 Task: Find connections with filter location Jhinjhāna with filter topic #linkedincoachwith filter profile language Spanish with filter current company Mercedes-Benz India Pvt. Ltd. with filter school St. Francis Institute Of Technology with filter industry Think Tanks with filter service category Outsourcing with filter keywords title Dental Hygienist
Action: Mouse moved to (156, 243)
Screenshot: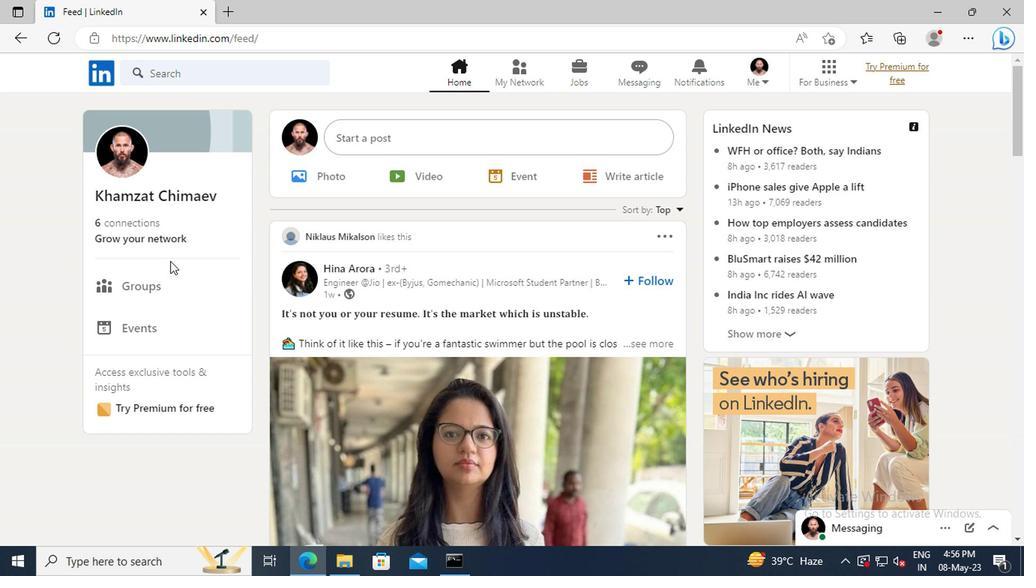 
Action: Mouse pressed left at (156, 243)
Screenshot: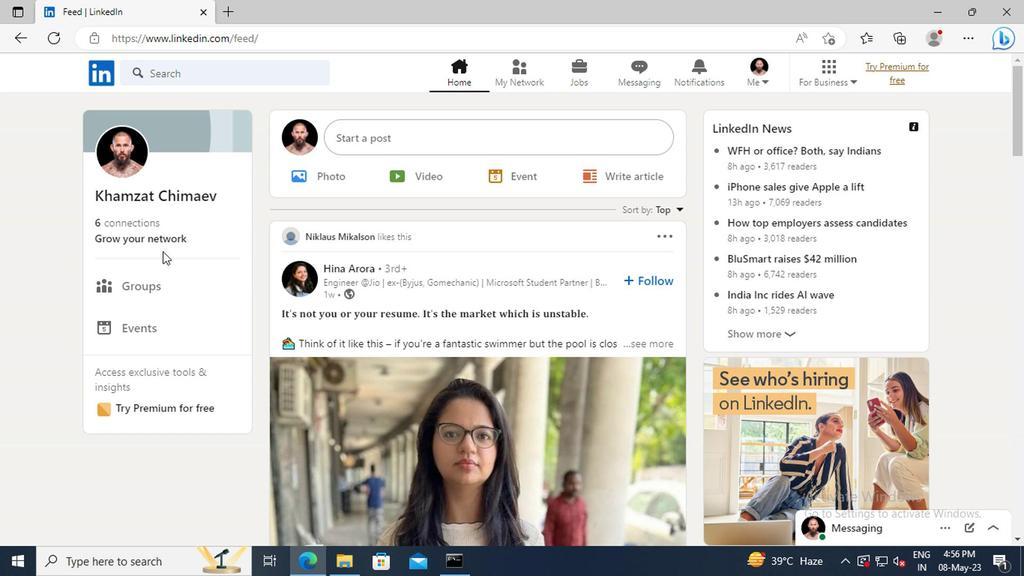 
Action: Mouse moved to (156, 158)
Screenshot: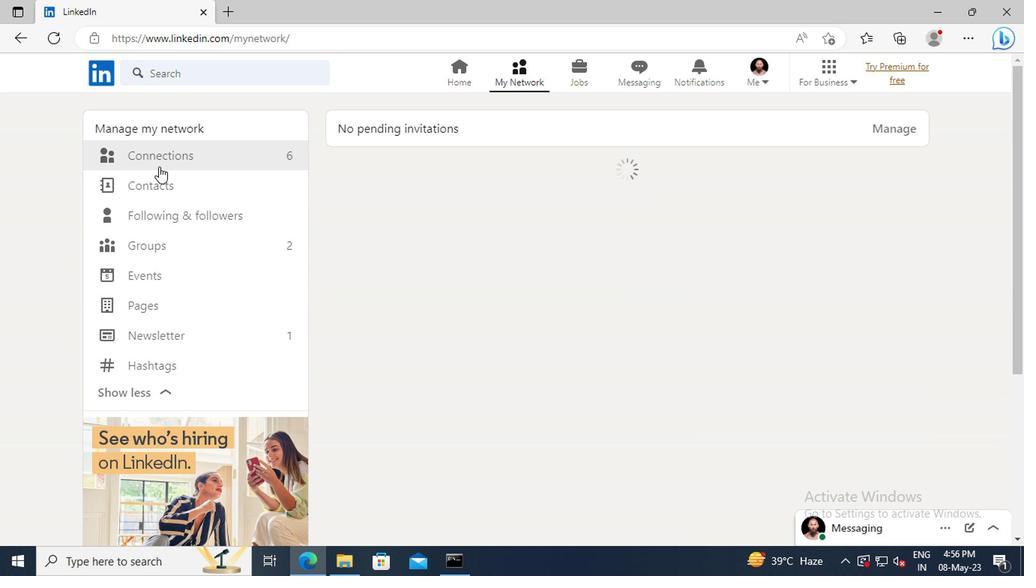 
Action: Mouse pressed left at (156, 158)
Screenshot: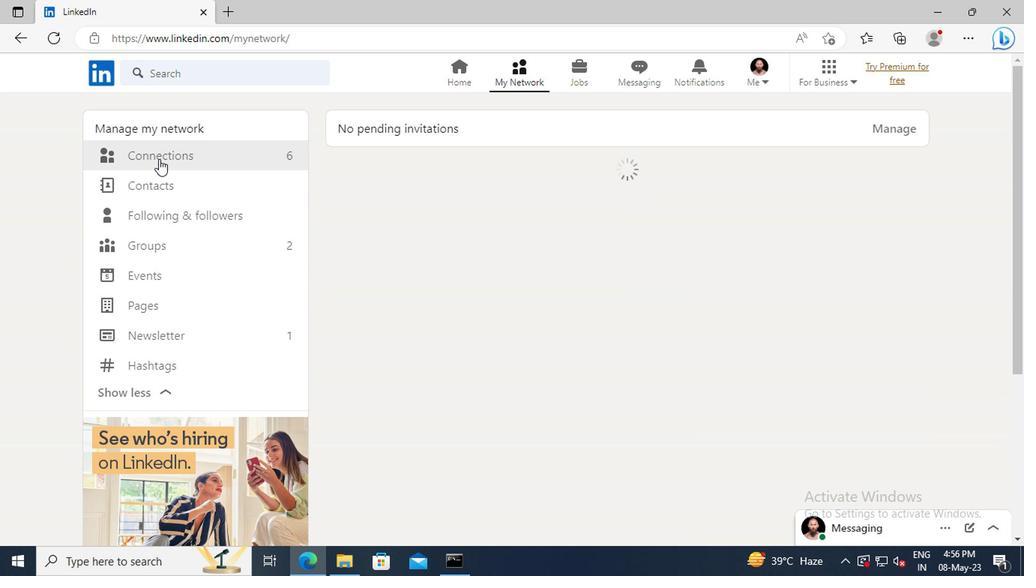 
Action: Mouse moved to (605, 158)
Screenshot: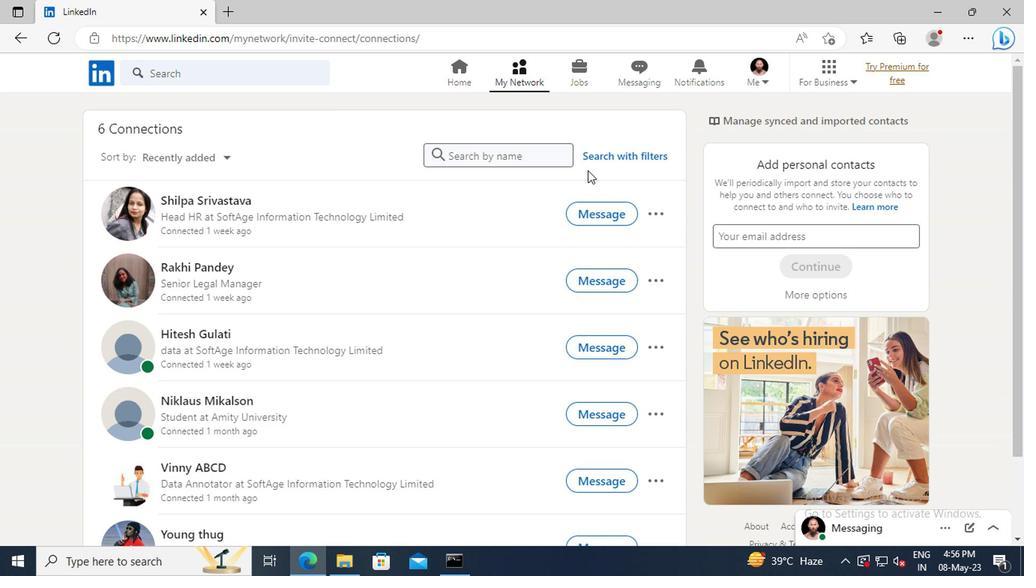 
Action: Mouse pressed left at (605, 158)
Screenshot: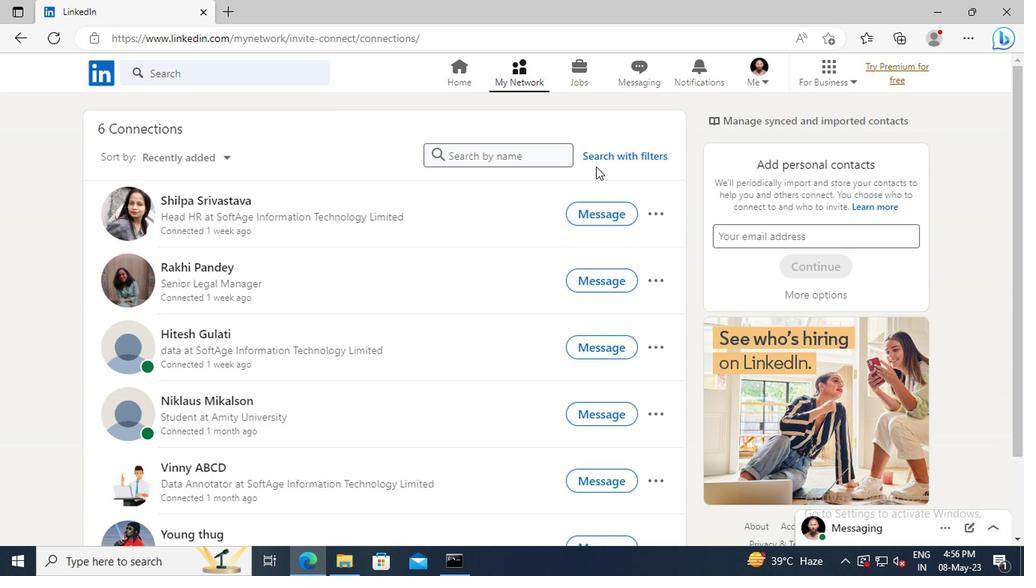 
Action: Mouse moved to (562, 117)
Screenshot: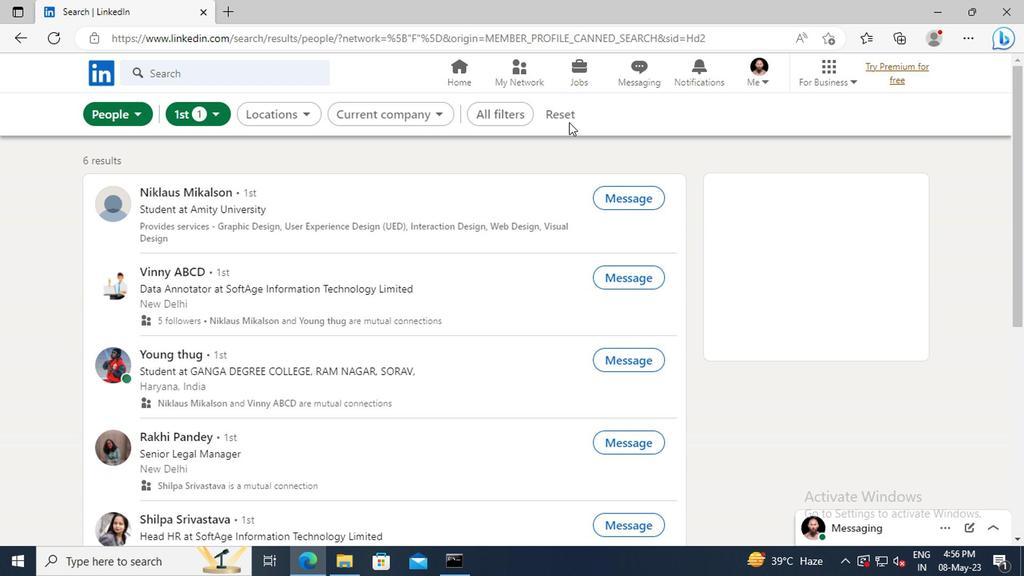 
Action: Mouse pressed left at (562, 117)
Screenshot: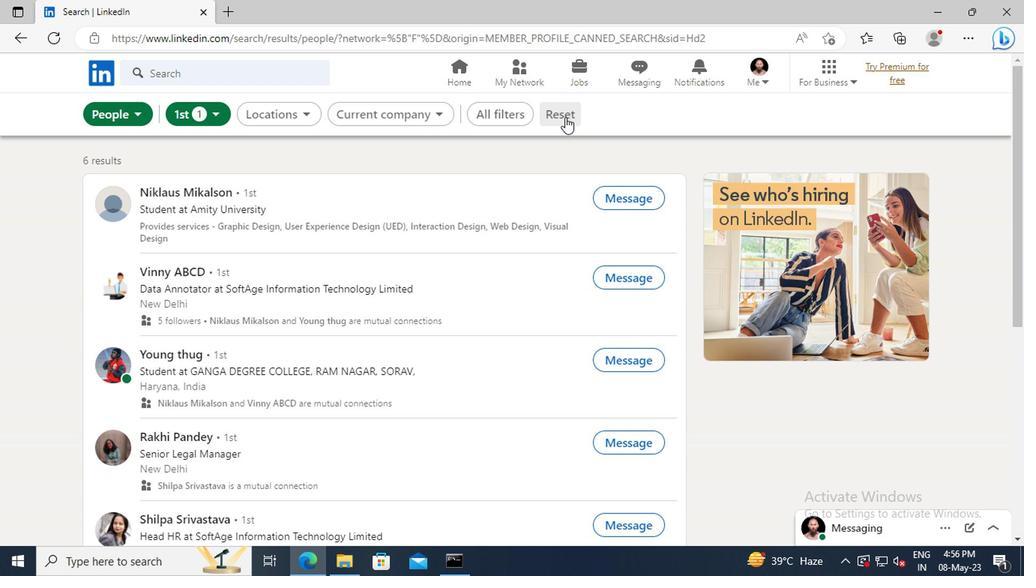 
Action: Mouse moved to (530, 115)
Screenshot: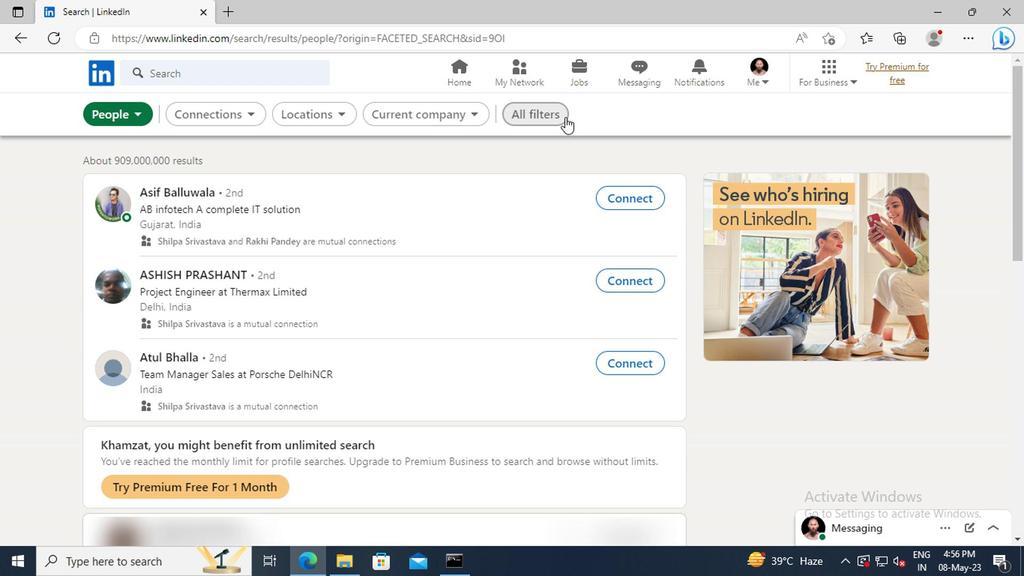
Action: Mouse pressed left at (530, 115)
Screenshot: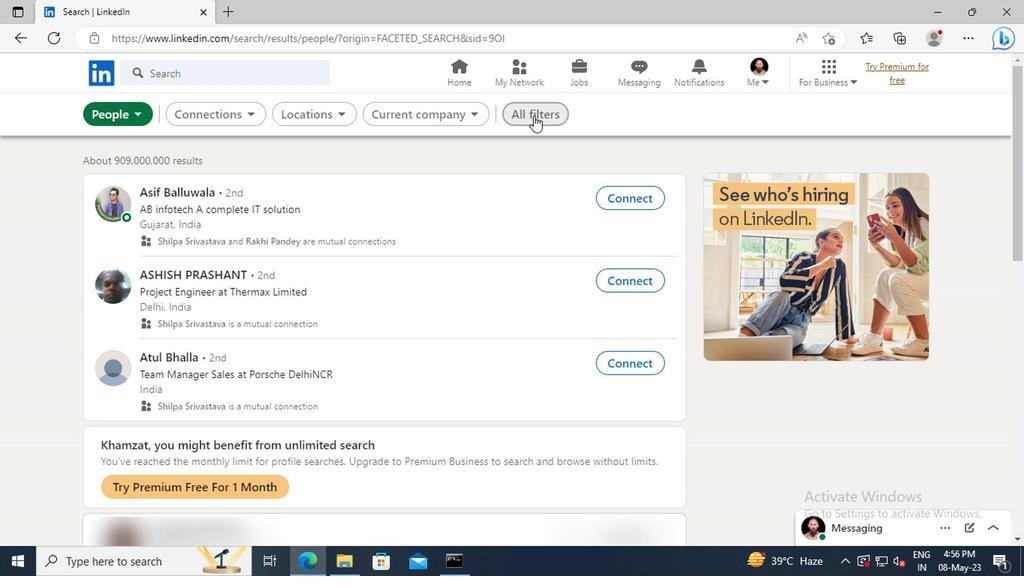 
Action: Mouse moved to (878, 268)
Screenshot: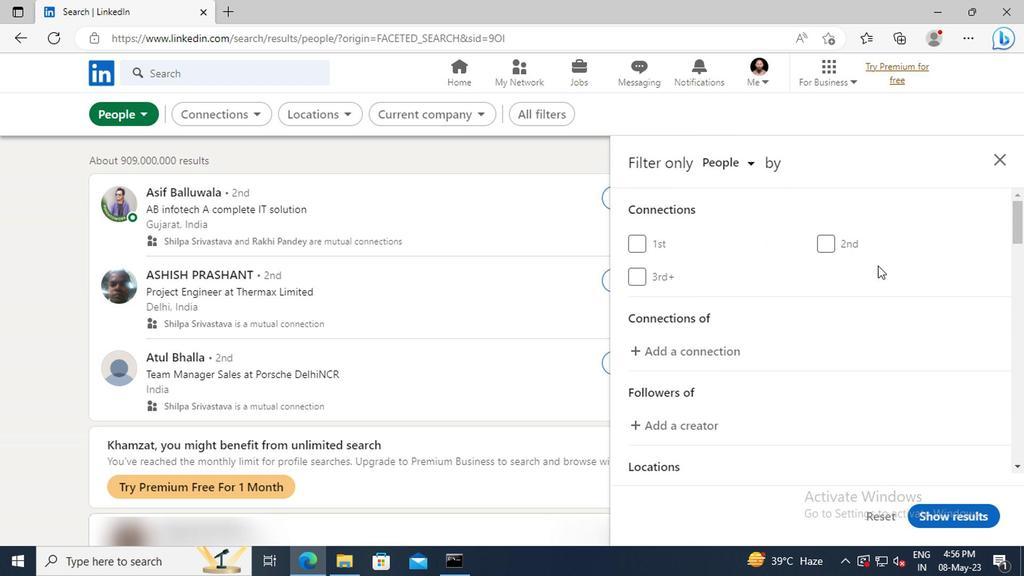 
Action: Mouse scrolled (878, 267) with delta (0, -1)
Screenshot: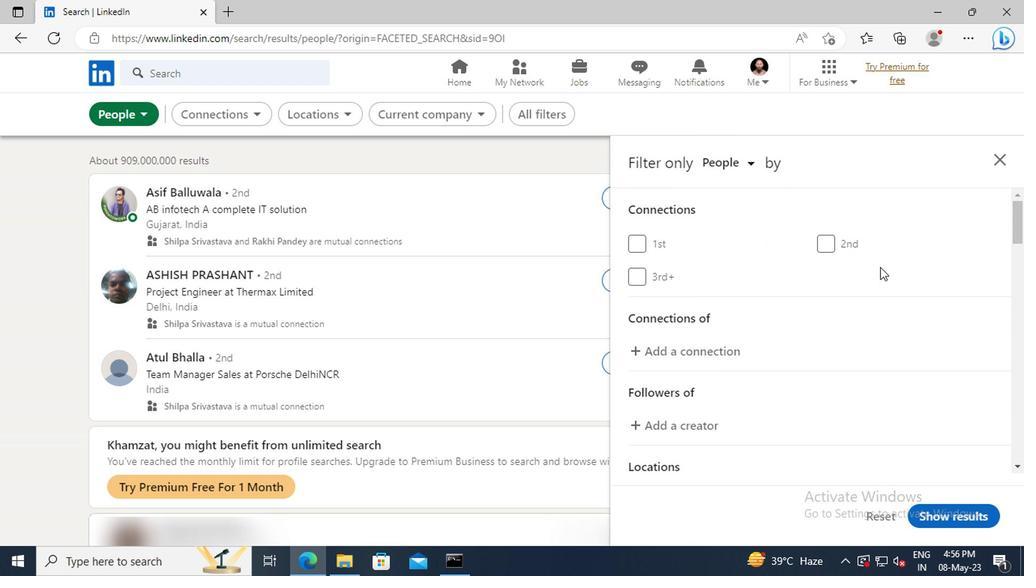 
Action: Mouse scrolled (878, 267) with delta (0, -1)
Screenshot: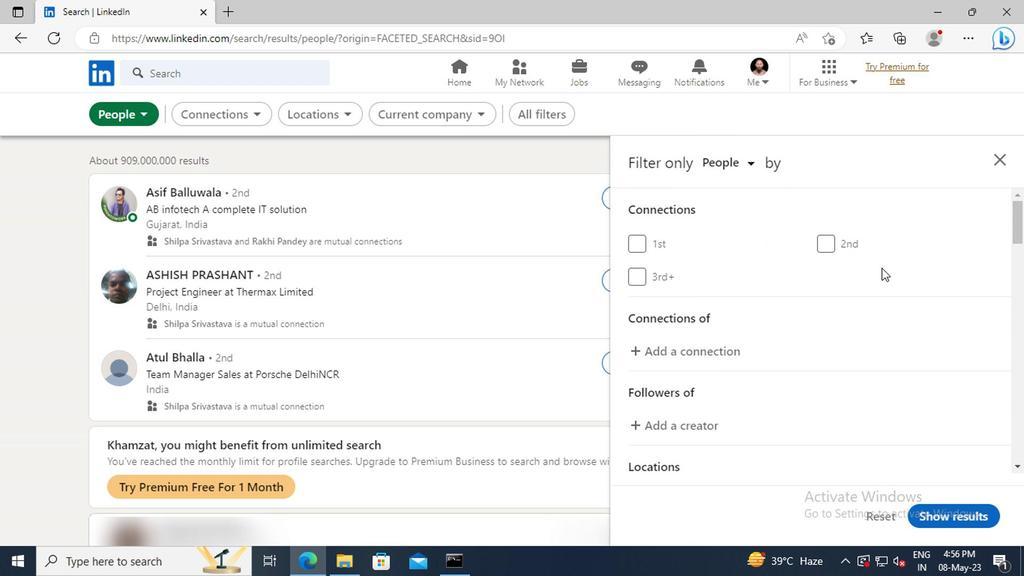 
Action: Mouse scrolled (878, 267) with delta (0, -1)
Screenshot: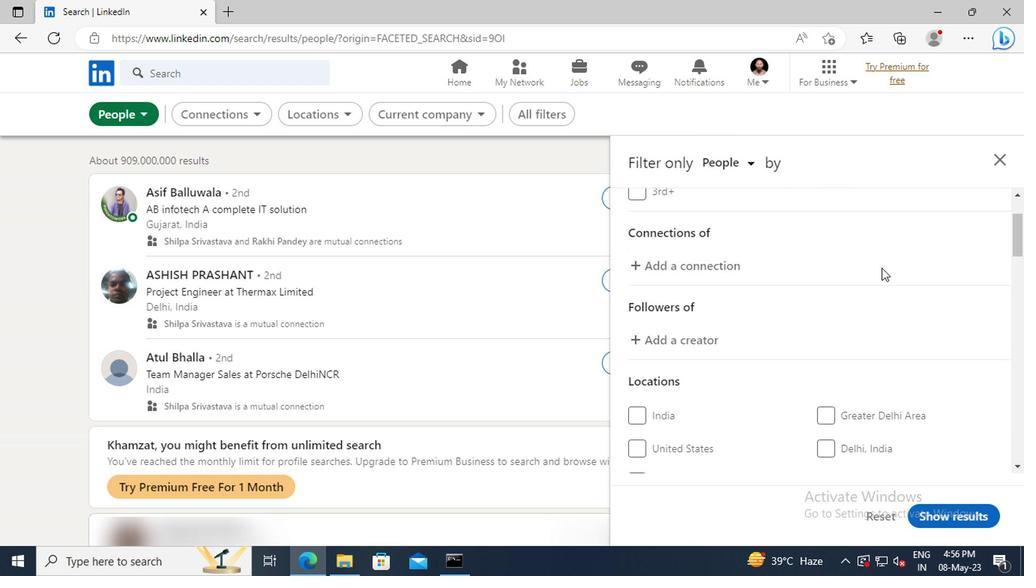 
Action: Mouse scrolled (878, 267) with delta (0, -1)
Screenshot: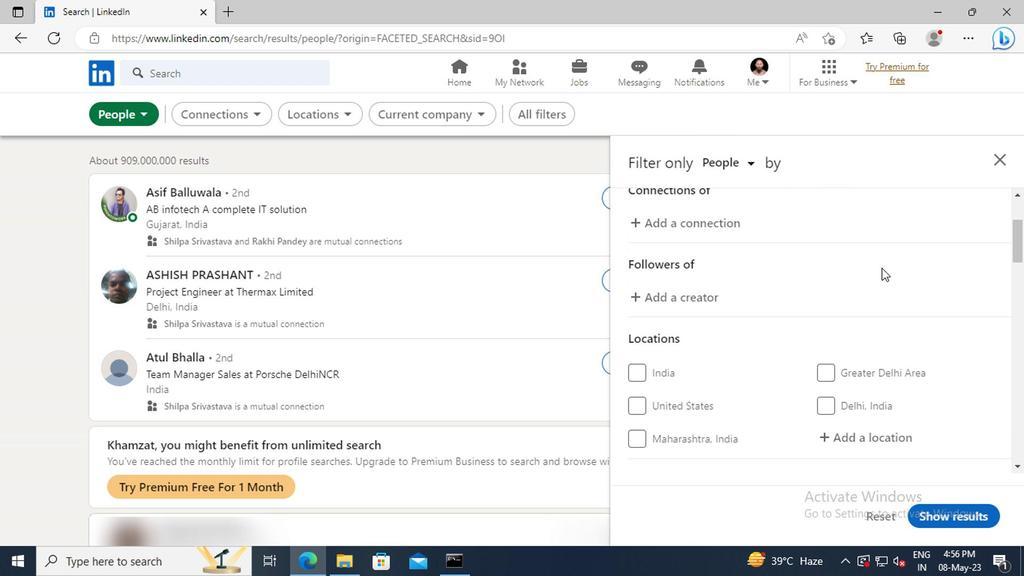 
Action: Mouse scrolled (878, 267) with delta (0, -1)
Screenshot: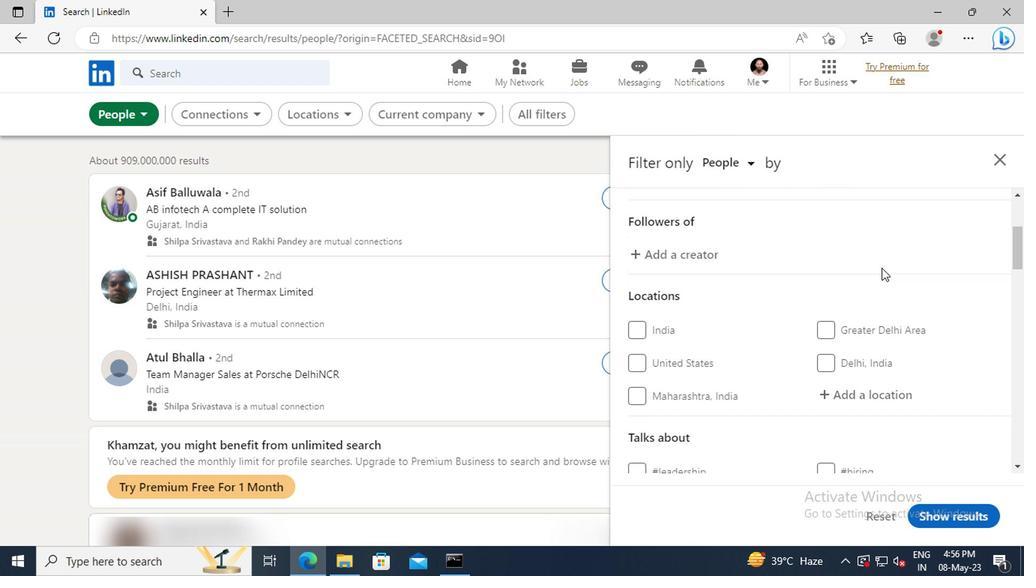 
Action: Mouse scrolled (878, 267) with delta (0, -1)
Screenshot: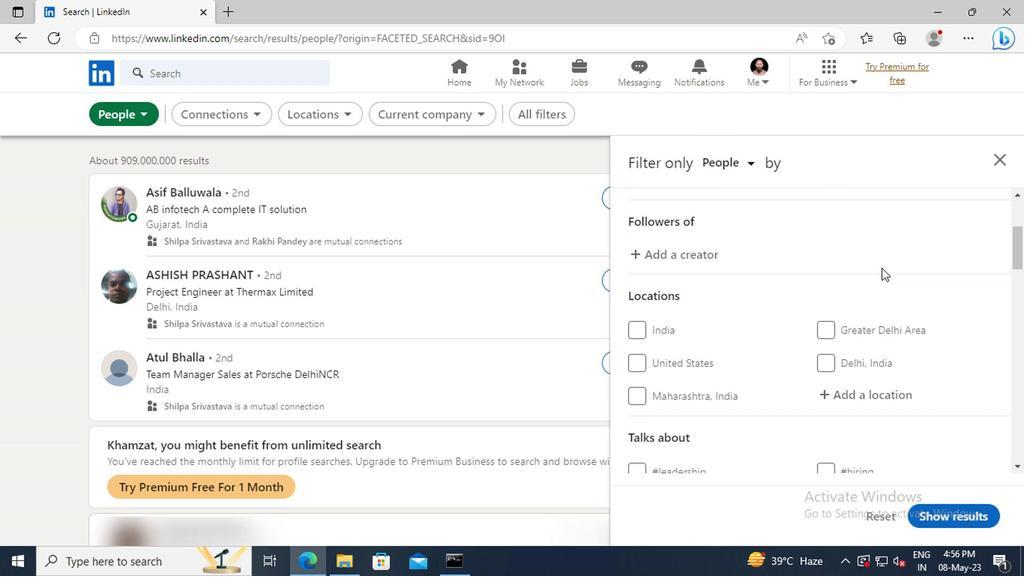 
Action: Mouse moved to (873, 309)
Screenshot: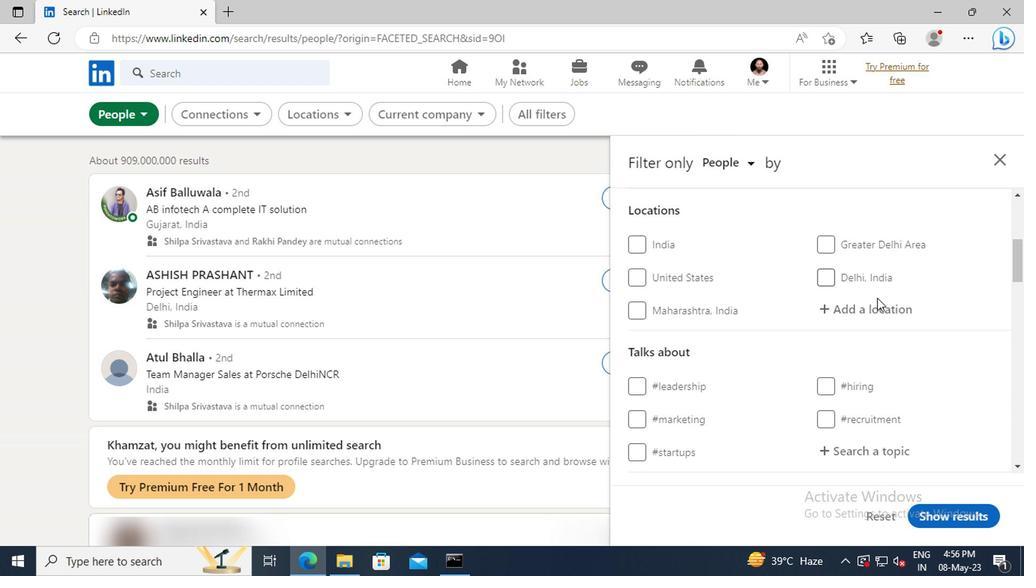 
Action: Mouse pressed left at (873, 309)
Screenshot: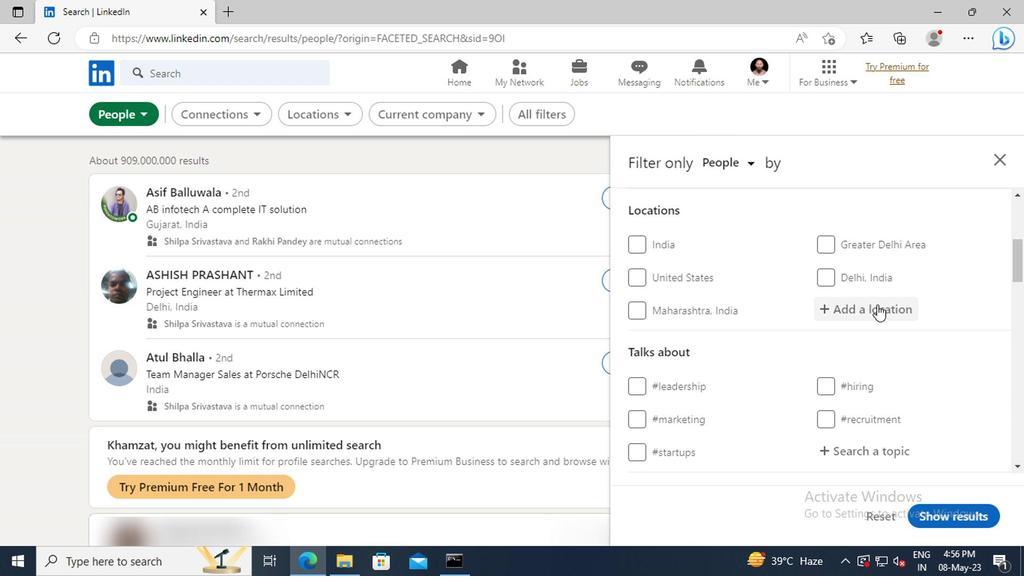 
Action: Key pressed <Key.shift>JHINJHANA<Key.enter>
Screenshot: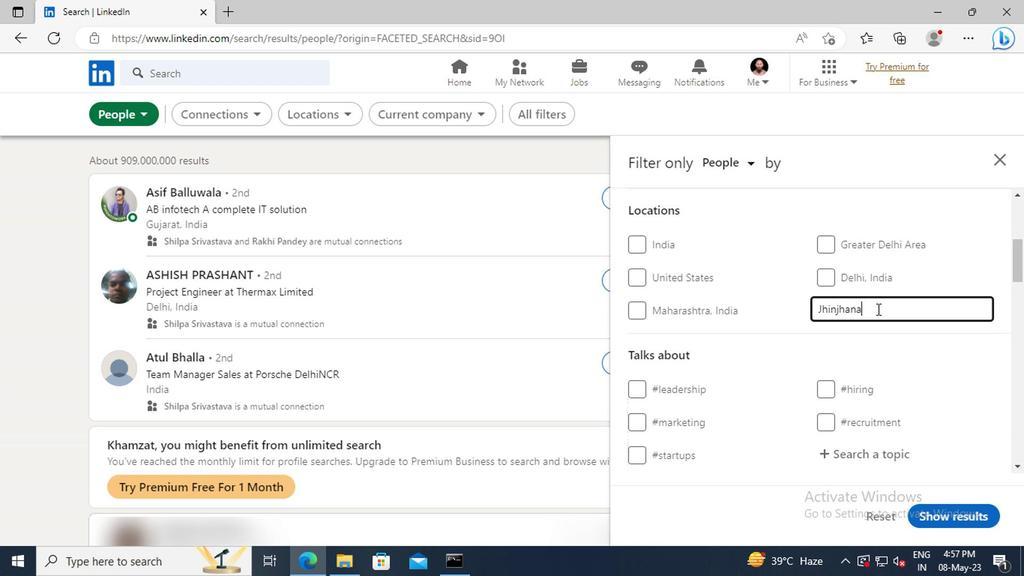 
Action: Mouse scrolled (873, 309) with delta (0, 0)
Screenshot: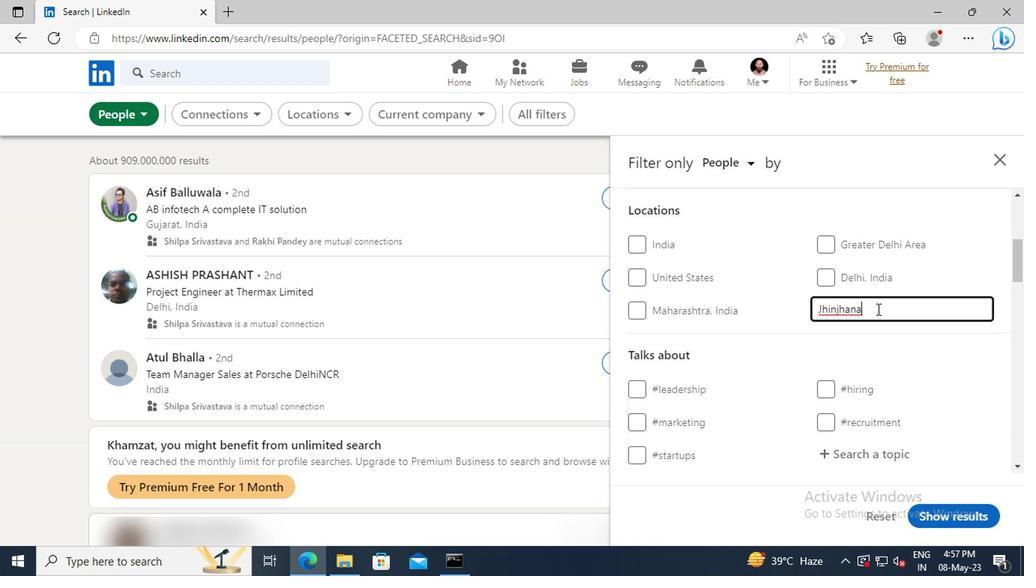 
Action: Mouse scrolled (873, 309) with delta (0, 0)
Screenshot: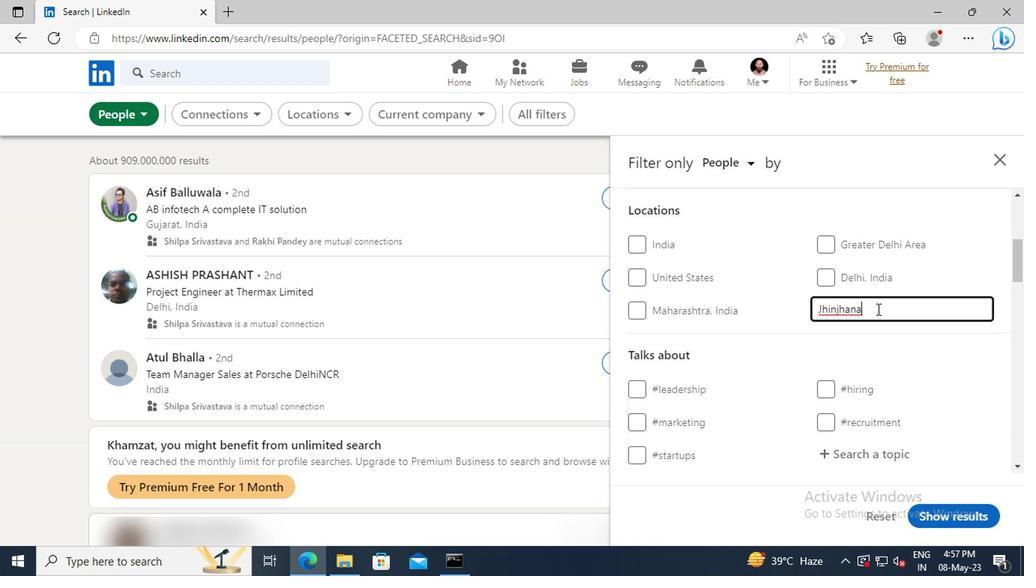 
Action: Mouse scrolled (873, 309) with delta (0, 0)
Screenshot: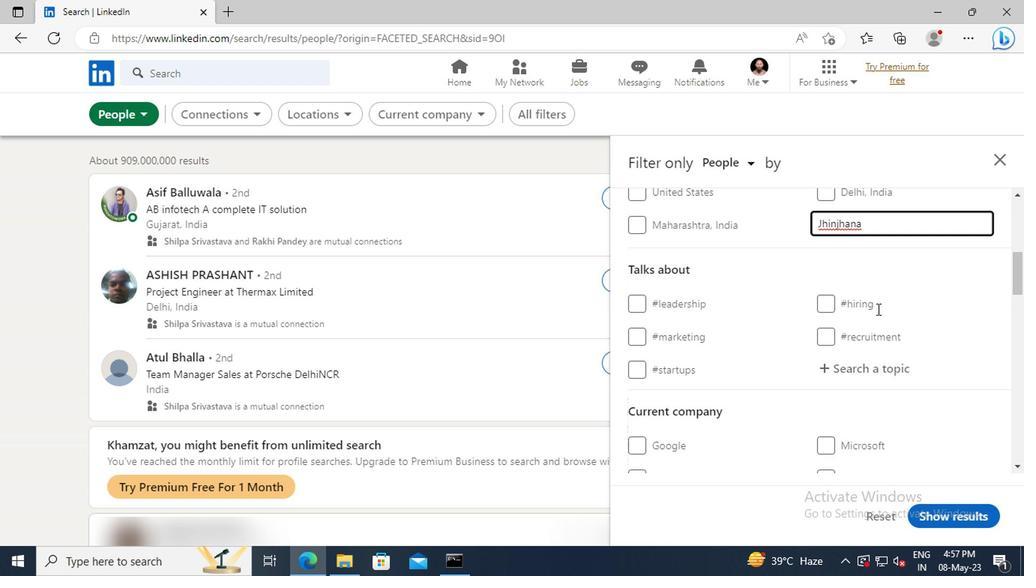 
Action: Mouse moved to (873, 323)
Screenshot: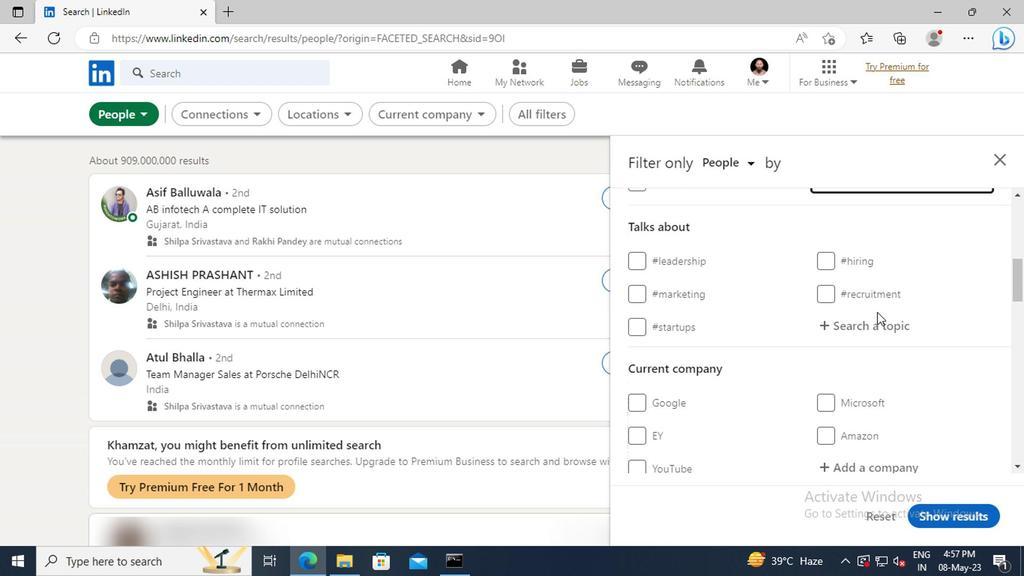 
Action: Mouse pressed left at (873, 323)
Screenshot: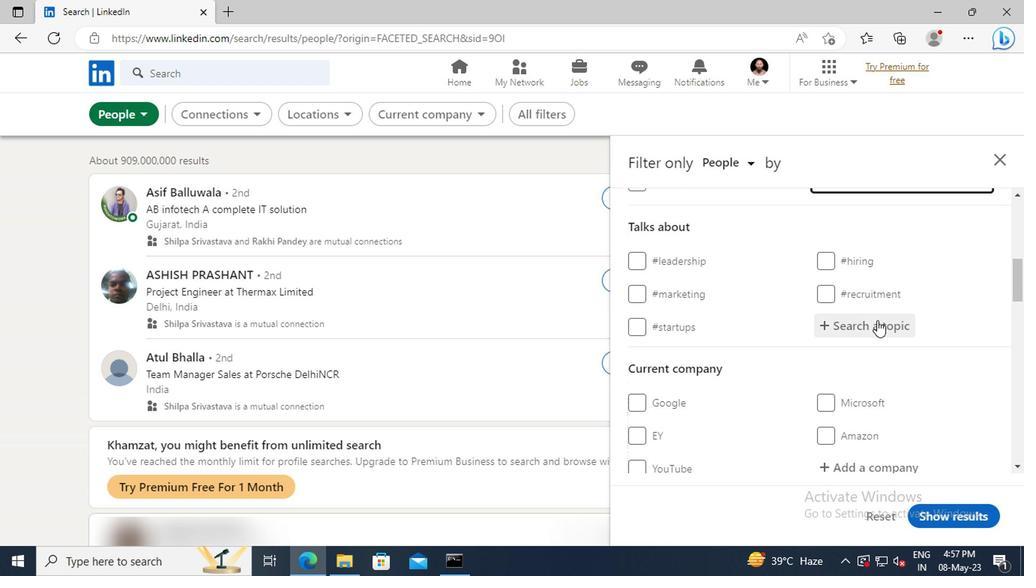
Action: Key pressed LINKEDINCOA
Screenshot: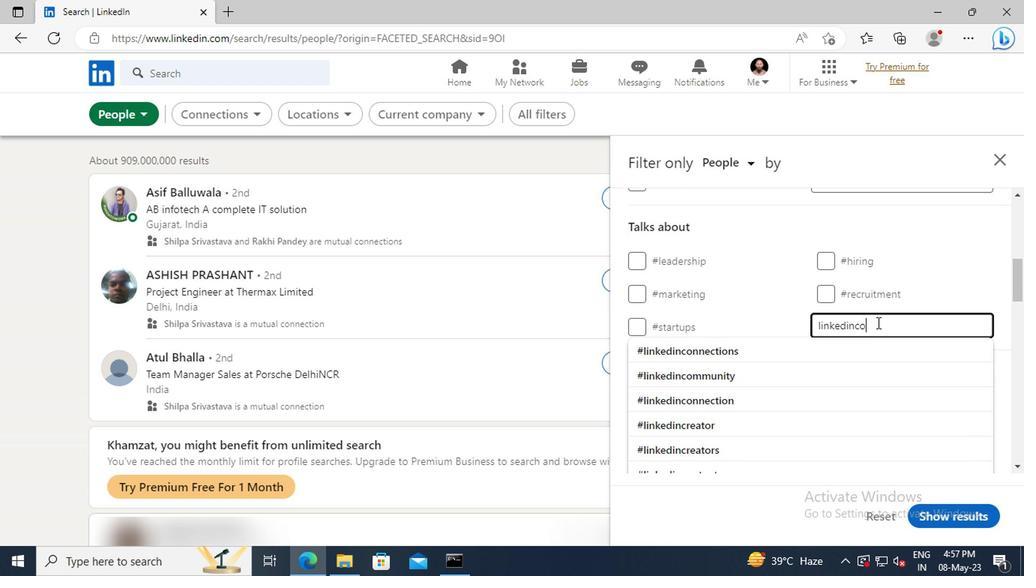 
Action: Mouse moved to (870, 349)
Screenshot: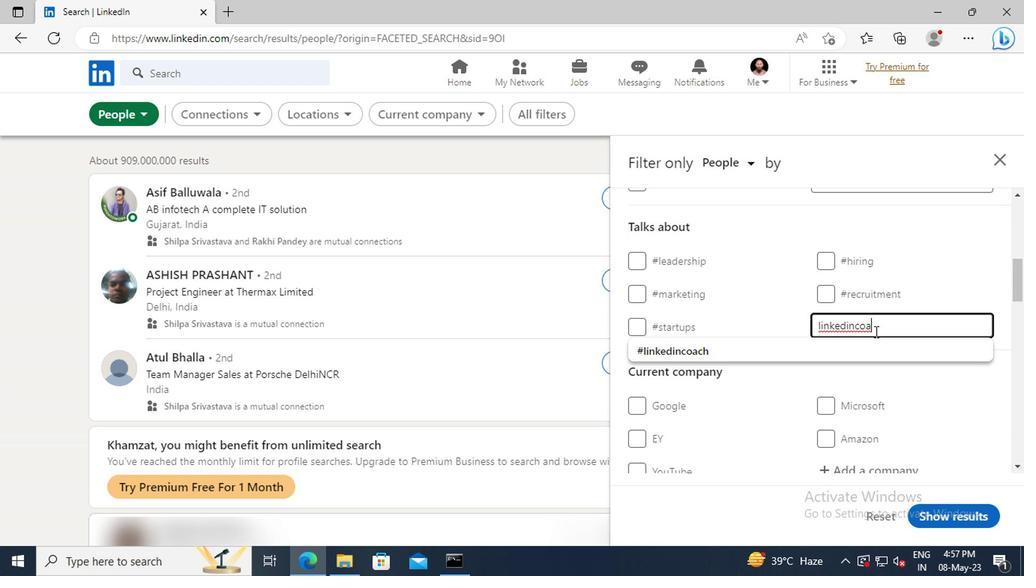 
Action: Mouse pressed left at (870, 349)
Screenshot: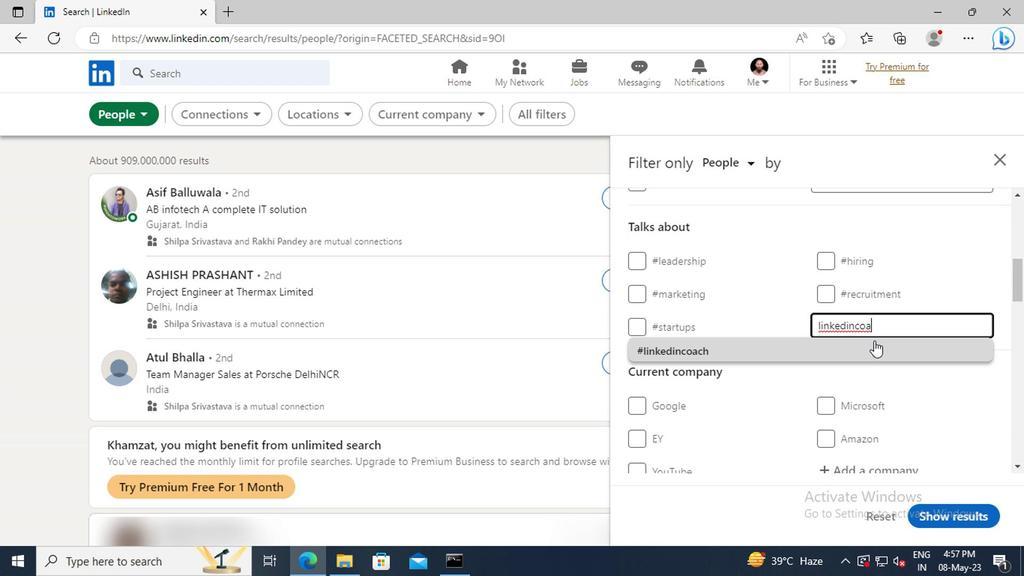 
Action: Mouse scrolled (870, 349) with delta (0, 0)
Screenshot: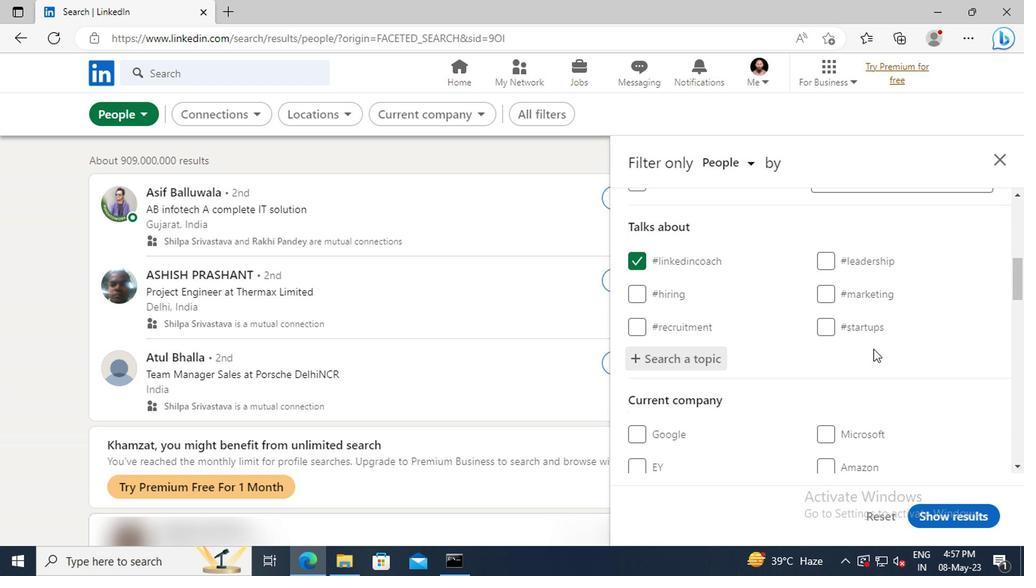 
Action: Mouse scrolled (870, 349) with delta (0, 0)
Screenshot: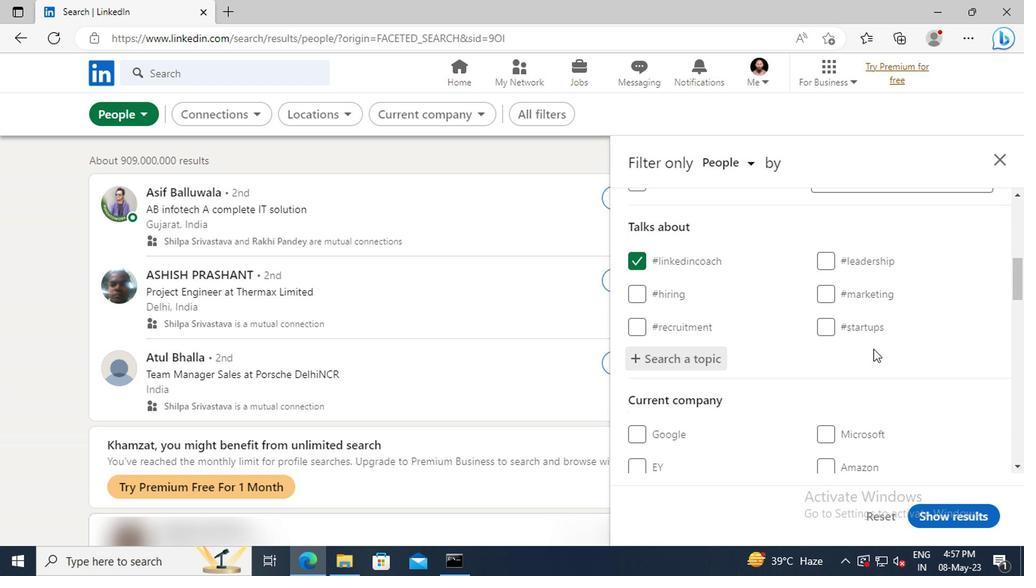 
Action: Mouse scrolled (870, 349) with delta (0, 0)
Screenshot: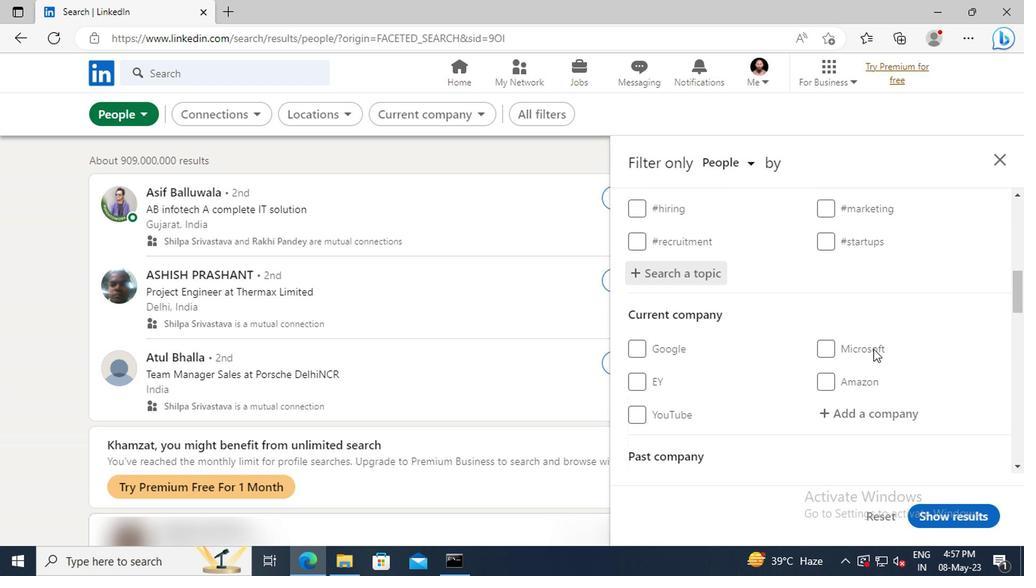 
Action: Mouse scrolled (870, 349) with delta (0, 0)
Screenshot: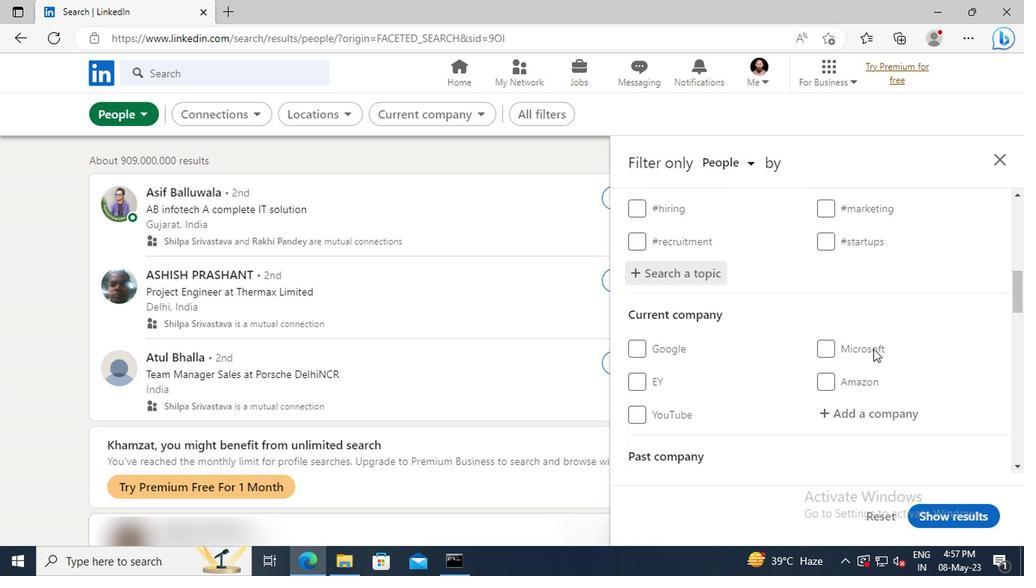 
Action: Mouse scrolled (870, 349) with delta (0, 0)
Screenshot: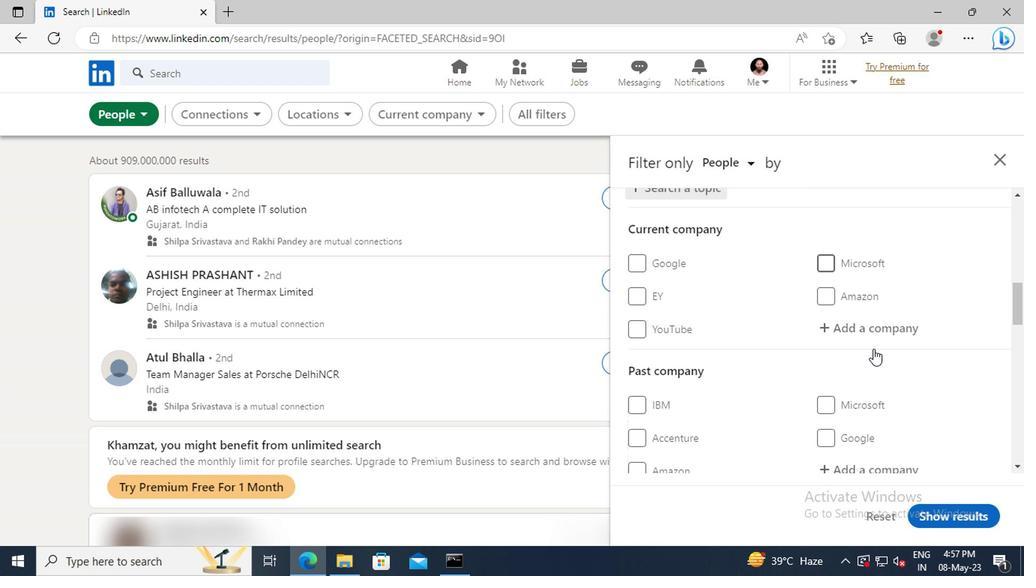 
Action: Mouse scrolled (870, 349) with delta (0, 0)
Screenshot: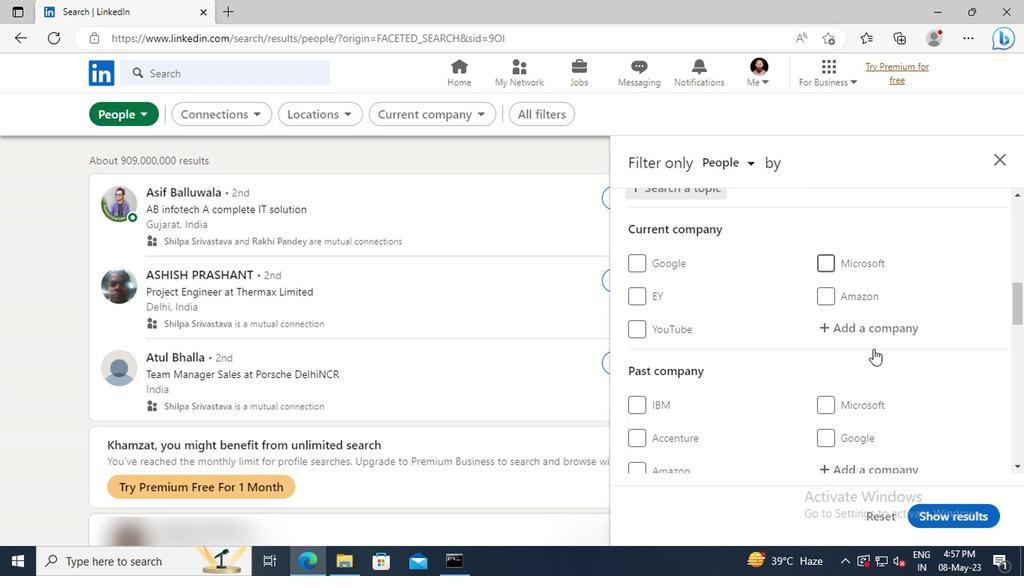 
Action: Mouse scrolled (870, 349) with delta (0, 0)
Screenshot: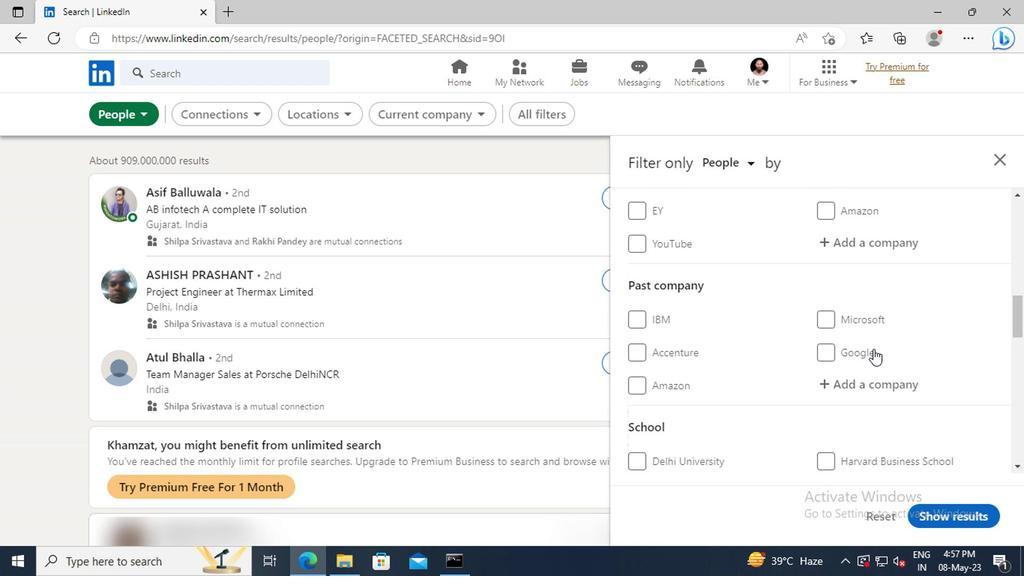 
Action: Mouse scrolled (870, 349) with delta (0, 0)
Screenshot: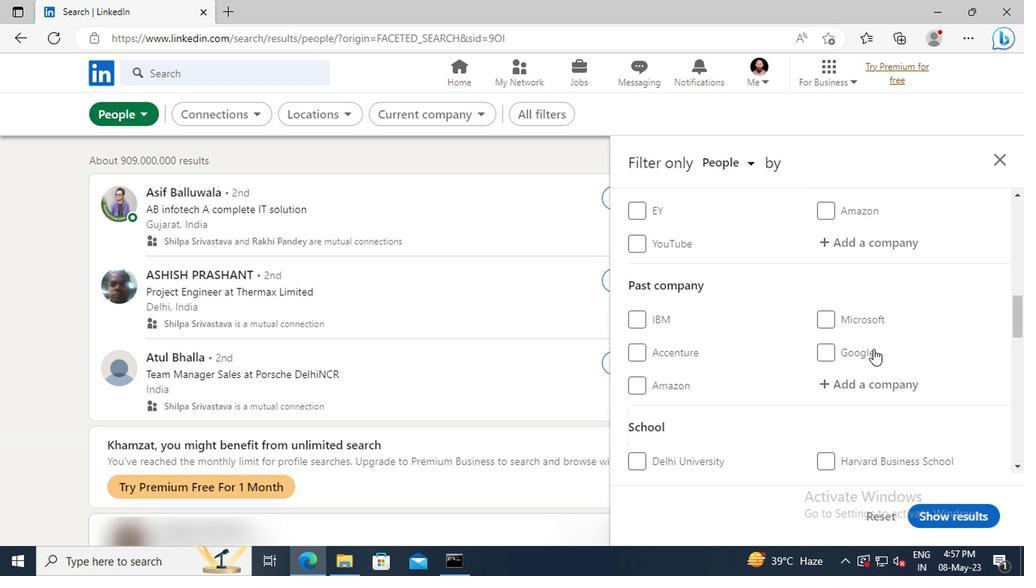 
Action: Mouse scrolled (870, 349) with delta (0, 0)
Screenshot: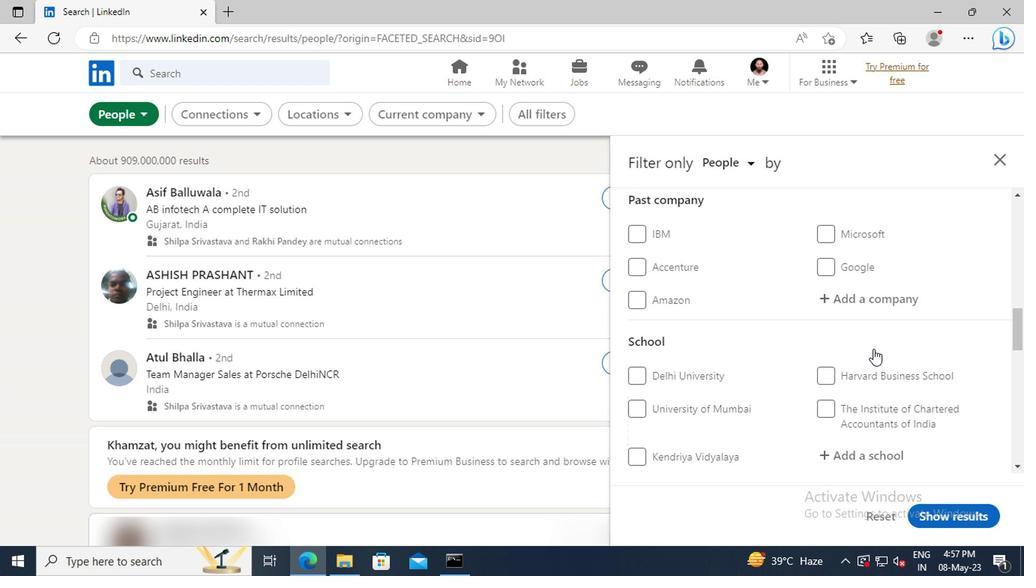 
Action: Mouse scrolled (870, 349) with delta (0, 0)
Screenshot: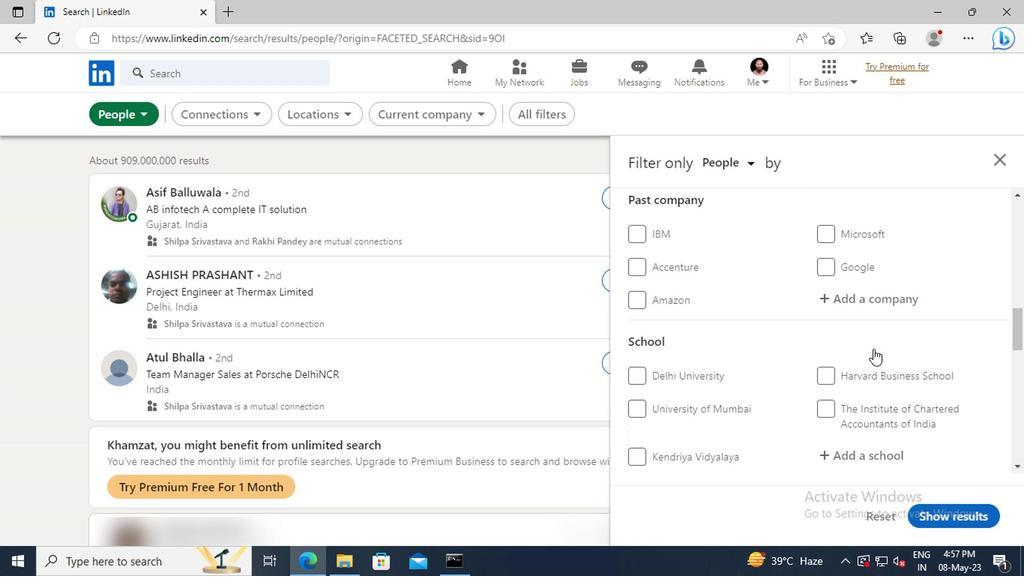 
Action: Mouse scrolled (870, 349) with delta (0, 0)
Screenshot: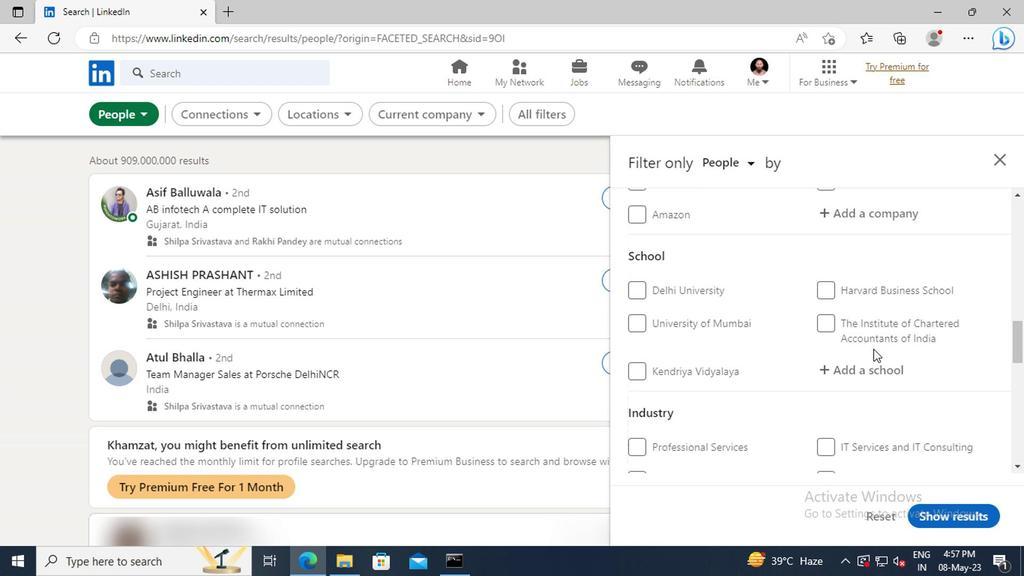 
Action: Mouse scrolled (870, 349) with delta (0, 0)
Screenshot: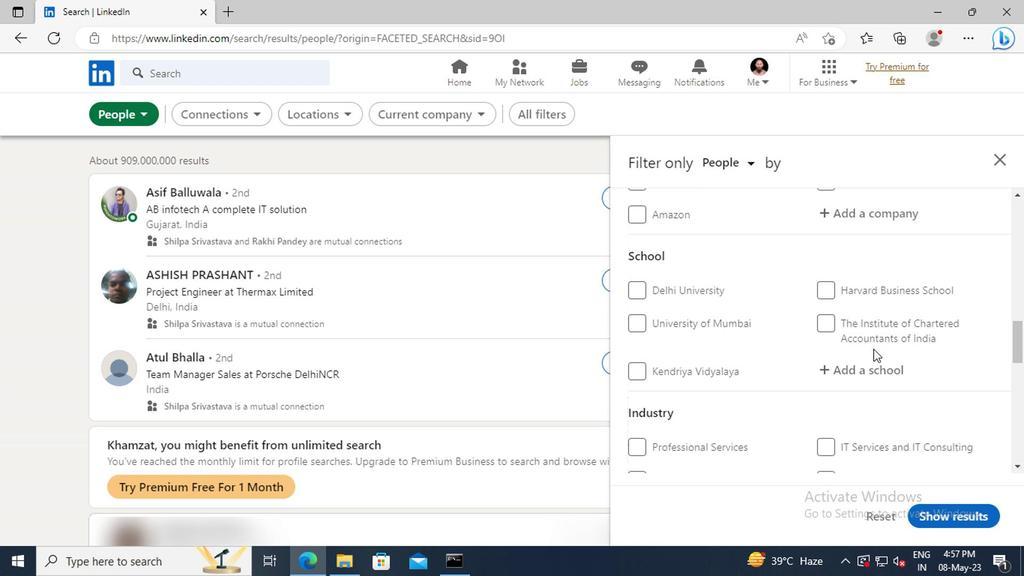 
Action: Mouse scrolled (870, 349) with delta (0, 0)
Screenshot: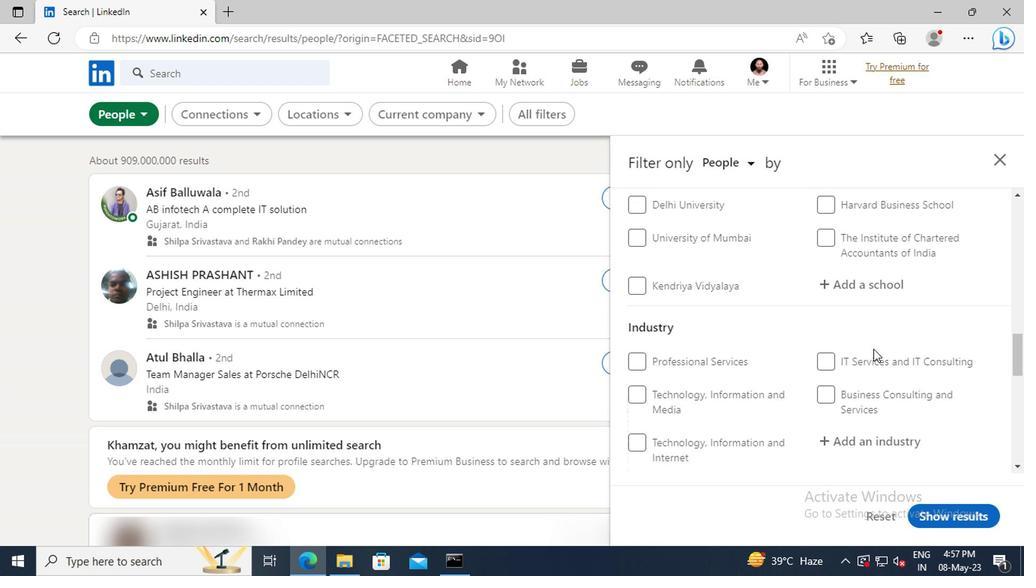 
Action: Mouse scrolled (870, 349) with delta (0, 0)
Screenshot: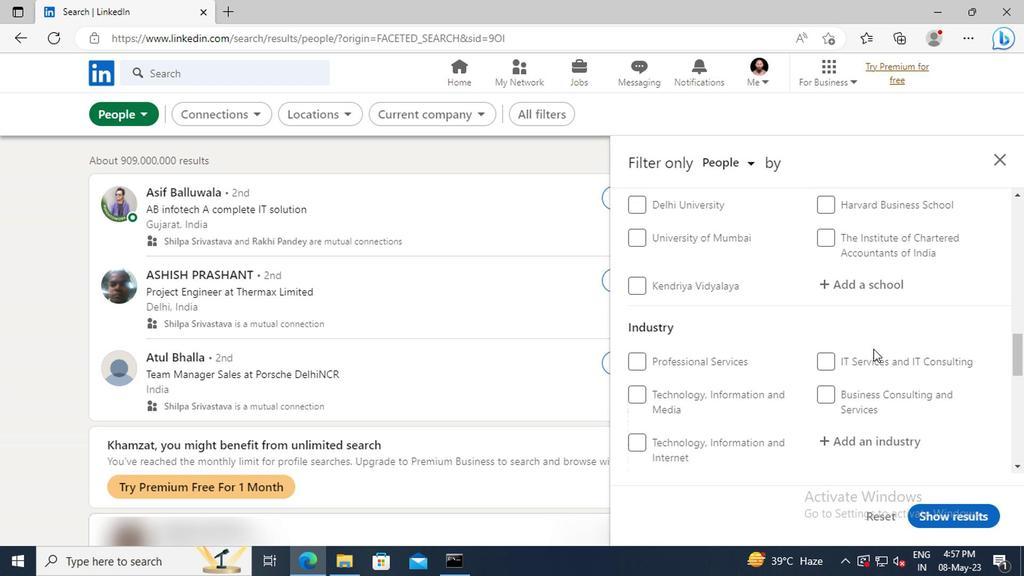 
Action: Mouse scrolled (870, 349) with delta (0, 0)
Screenshot: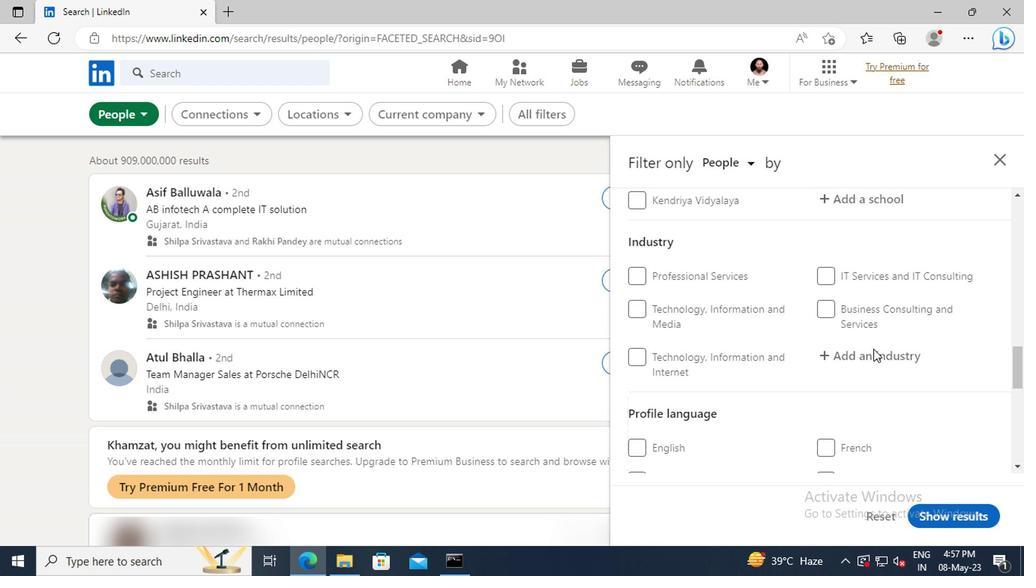 
Action: Mouse scrolled (870, 349) with delta (0, 0)
Screenshot: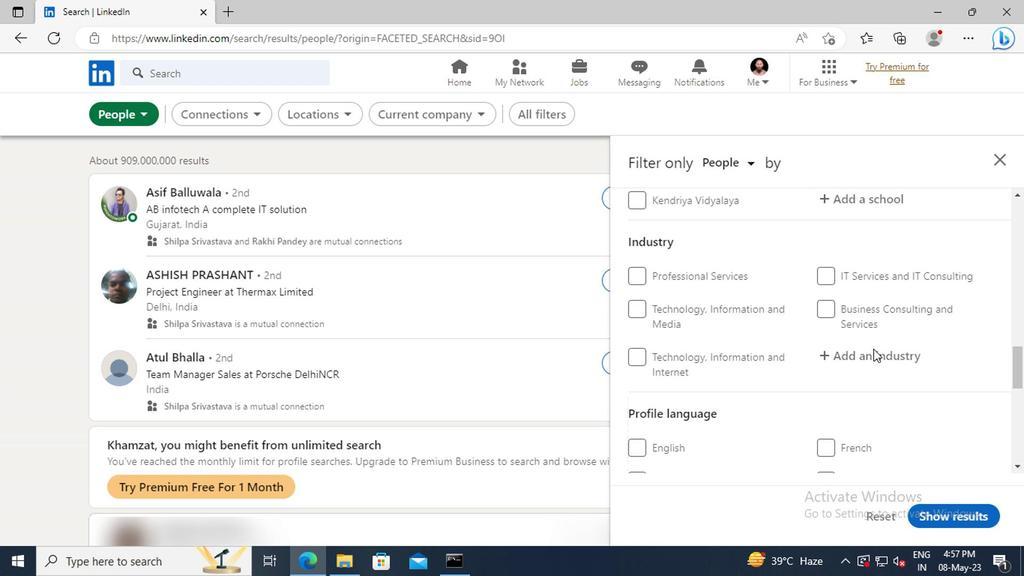 
Action: Mouse moved to (638, 401)
Screenshot: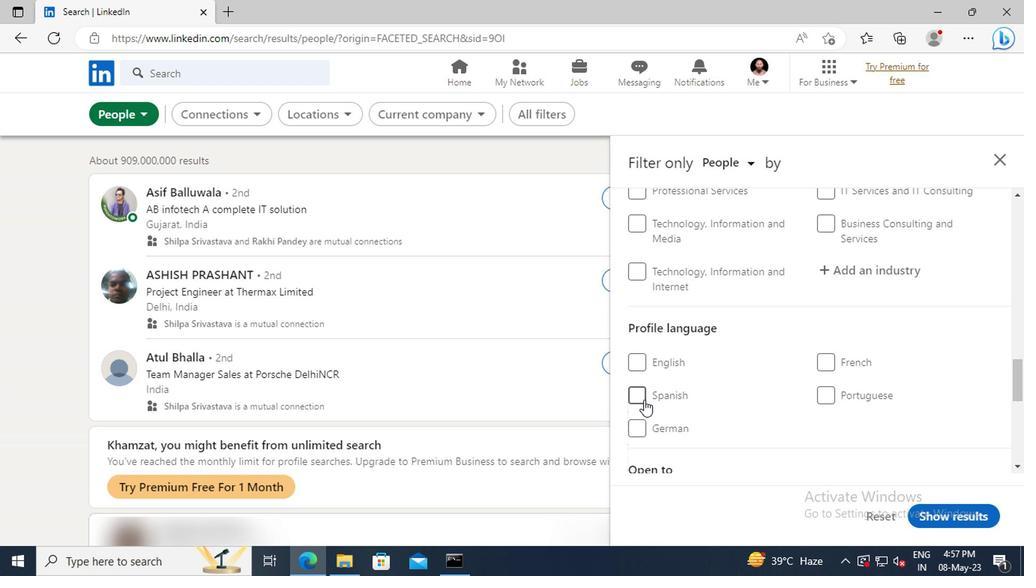 
Action: Mouse pressed left at (638, 401)
Screenshot: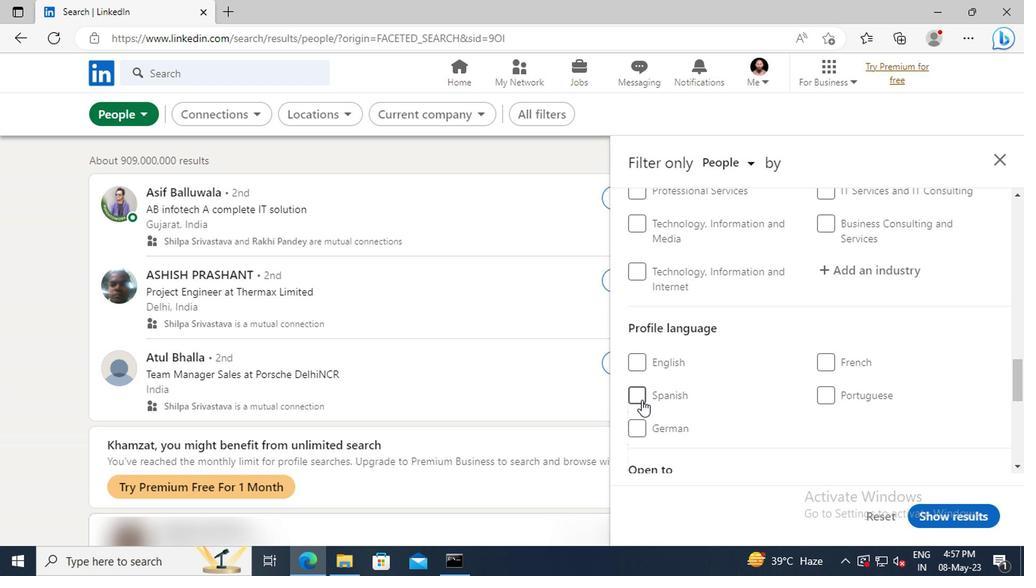 
Action: Mouse moved to (844, 357)
Screenshot: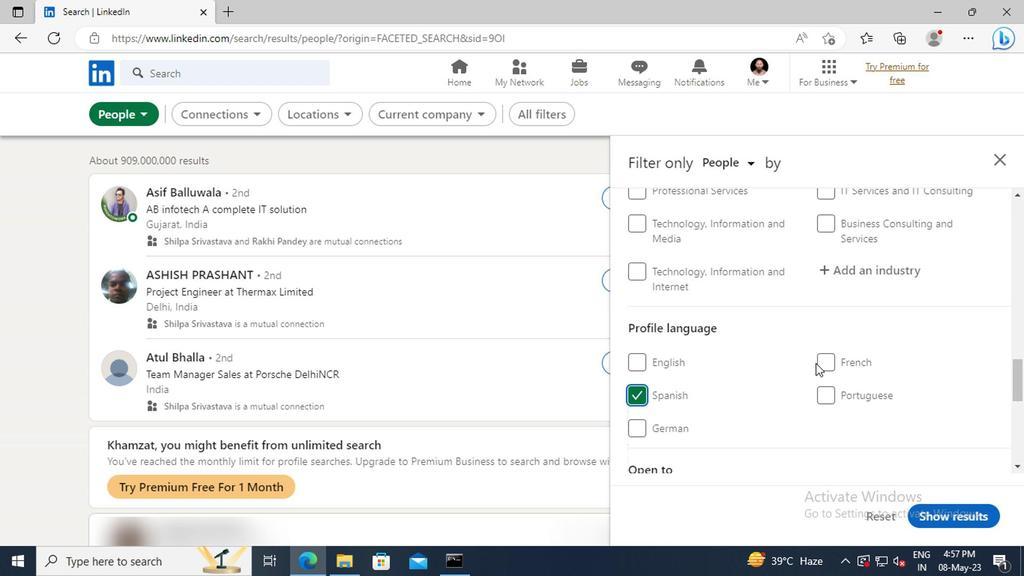 
Action: Mouse scrolled (844, 358) with delta (0, 1)
Screenshot: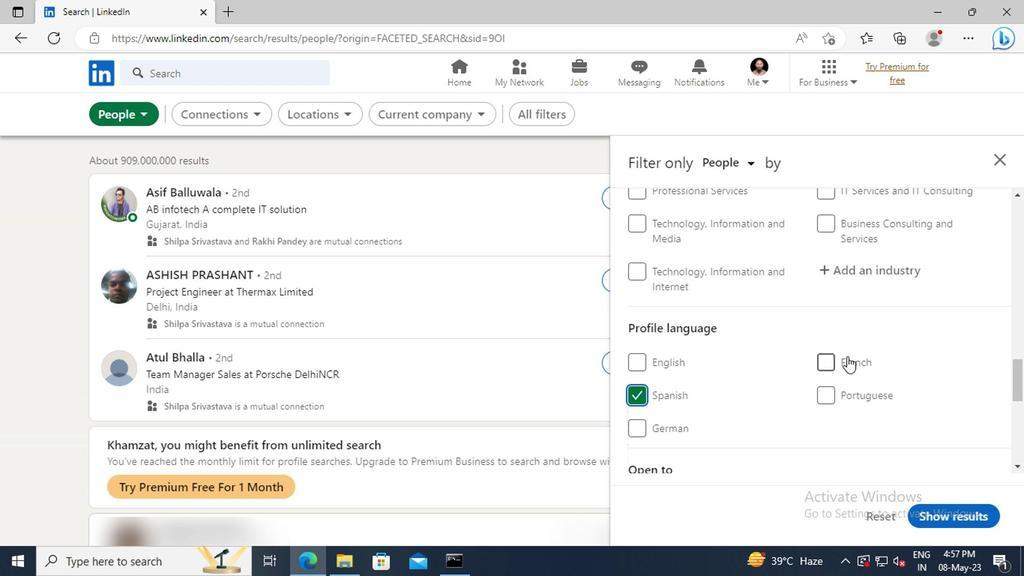 
Action: Mouse scrolled (844, 358) with delta (0, 1)
Screenshot: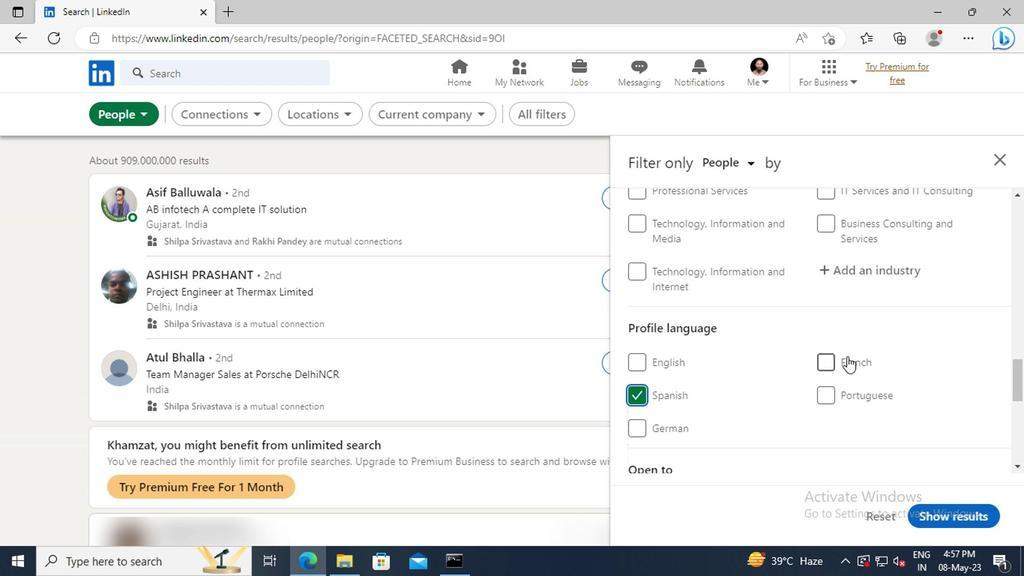
Action: Mouse scrolled (844, 358) with delta (0, 1)
Screenshot: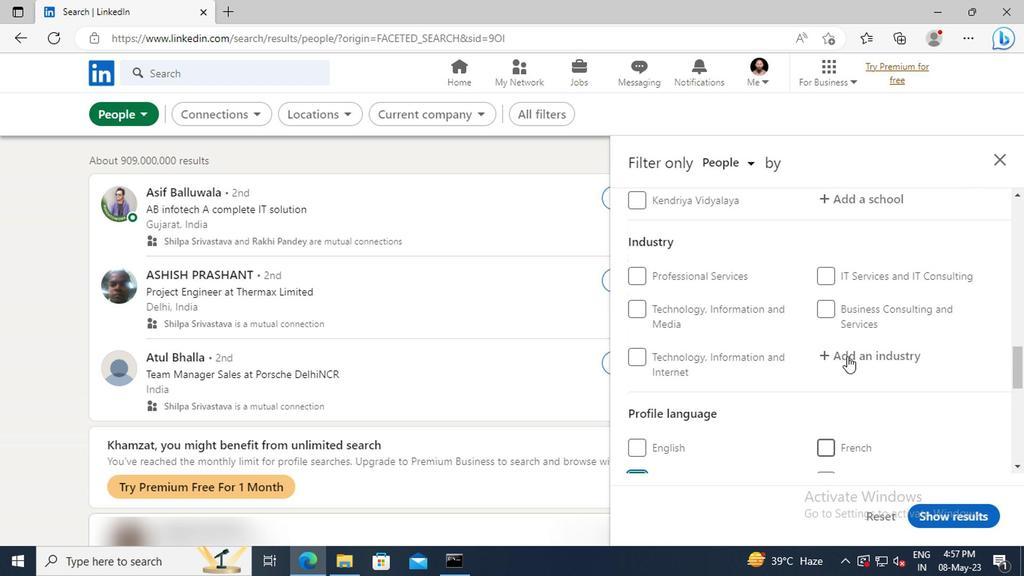 
Action: Mouse scrolled (844, 358) with delta (0, 1)
Screenshot: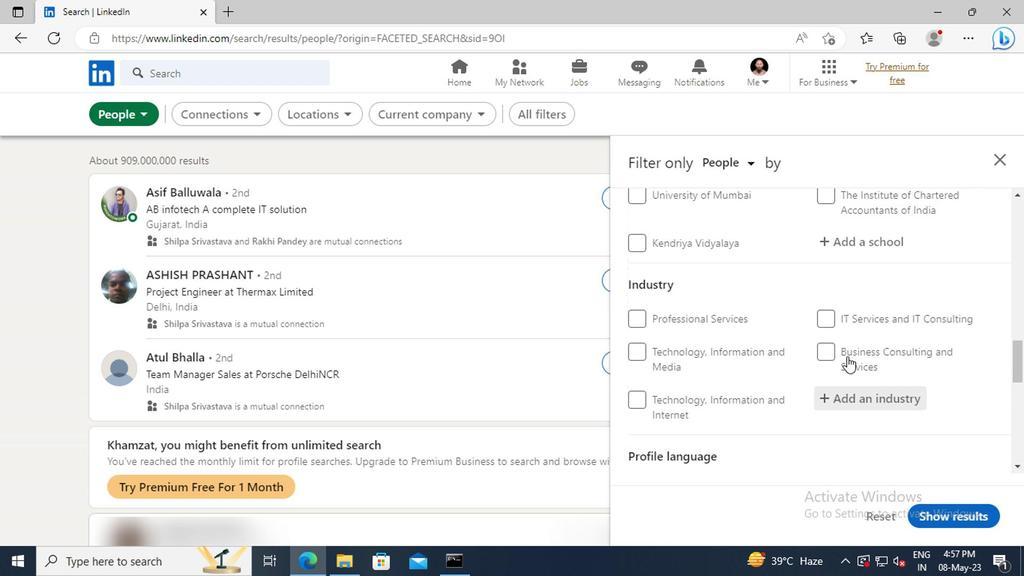 
Action: Mouse scrolled (844, 358) with delta (0, 1)
Screenshot: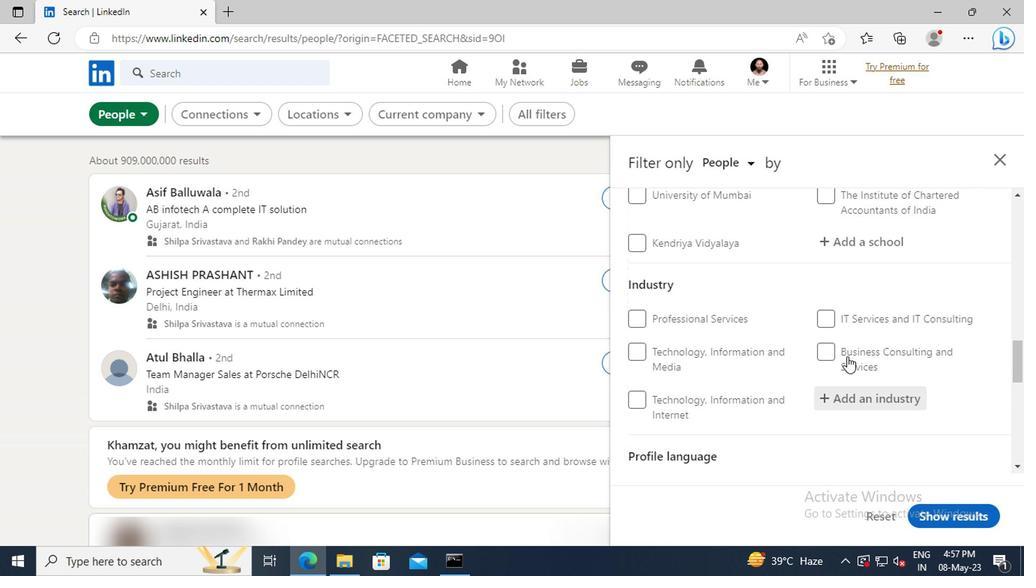 
Action: Mouse scrolled (844, 358) with delta (0, 1)
Screenshot: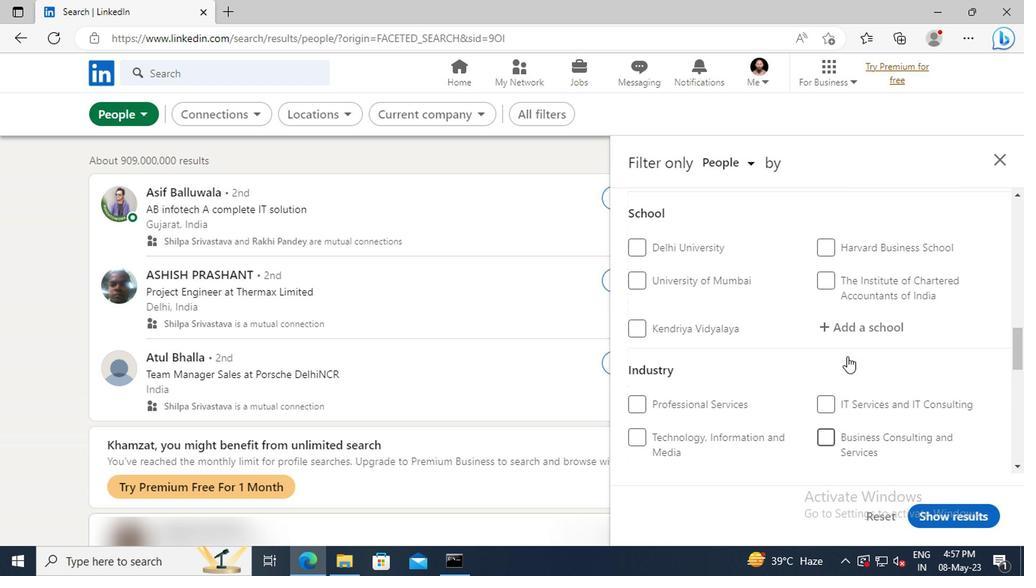 
Action: Mouse scrolled (844, 358) with delta (0, 1)
Screenshot: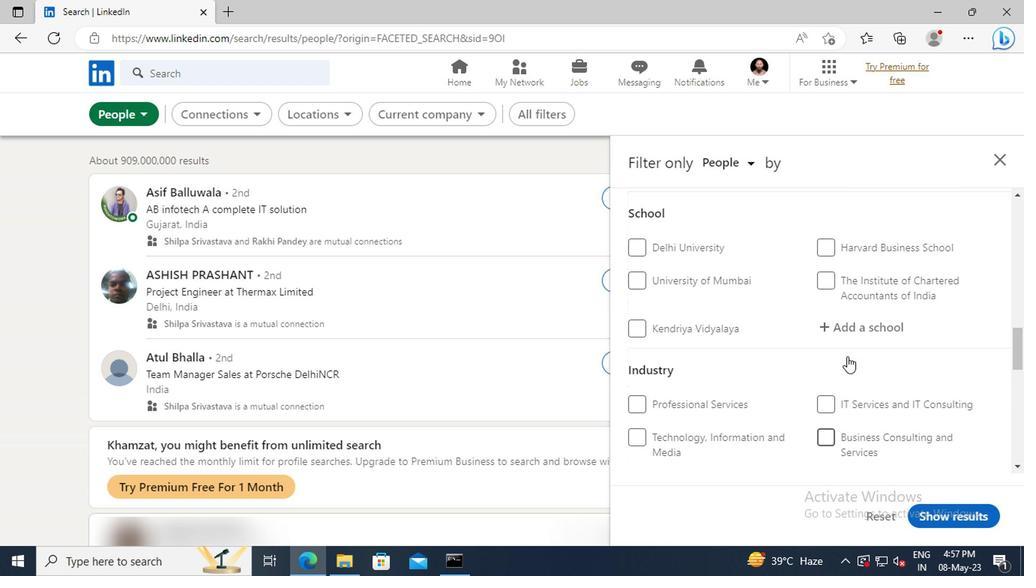 
Action: Mouse scrolled (844, 358) with delta (0, 1)
Screenshot: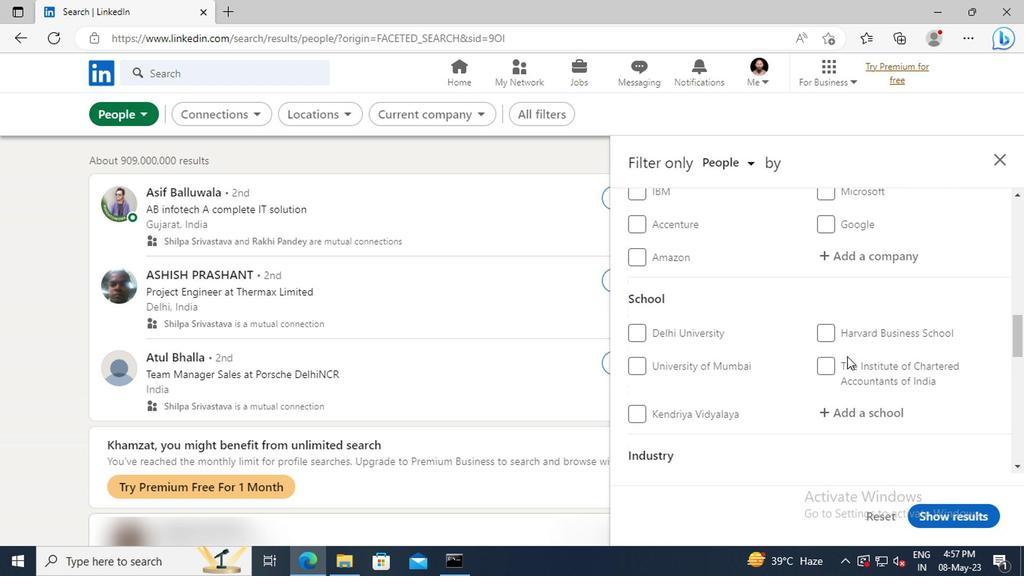 
Action: Mouse scrolled (844, 358) with delta (0, 1)
Screenshot: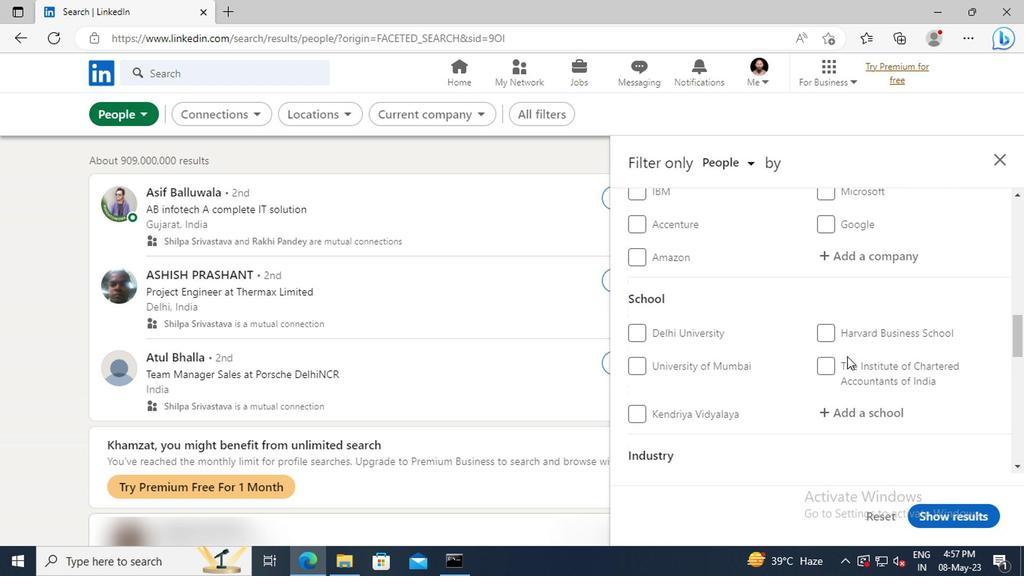 
Action: Mouse scrolled (844, 358) with delta (0, 1)
Screenshot: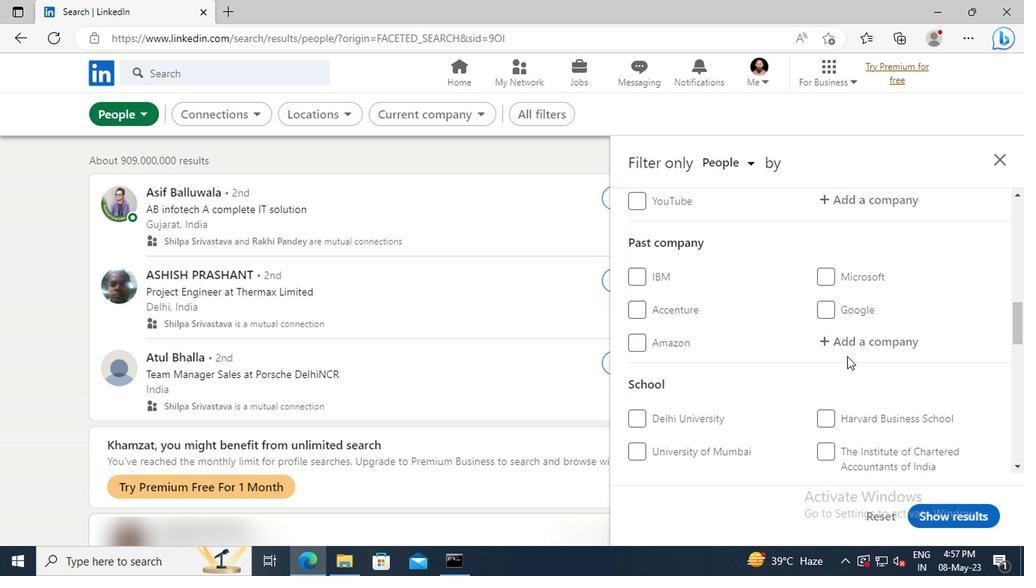 
Action: Mouse scrolled (844, 358) with delta (0, 1)
Screenshot: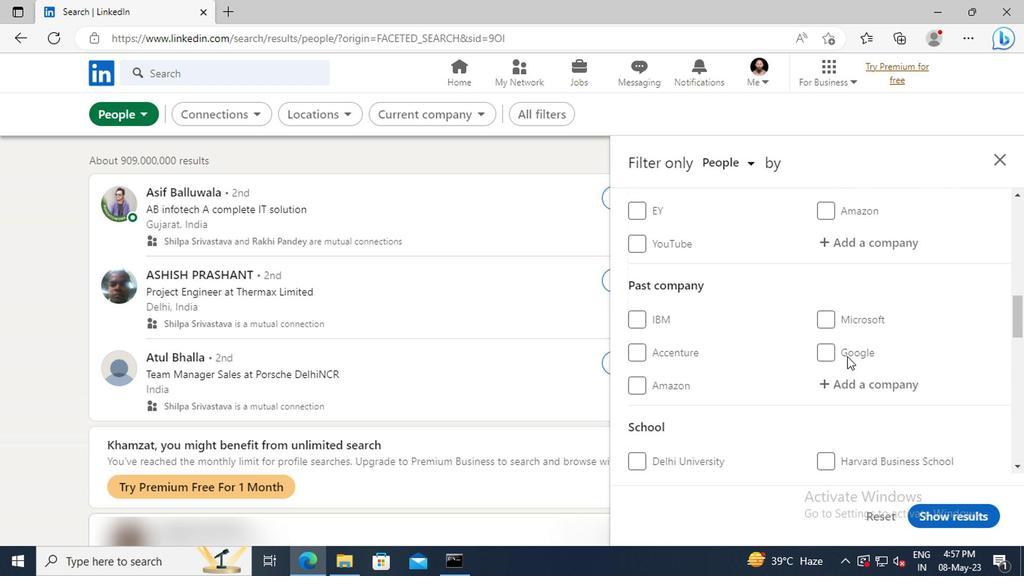 
Action: Mouse scrolled (844, 358) with delta (0, 1)
Screenshot: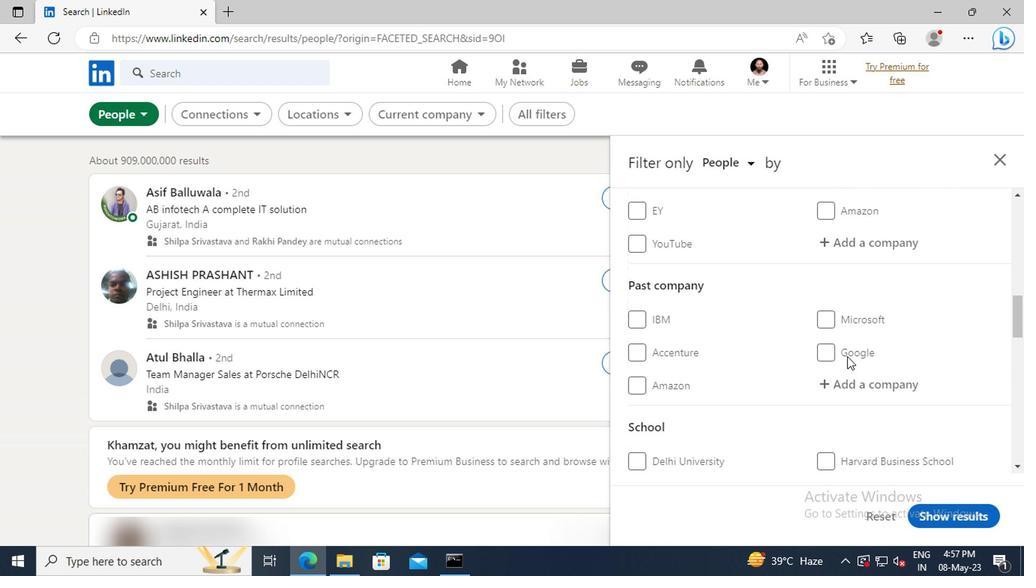 
Action: Mouse moved to (841, 329)
Screenshot: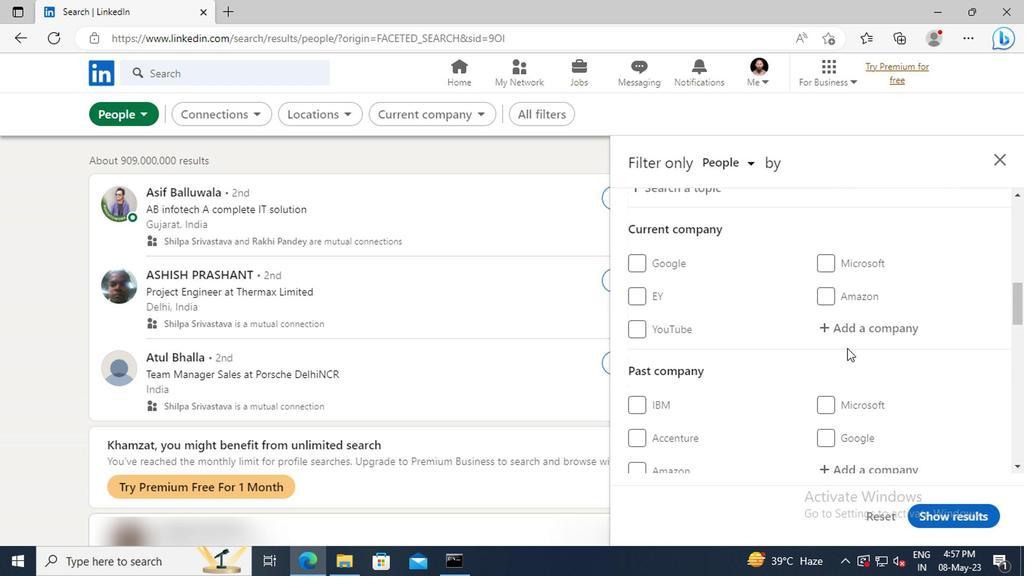 
Action: Mouse pressed left at (841, 329)
Screenshot: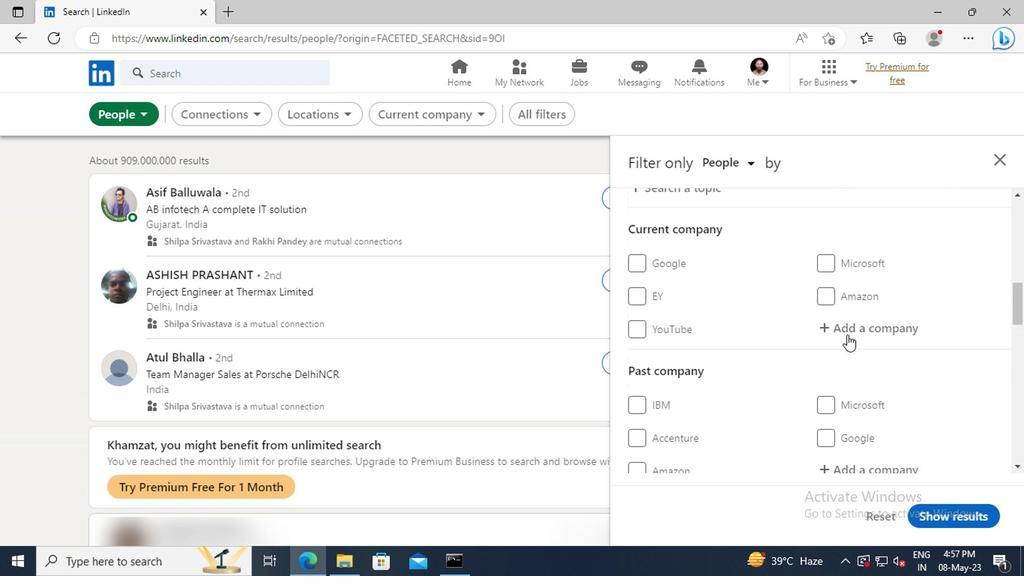 
Action: Key pressed <Key.shift>MERCEDES-<Key.shift>BENZ<Key.space><Key.shift>IND
Screenshot: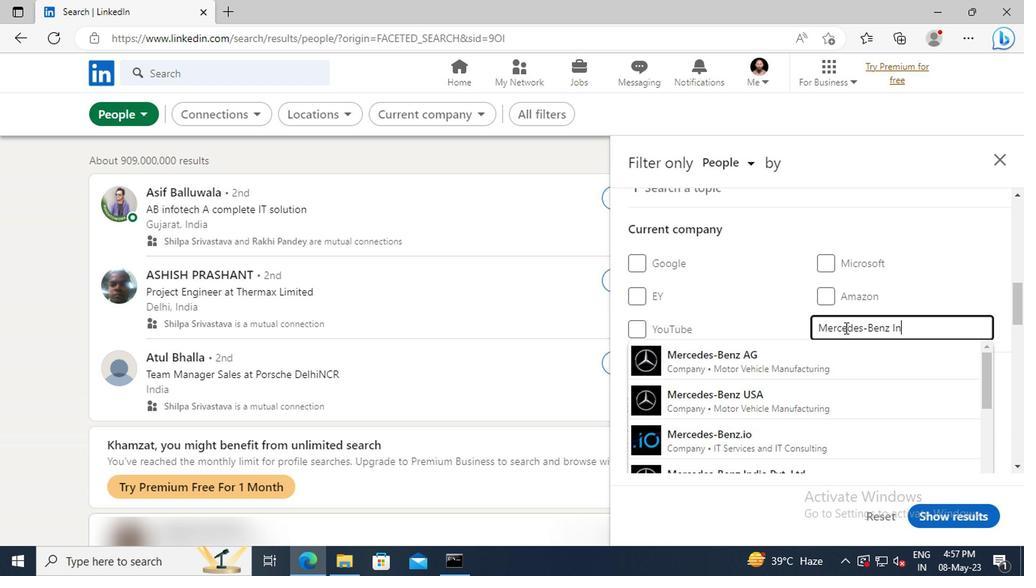 
Action: Mouse moved to (841, 349)
Screenshot: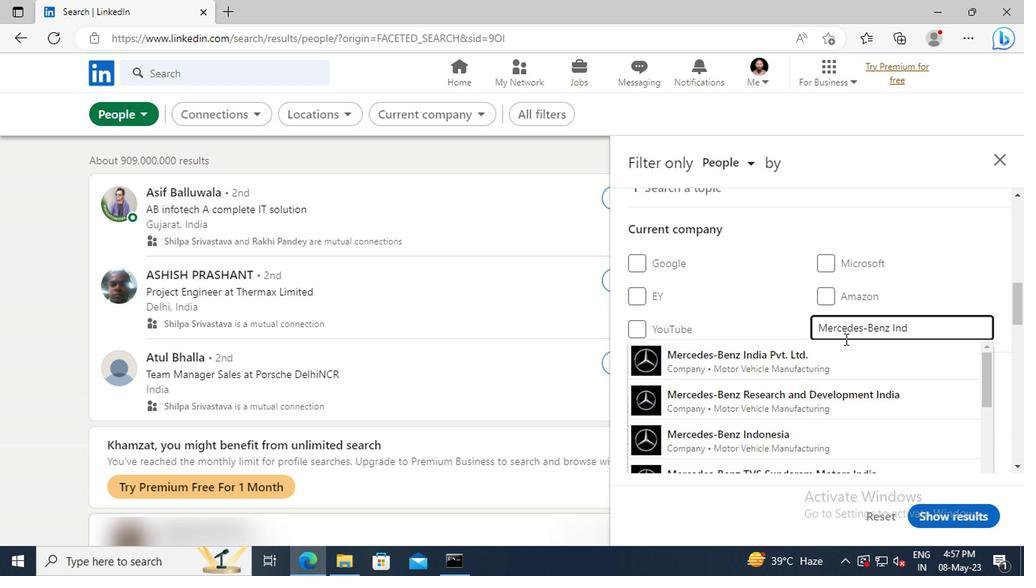 
Action: Mouse pressed left at (841, 349)
Screenshot: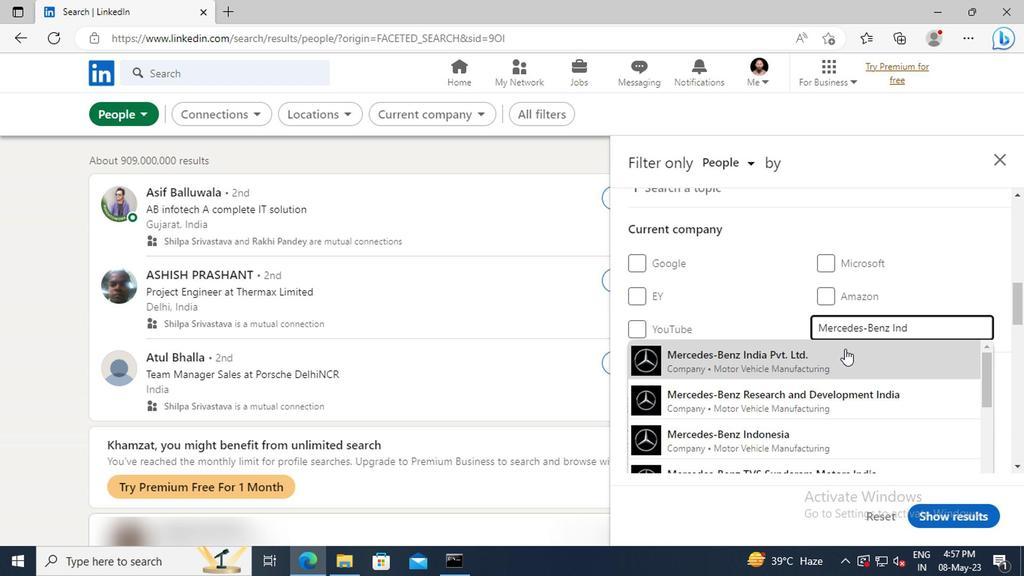 
Action: Mouse scrolled (841, 349) with delta (0, 0)
Screenshot: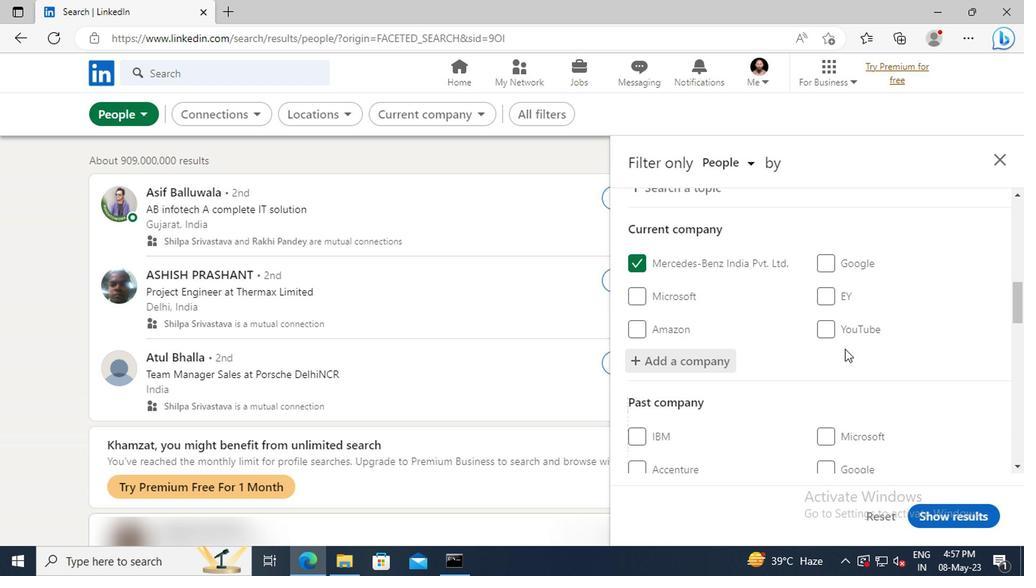
Action: Mouse scrolled (841, 349) with delta (0, 0)
Screenshot: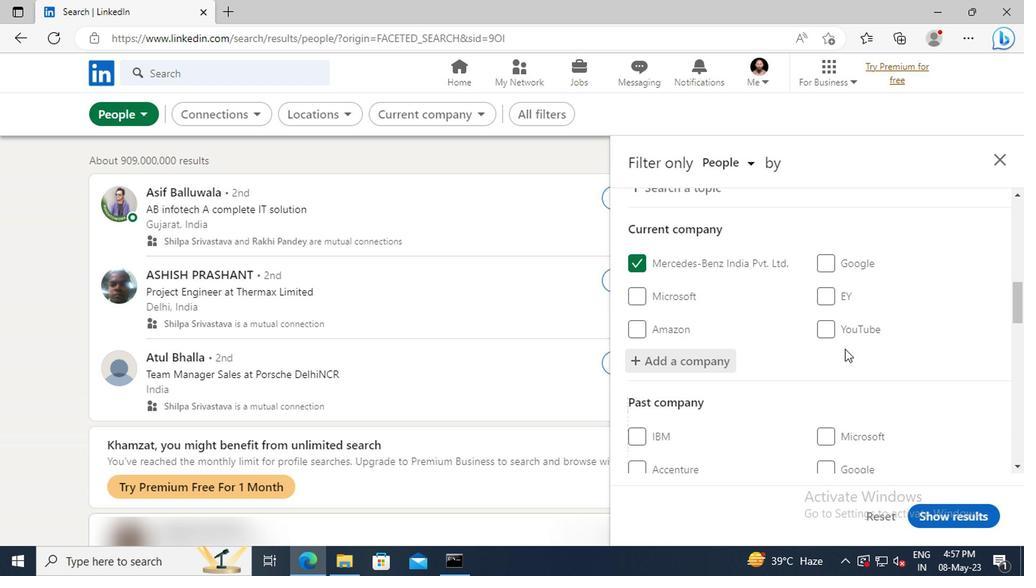 
Action: Mouse moved to (837, 340)
Screenshot: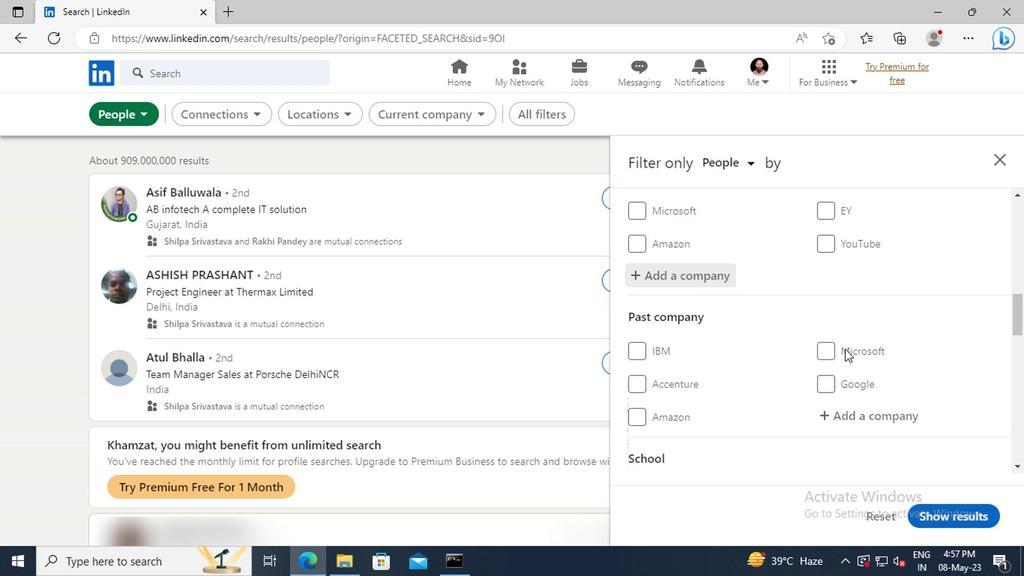 
Action: Mouse scrolled (837, 339) with delta (0, -1)
Screenshot: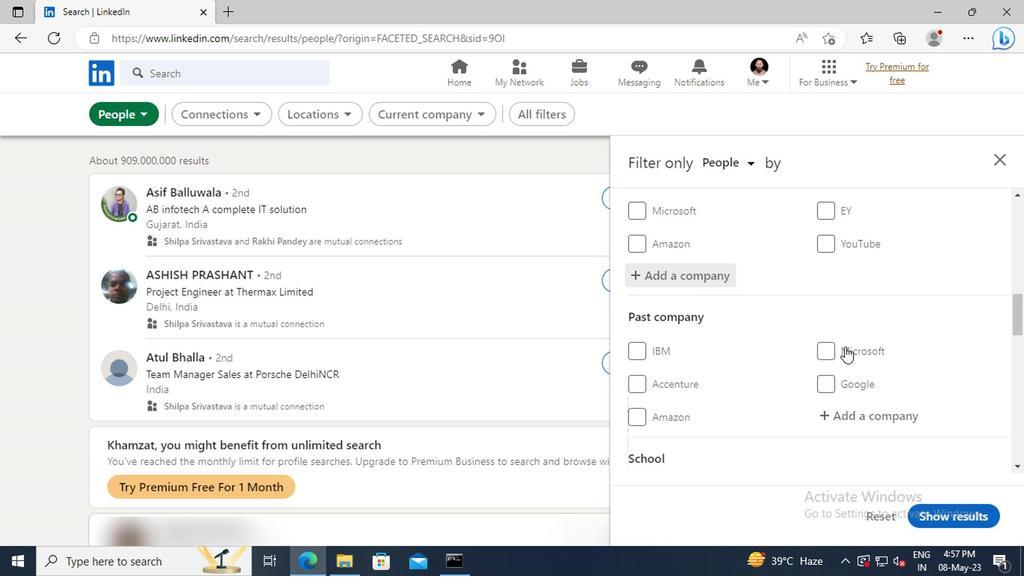 
Action: Mouse moved to (837, 338)
Screenshot: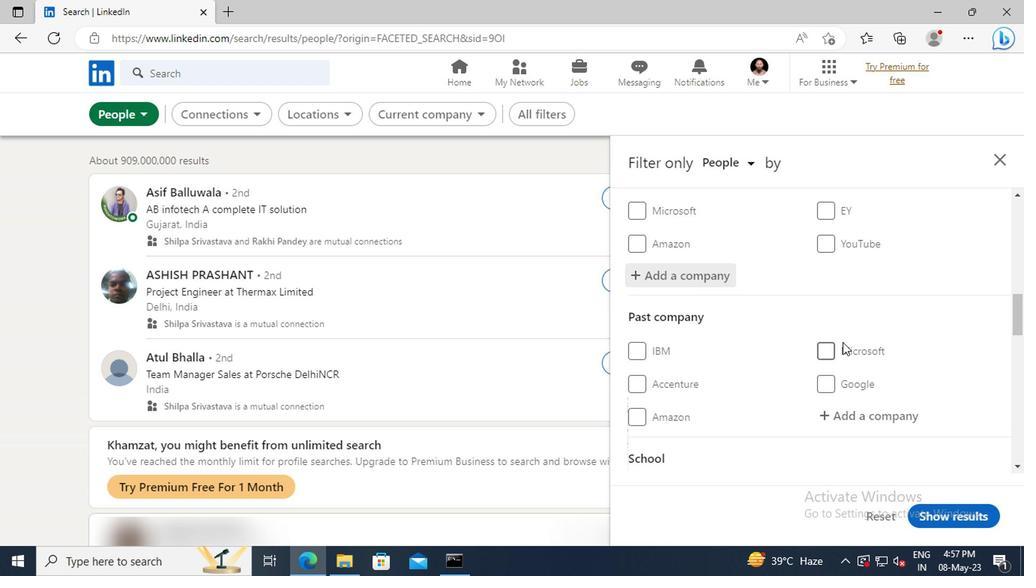 
Action: Mouse scrolled (837, 337) with delta (0, -1)
Screenshot: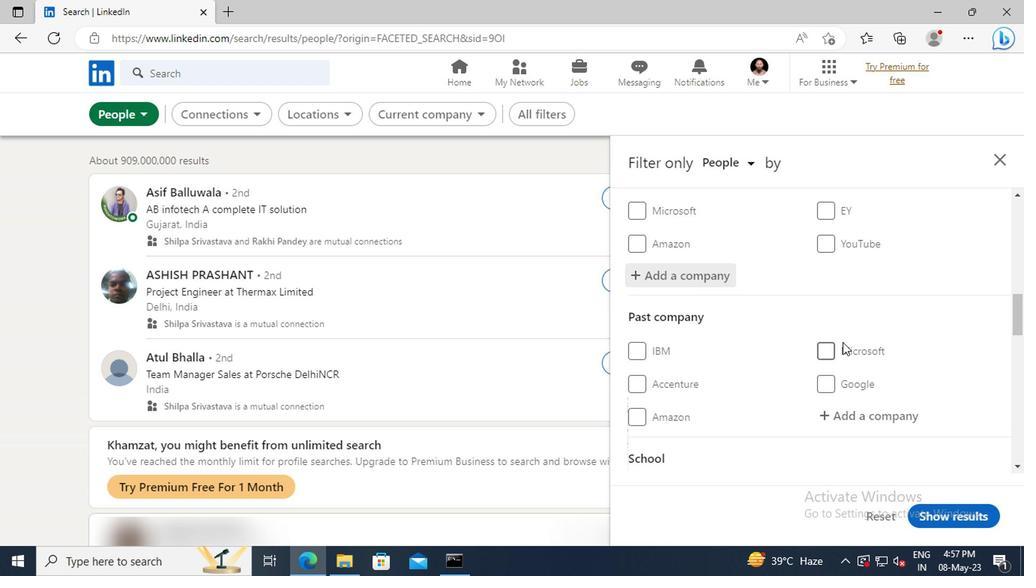 
Action: Mouse moved to (837, 337)
Screenshot: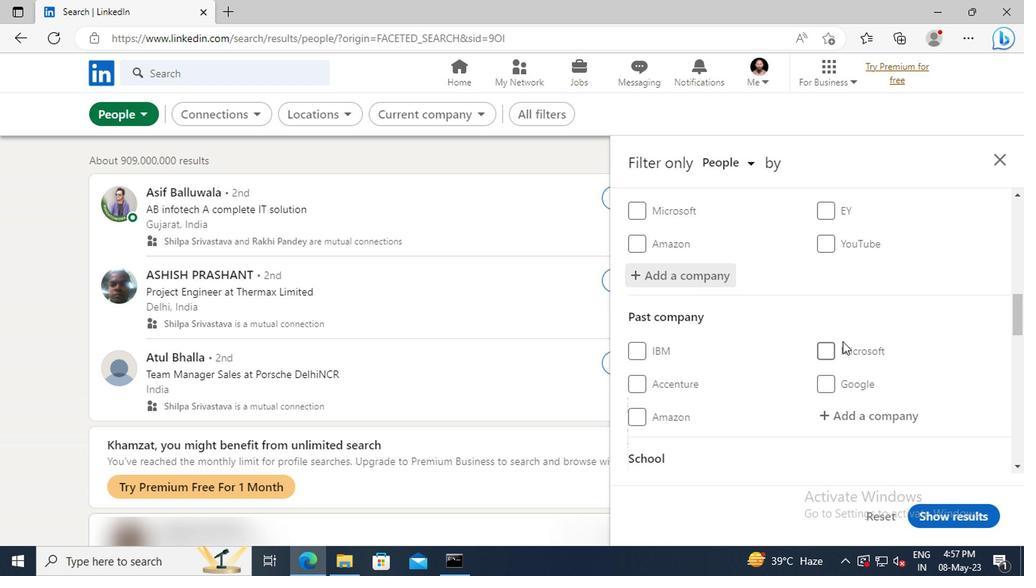 
Action: Mouse scrolled (837, 336) with delta (0, 0)
Screenshot: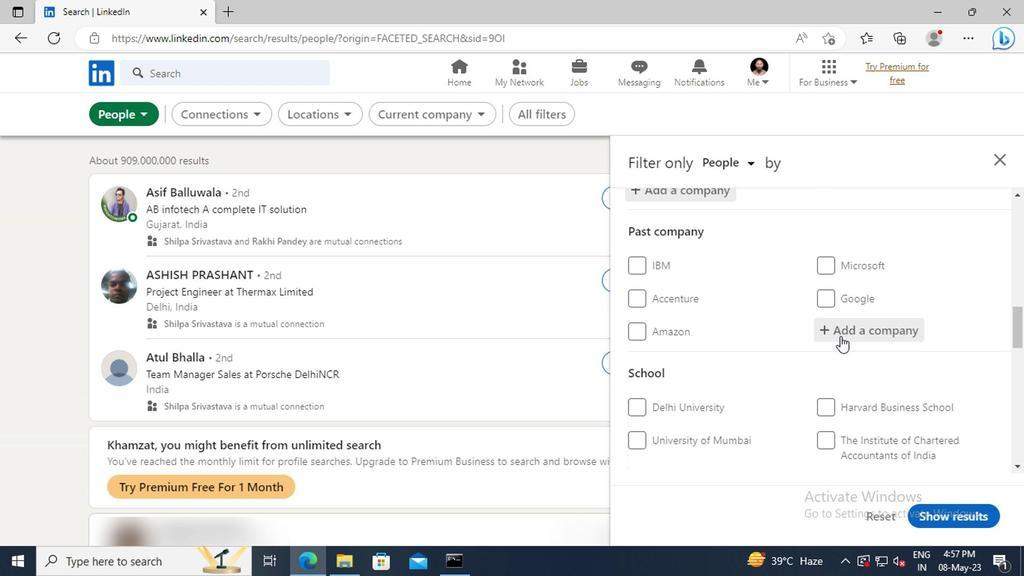 
Action: Mouse scrolled (837, 336) with delta (0, 0)
Screenshot: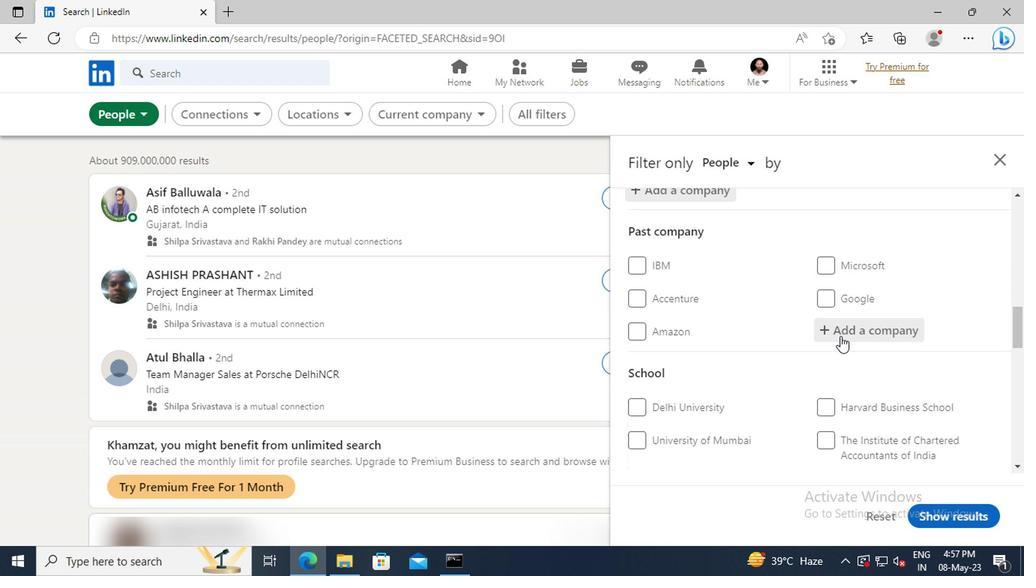 
Action: Mouse scrolled (837, 336) with delta (0, 0)
Screenshot: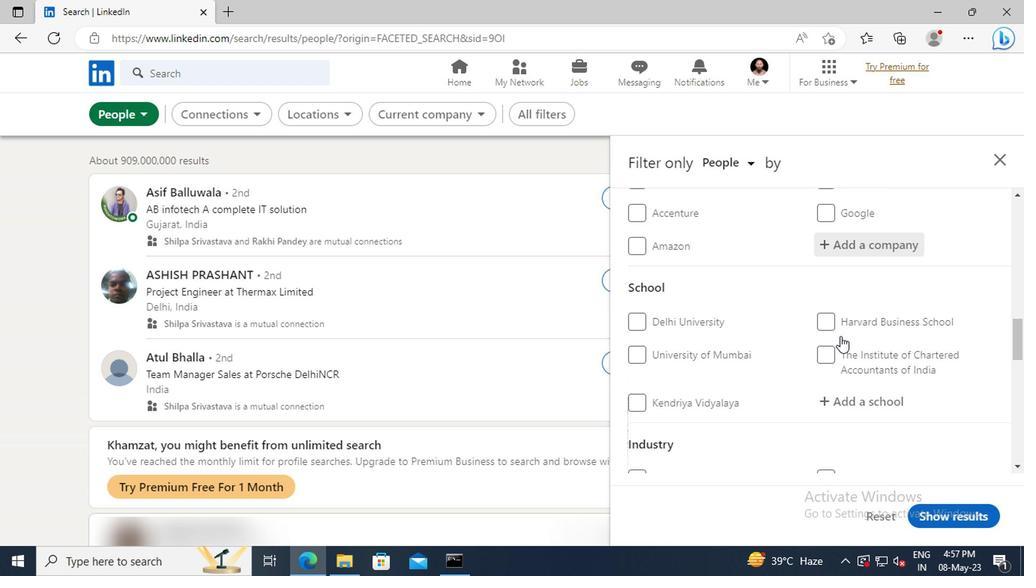 
Action: Mouse moved to (836, 357)
Screenshot: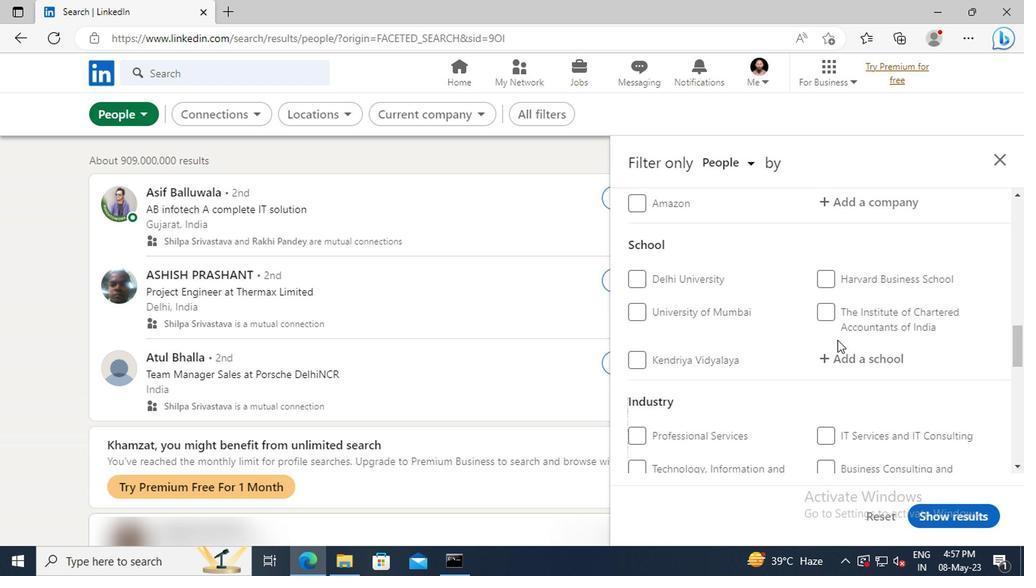 
Action: Mouse pressed left at (836, 357)
Screenshot: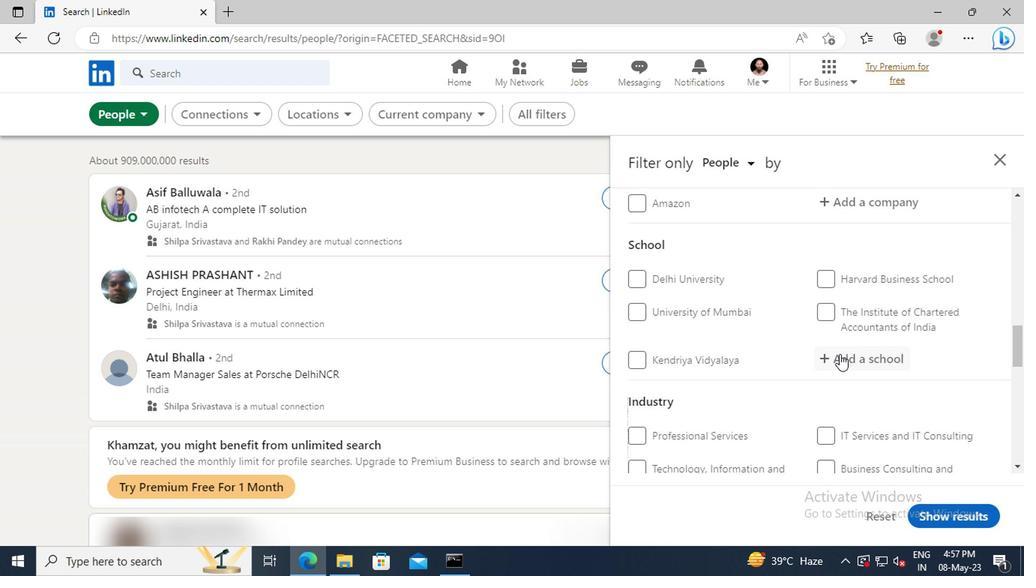 
Action: Key pressed <Key.shift>ST.<Key.space><Key.shift>FRANCIS<Key.space><Key.shift>INS
Screenshot: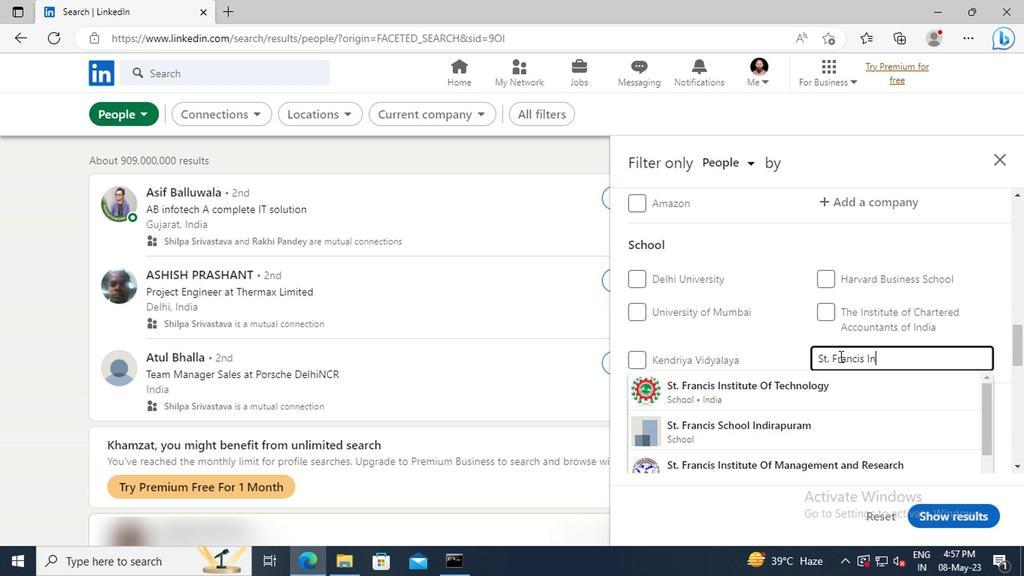 
Action: Mouse moved to (835, 377)
Screenshot: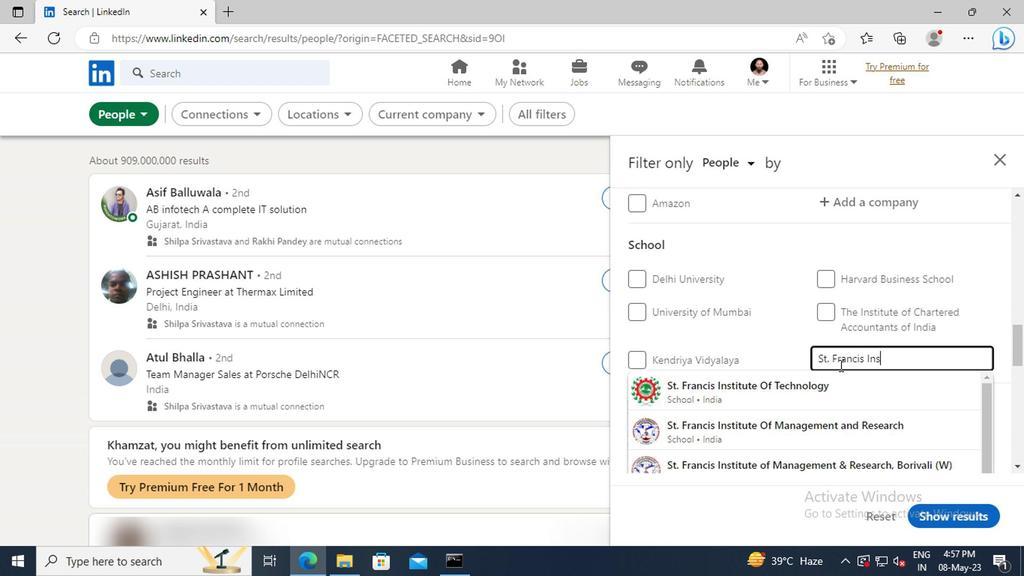 
Action: Mouse pressed left at (835, 377)
Screenshot: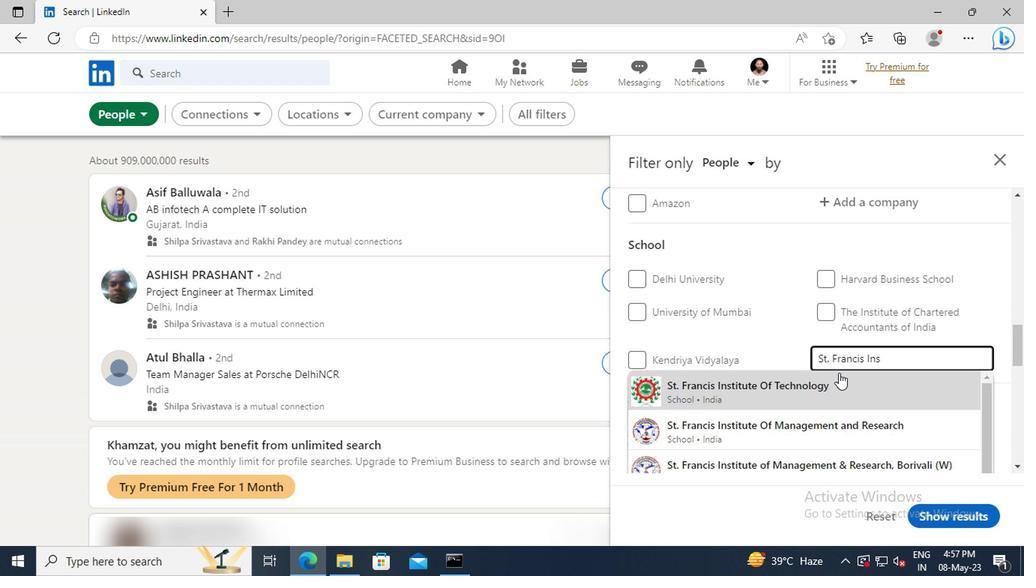 
Action: Mouse scrolled (835, 376) with delta (0, -1)
Screenshot: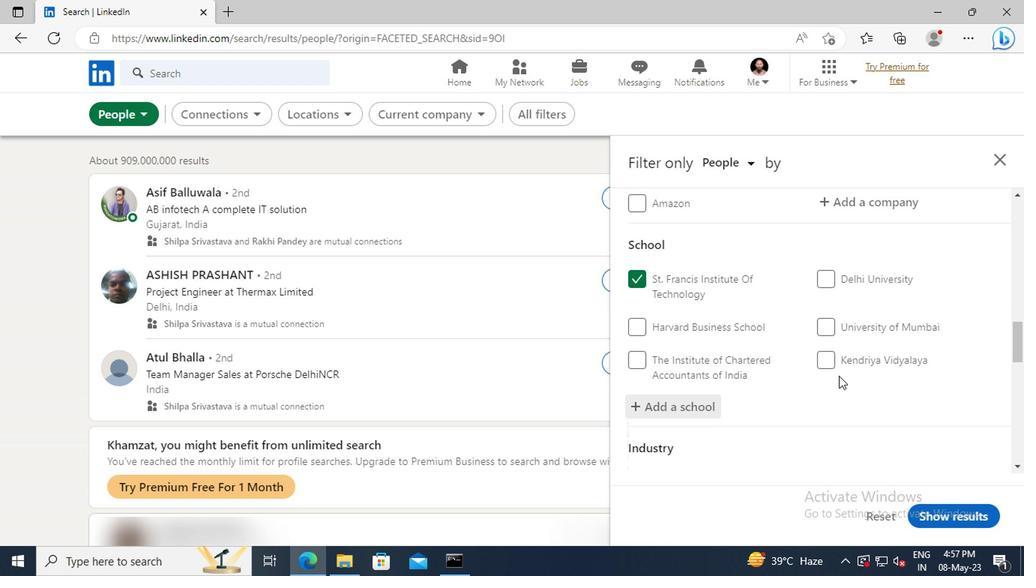 
Action: Mouse scrolled (835, 376) with delta (0, -1)
Screenshot: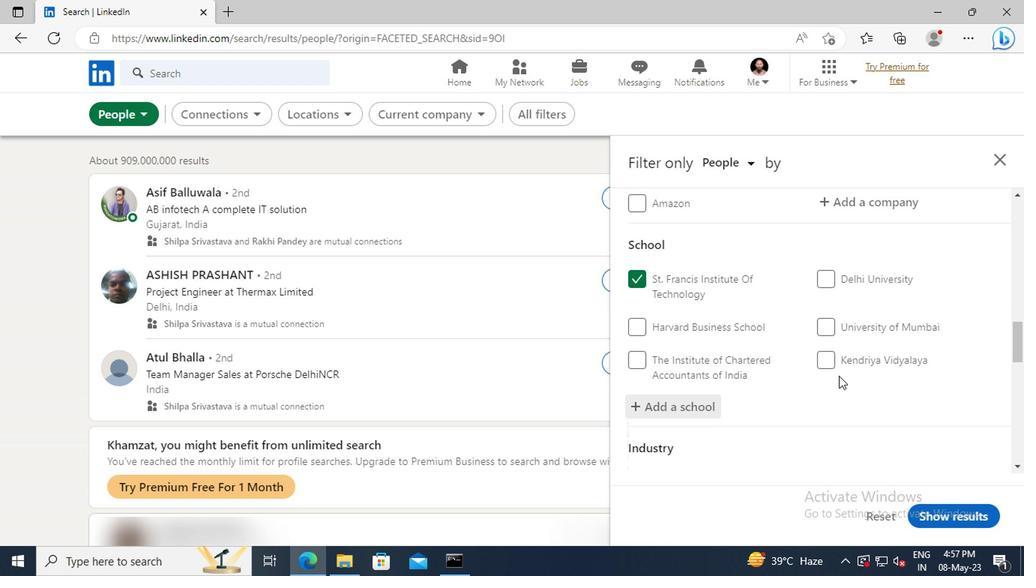 
Action: Mouse moved to (835, 375)
Screenshot: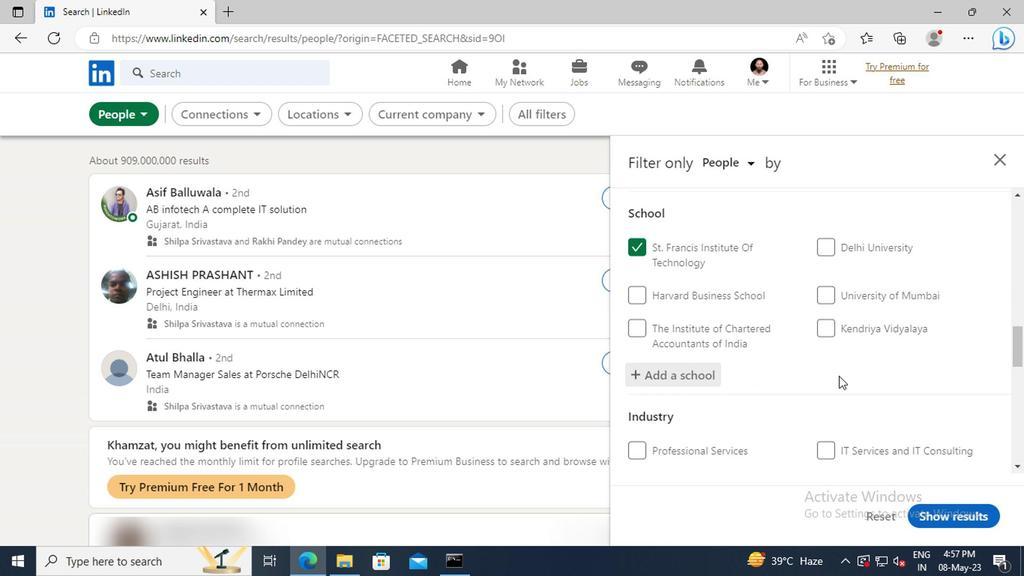 
Action: Mouse scrolled (835, 375) with delta (0, 0)
Screenshot: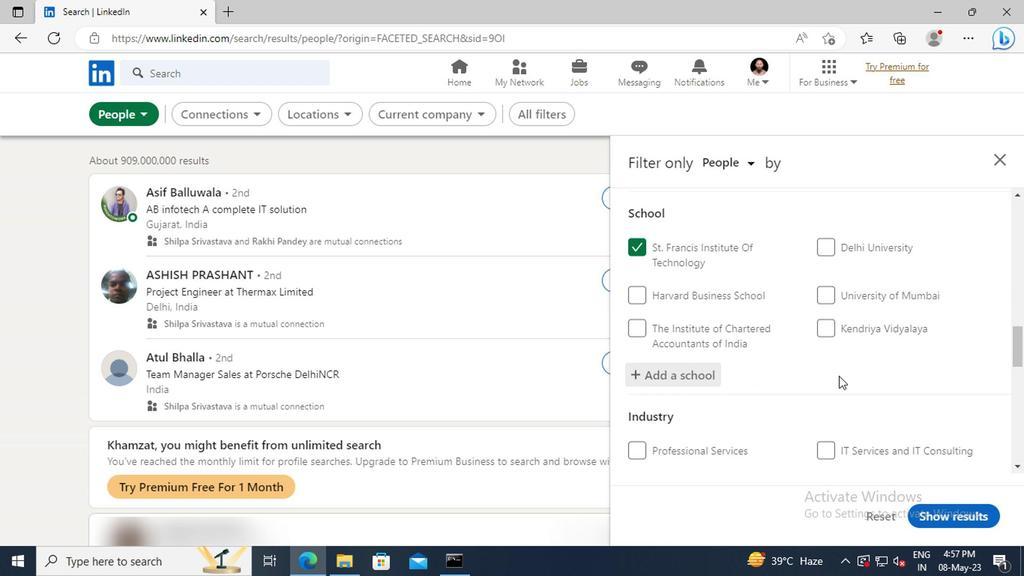 
Action: Mouse moved to (831, 349)
Screenshot: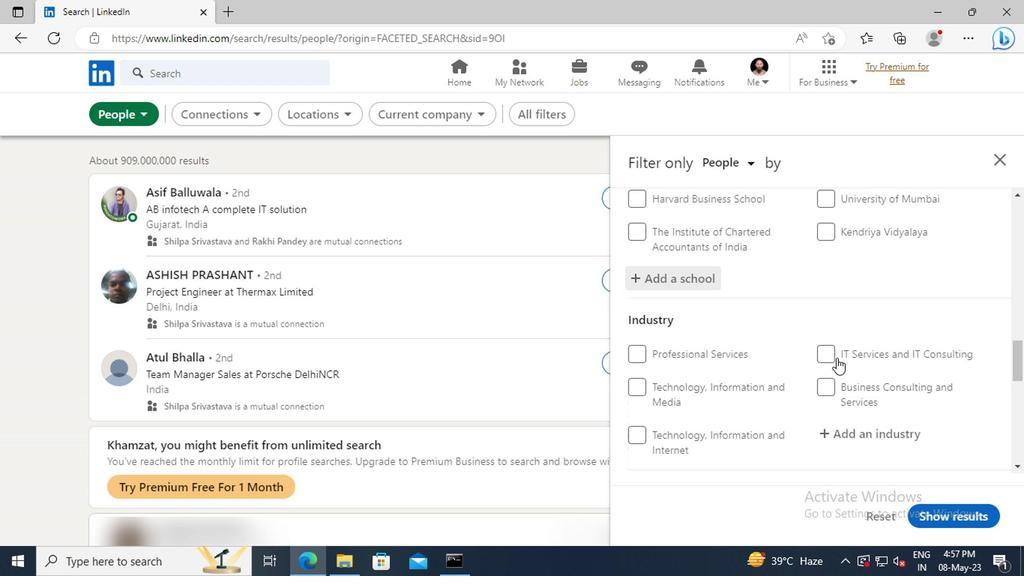 
Action: Mouse scrolled (831, 348) with delta (0, -1)
Screenshot: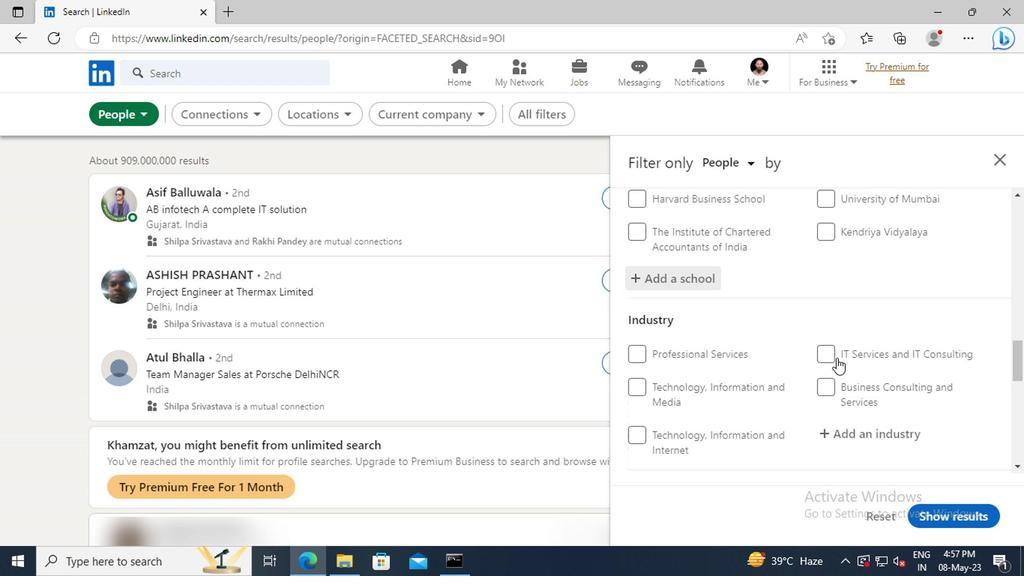 
Action: Mouse moved to (830, 346)
Screenshot: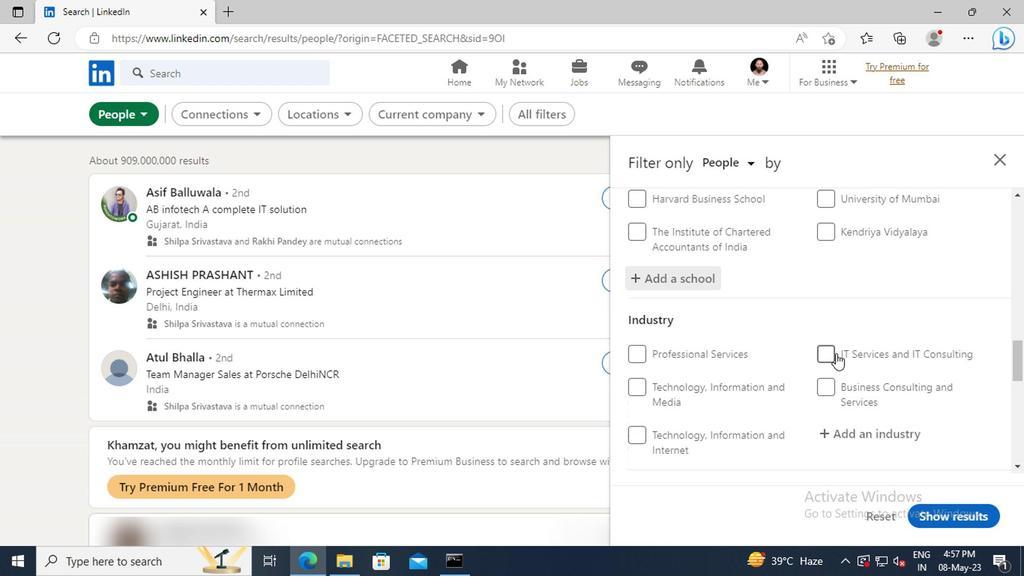 
Action: Mouse scrolled (830, 346) with delta (0, 0)
Screenshot: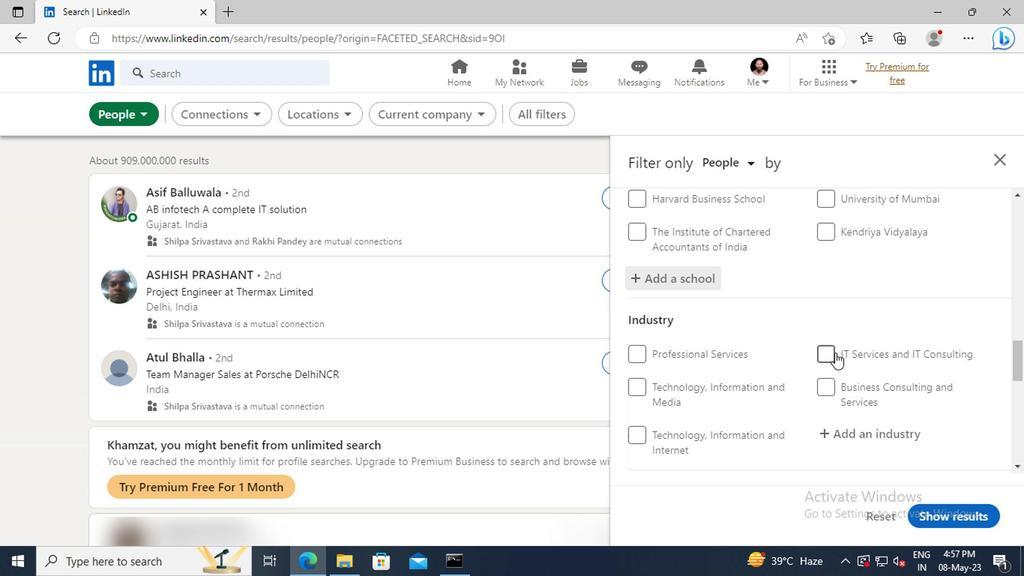 
Action: Mouse moved to (829, 350)
Screenshot: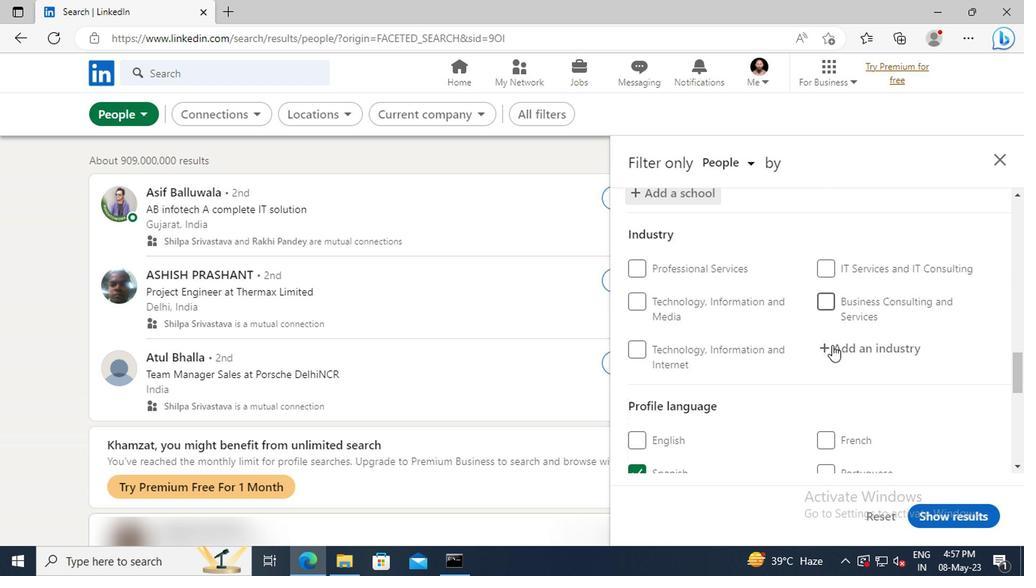 
Action: Mouse pressed left at (829, 350)
Screenshot: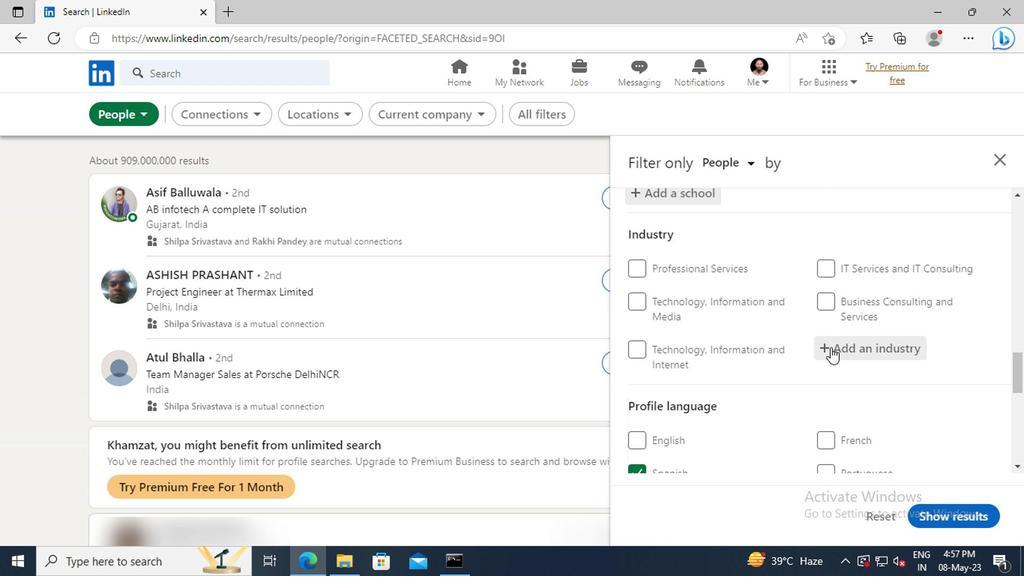 
Action: Key pressed <Key.shift>THINK<Key.space>
Screenshot: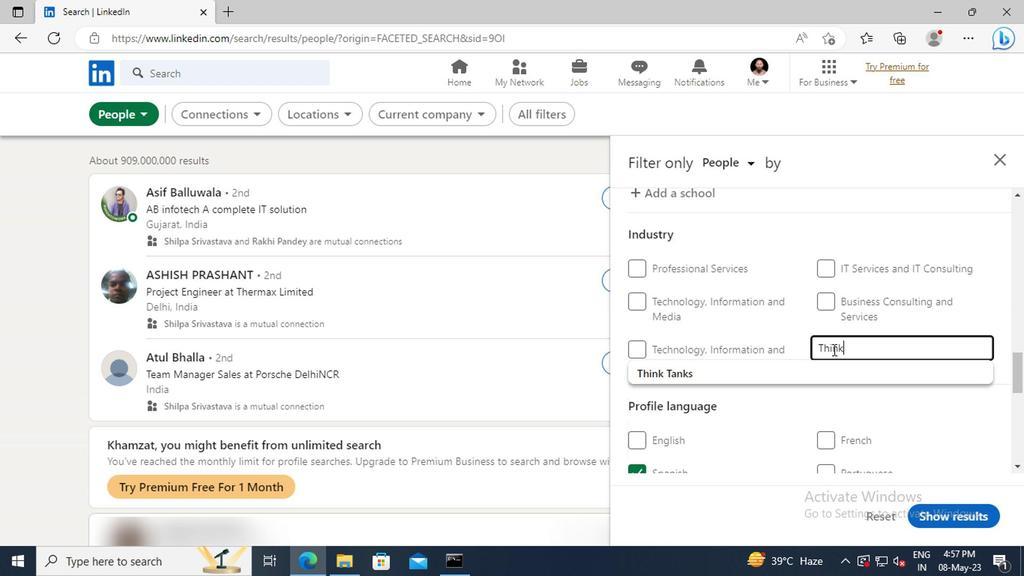 
Action: Mouse moved to (836, 369)
Screenshot: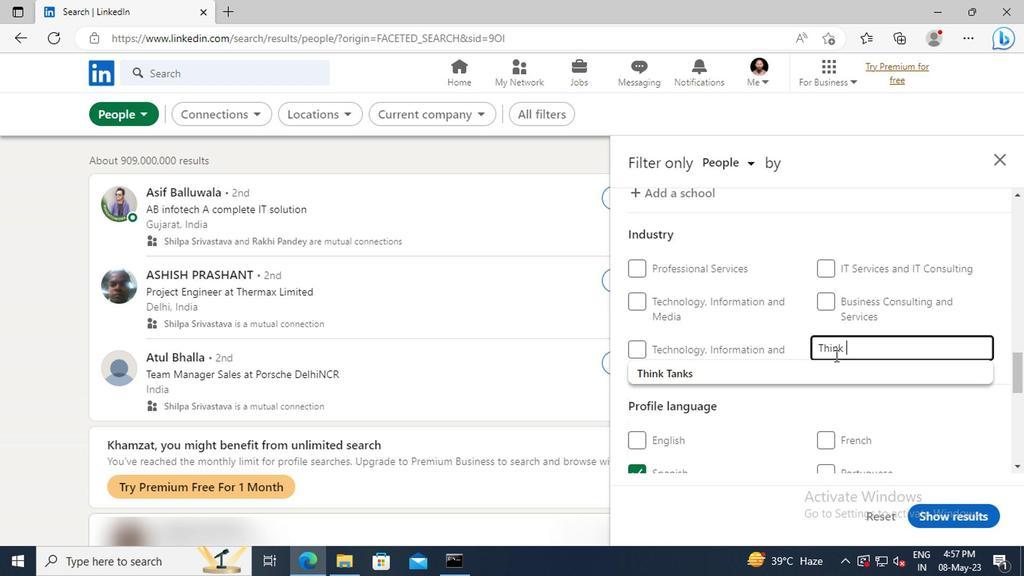 
Action: Mouse pressed left at (836, 369)
Screenshot: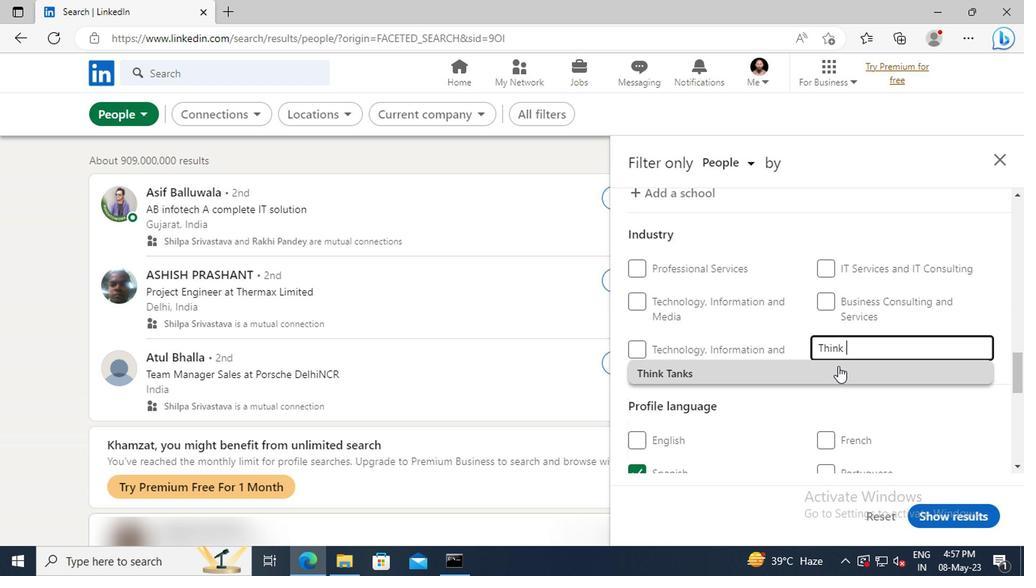 
Action: Mouse scrolled (836, 368) with delta (0, -1)
Screenshot: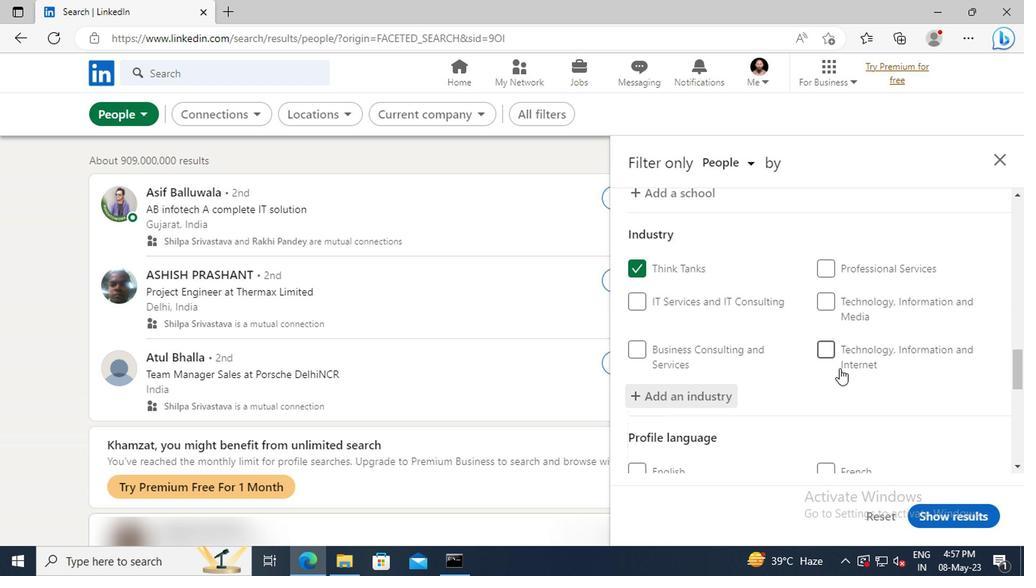 
Action: Mouse scrolled (836, 368) with delta (0, -1)
Screenshot: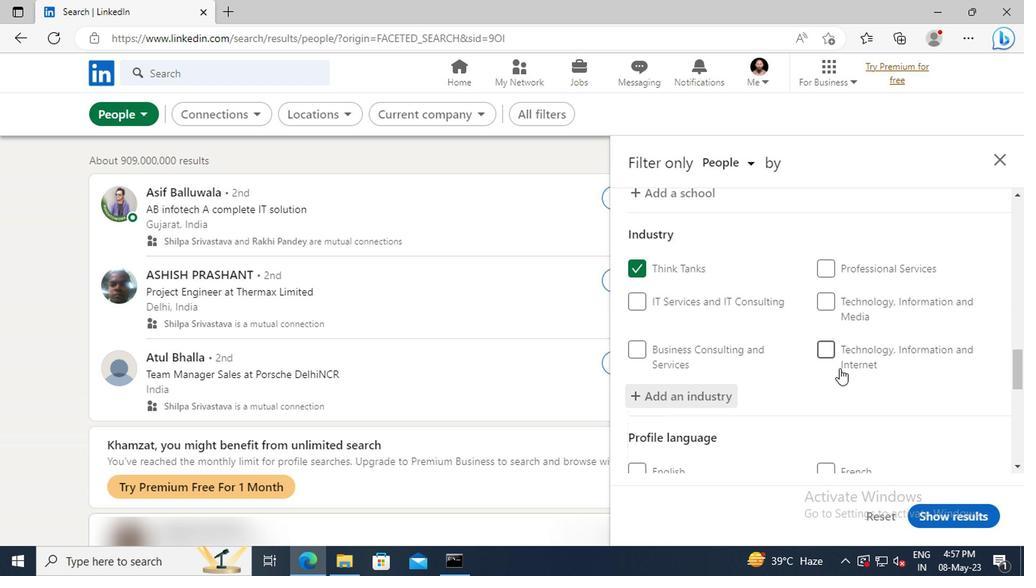
Action: Mouse scrolled (836, 368) with delta (0, -1)
Screenshot: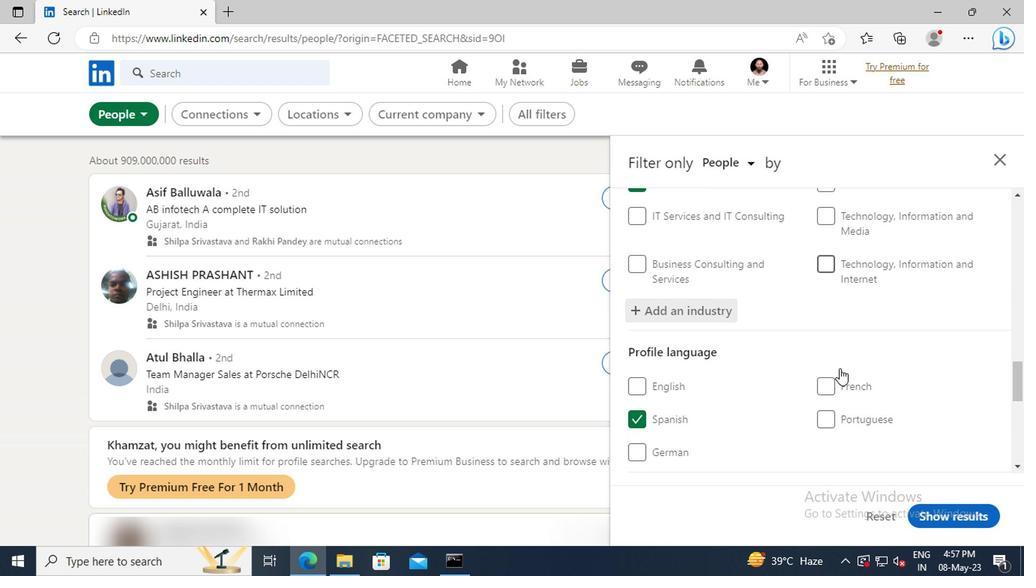 
Action: Mouse moved to (836, 369)
Screenshot: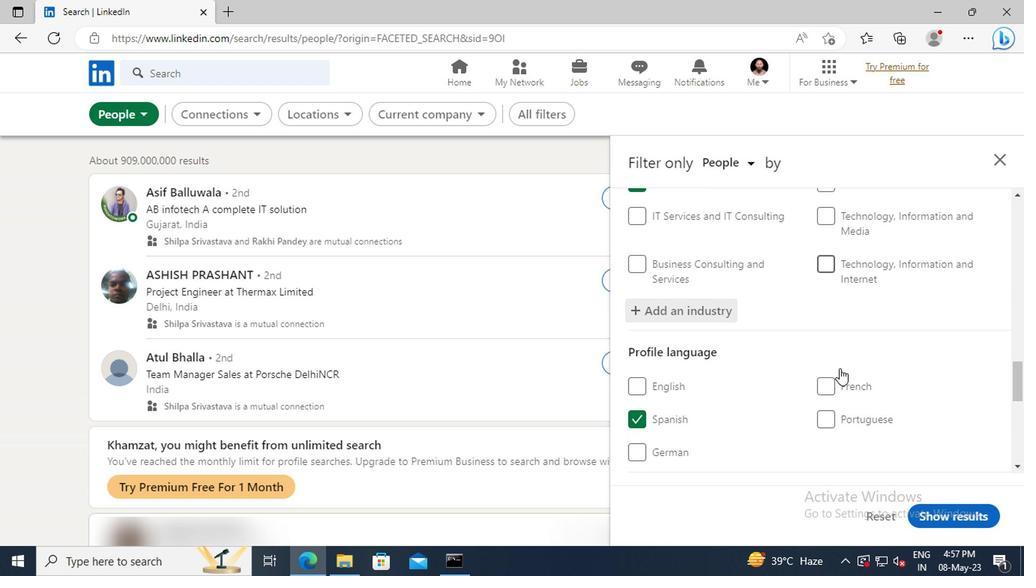 
Action: Mouse scrolled (836, 368) with delta (0, -1)
Screenshot: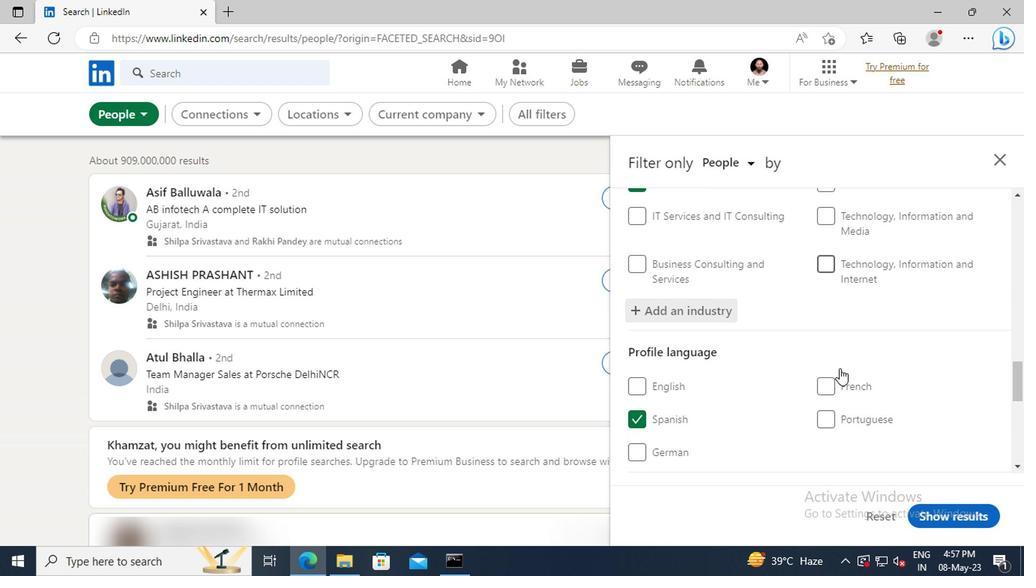 
Action: Mouse moved to (834, 358)
Screenshot: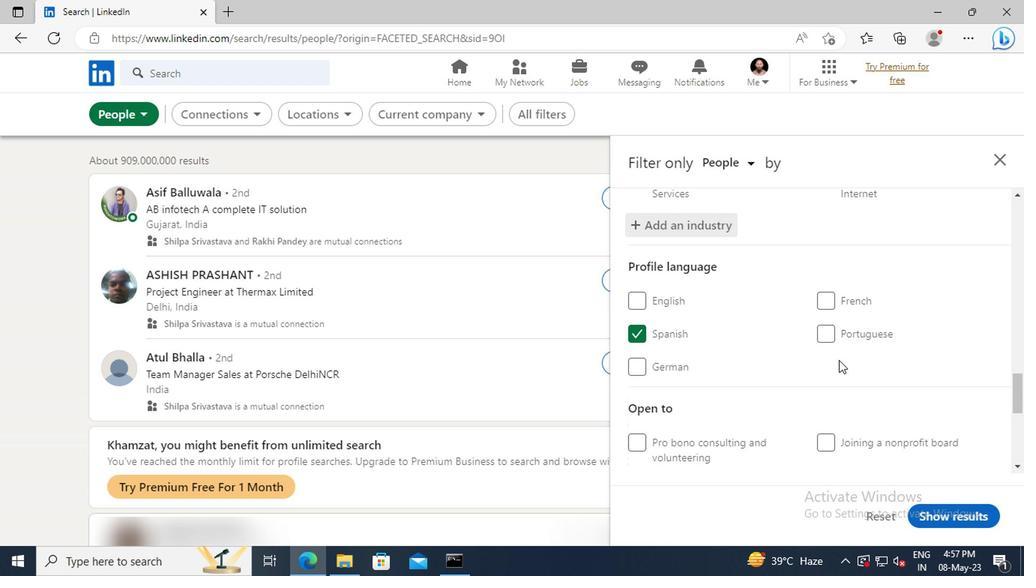 
Action: Mouse scrolled (834, 357) with delta (0, -1)
Screenshot: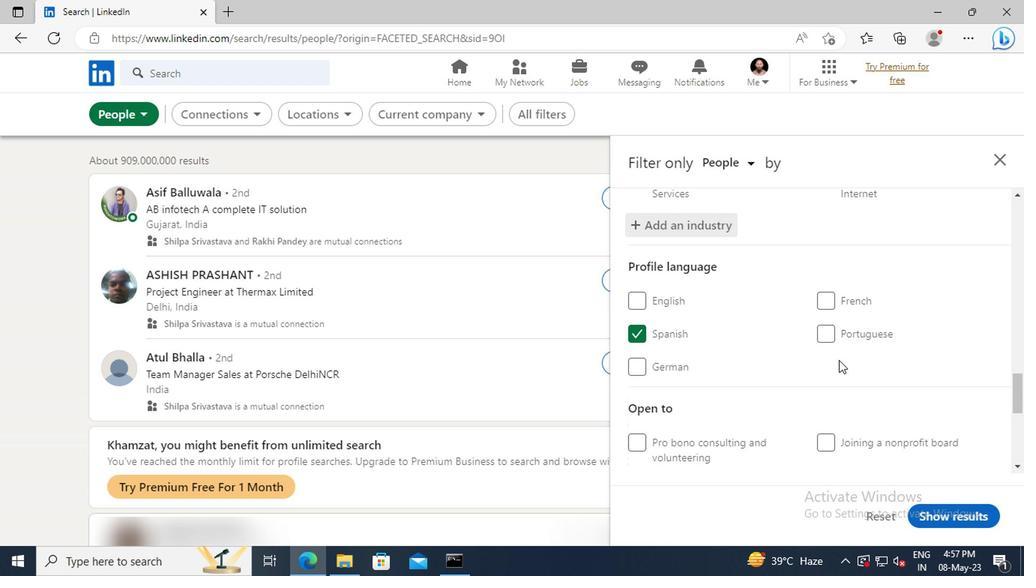 
Action: Mouse moved to (834, 357)
Screenshot: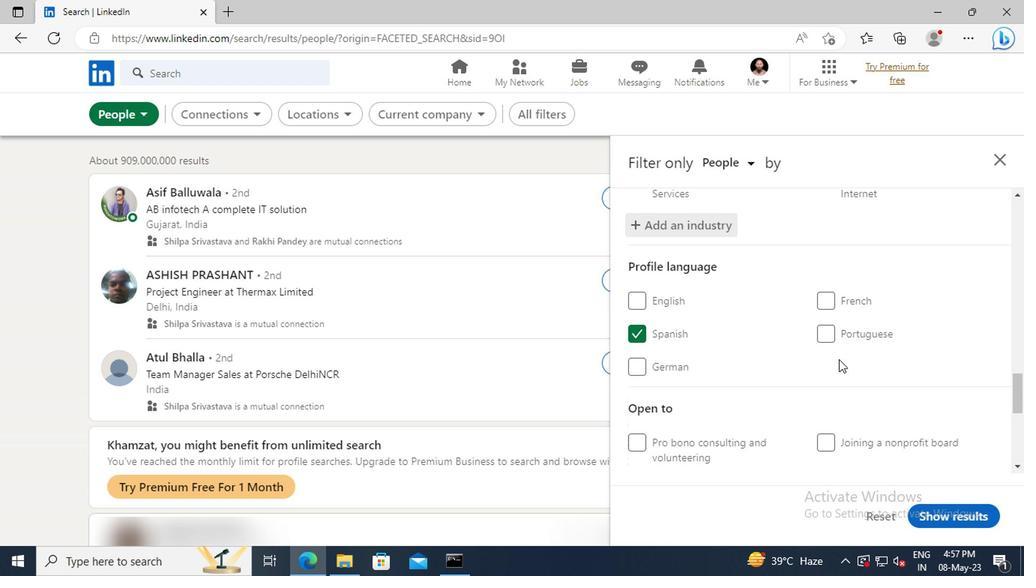 
Action: Mouse scrolled (834, 356) with delta (0, 0)
Screenshot: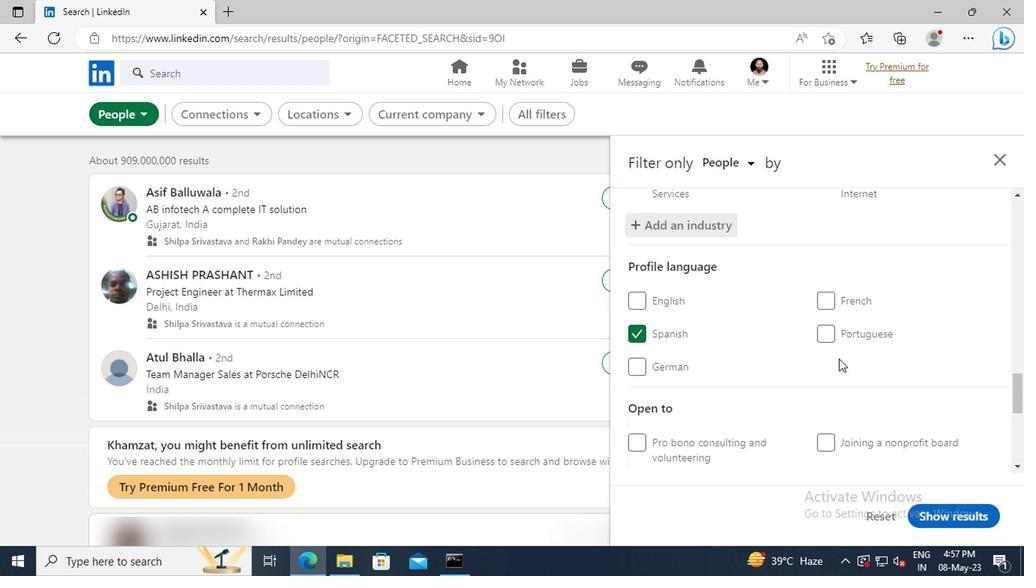 
Action: Mouse moved to (831, 344)
Screenshot: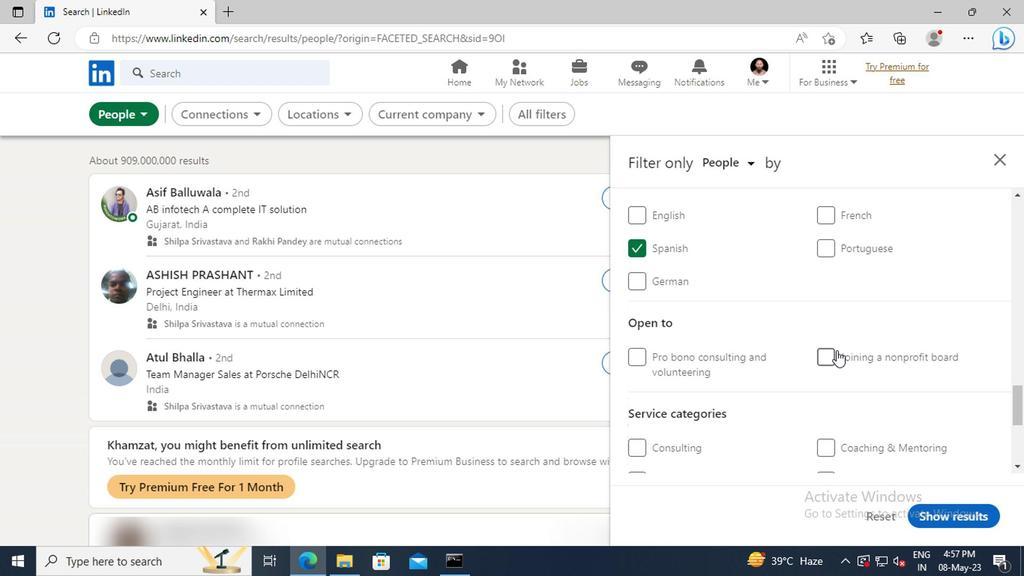 
Action: Mouse scrolled (831, 343) with delta (0, -1)
Screenshot: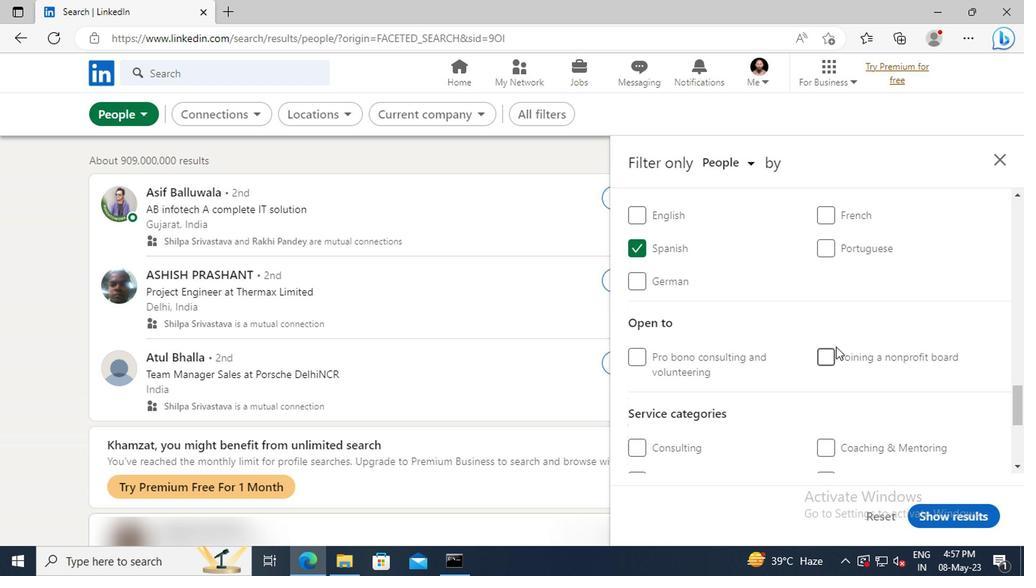 
Action: Mouse scrolled (831, 343) with delta (0, -1)
Screenshot: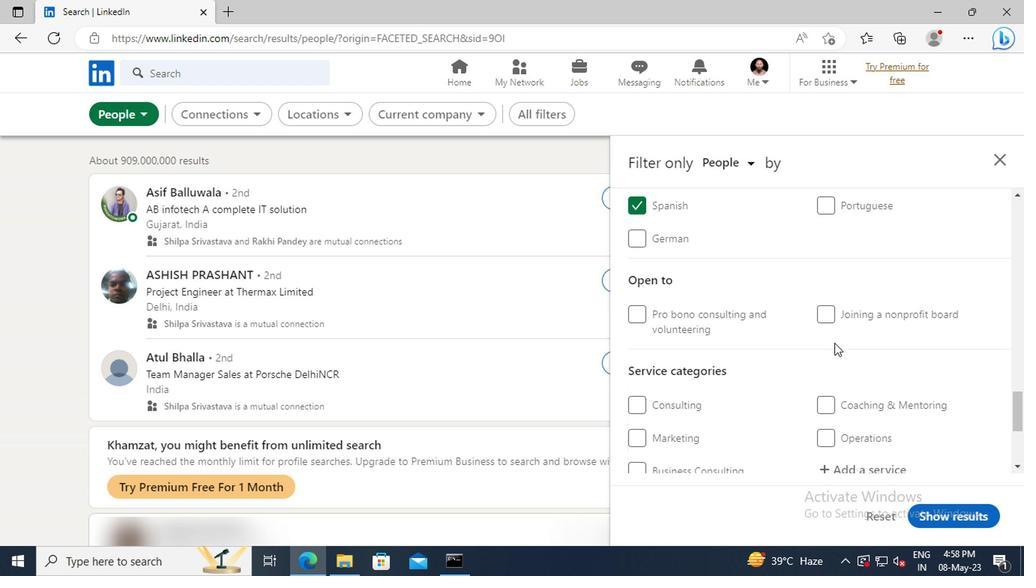 
Action: Mouse scrolled (831, 343) with delta (0, -1)
Screenshot: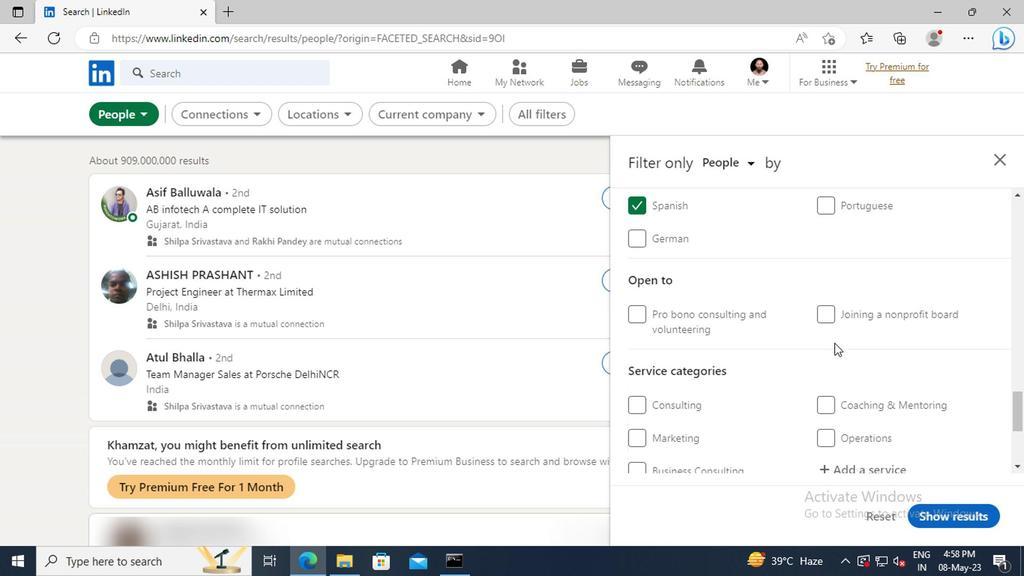 
Action: Mouse scrolled (831, 343) with delta (0, -1)
Screenshot: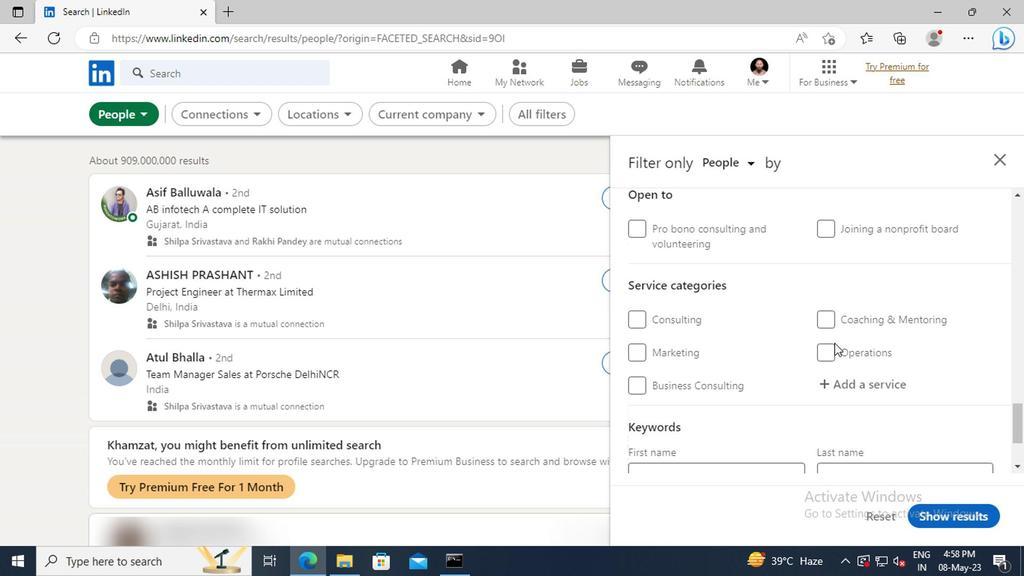 
Action: Mouse pressed left at (831, 344)
Screenshot: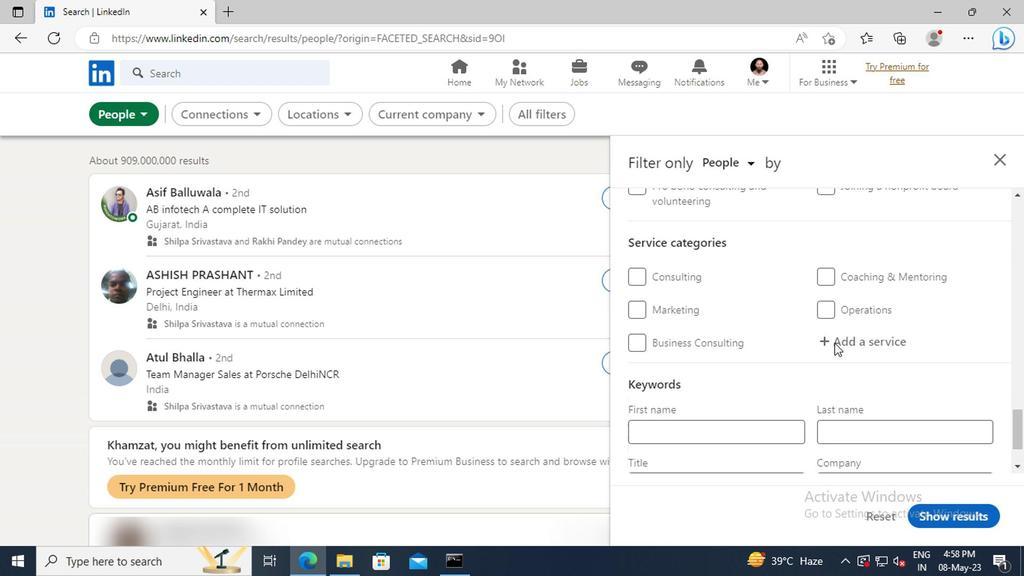 
Action: Key pressed <Key.shift>OUTS
Screenshot: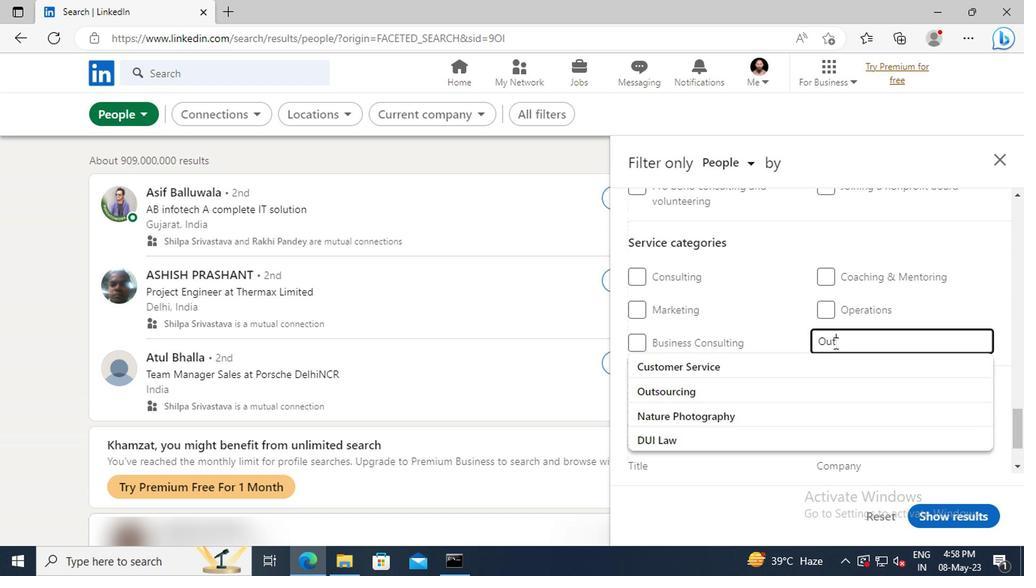 
Action: Mouse moved to (838, 388)
Screenshot: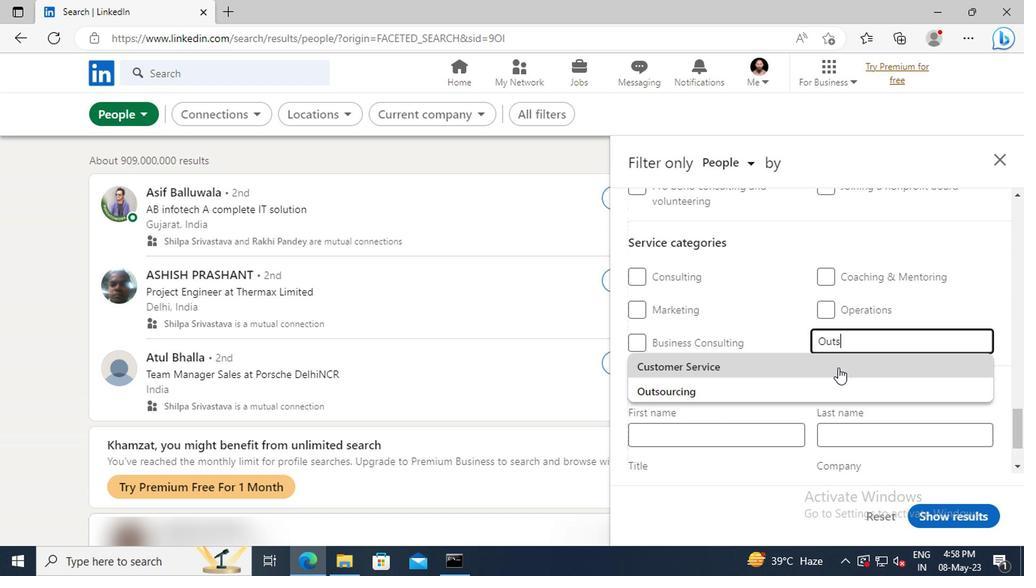 
Action: Mouse pressed left at (838, 388)
Screenshot: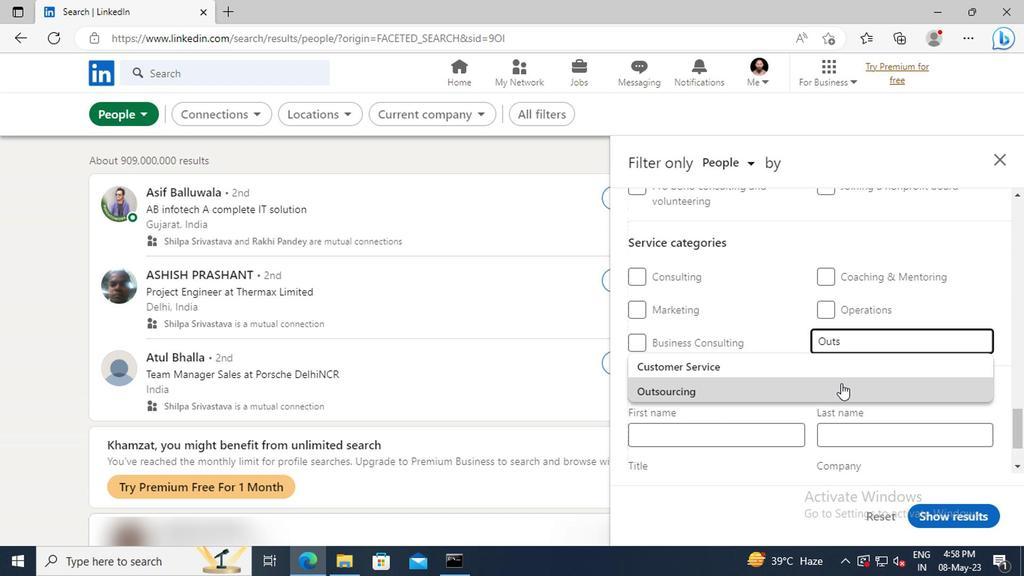 
Action: Mouse scrolled (838, 387) with delta (0, 0)
Screenshot: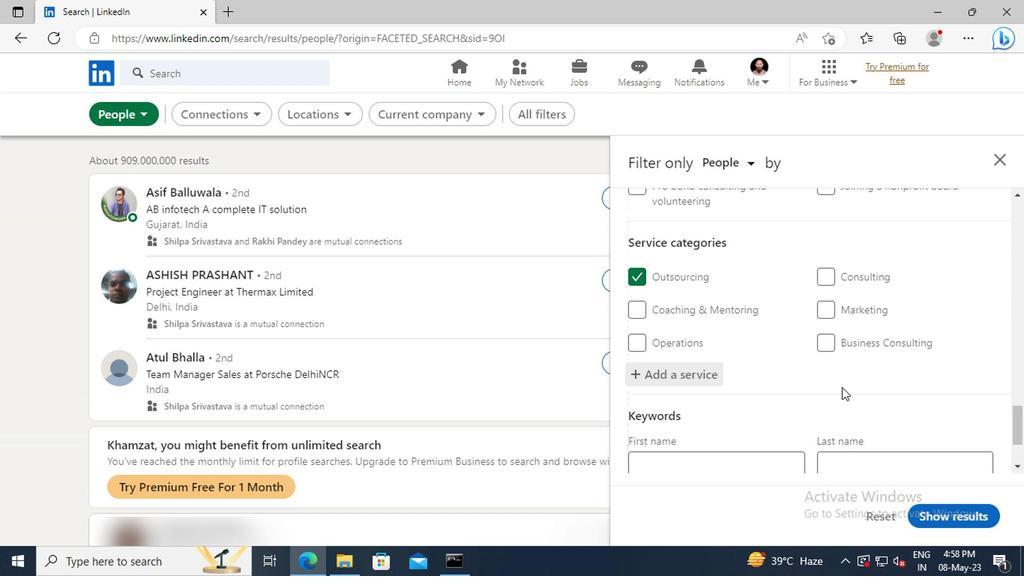 
Action: Mouse scrolled (838, 387) with delta (0, 0)
Screenshot: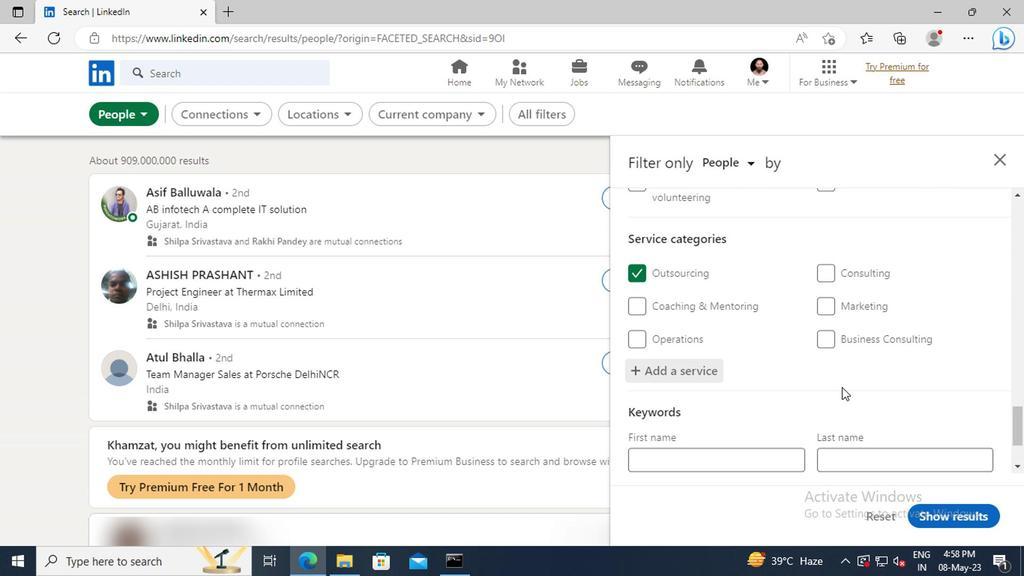 
Action: Mouse scrolled (838, 387) with delta (0, 0)
Screenshot: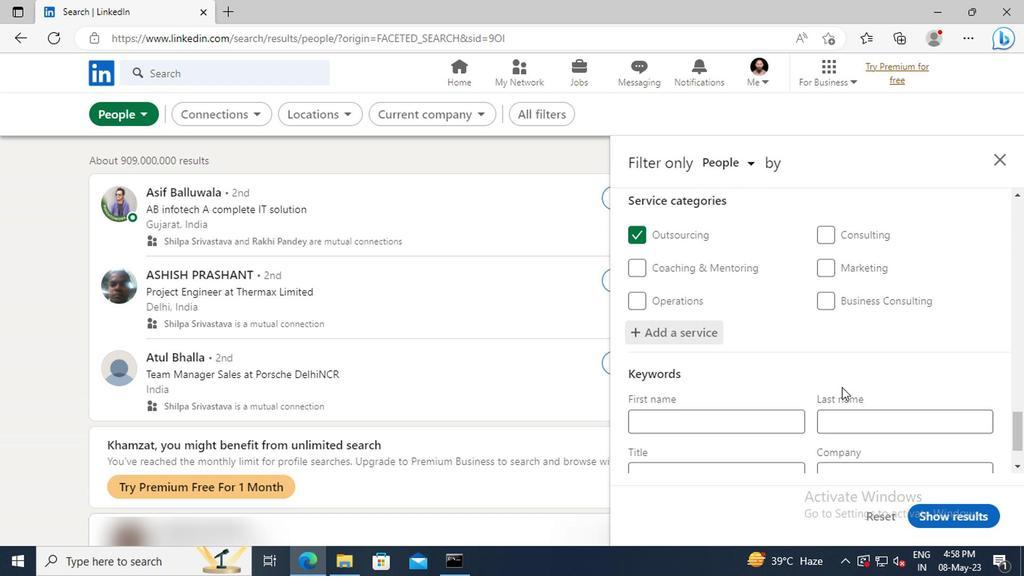 
Action: Mouse scrolled (838, 387) with delta (0, 0)
Screenshot: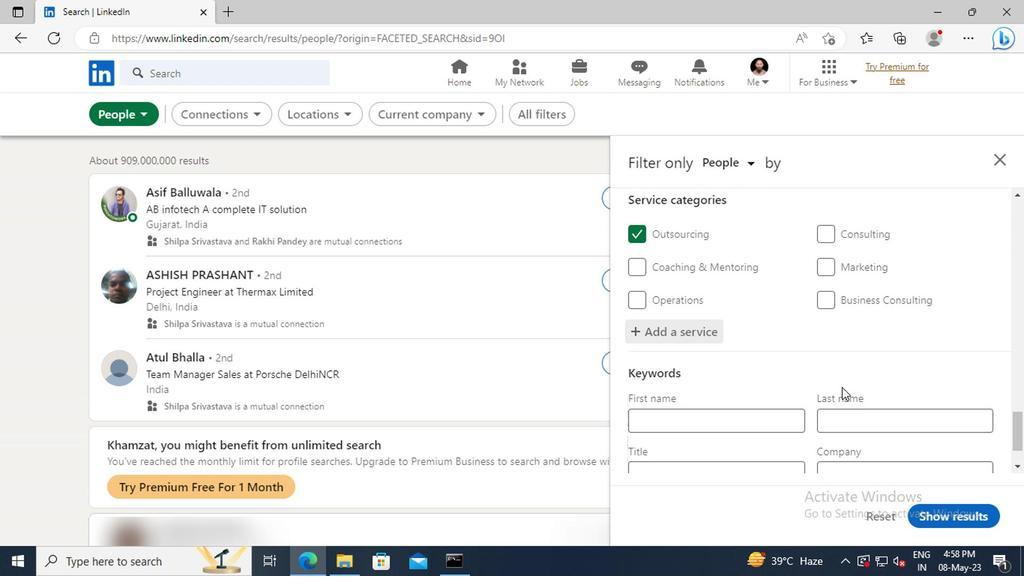 
Action: Mouse moved to (744, 404)
Screenshot: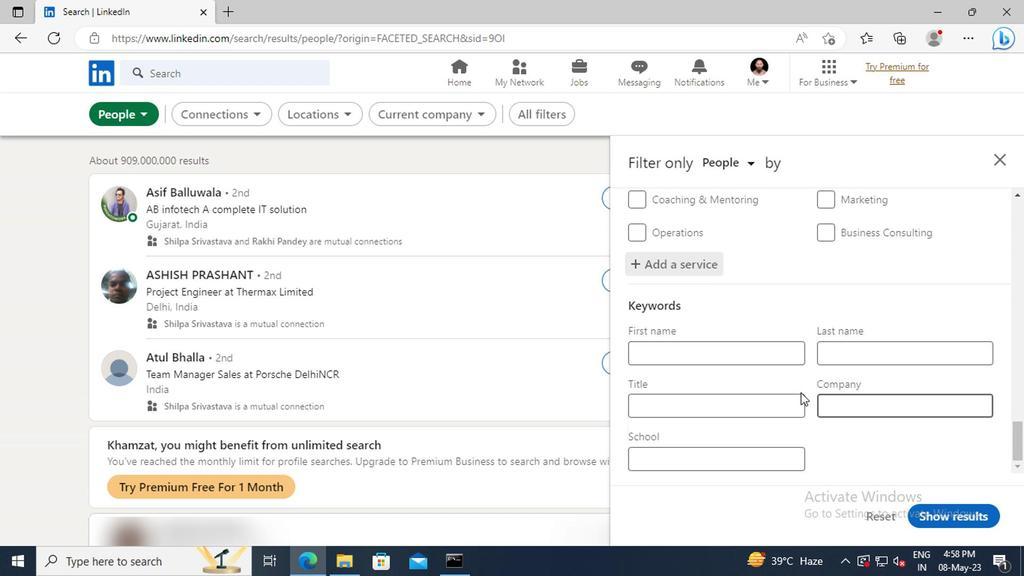 
Action: Mouse pressed left at (744, 404)
Screenshot: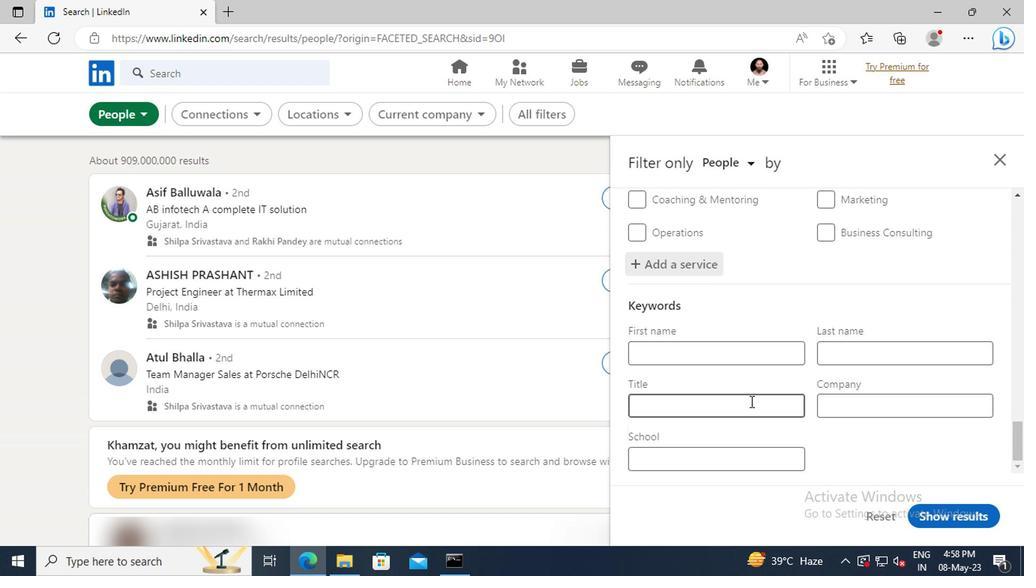 
Action: Key pressed <Key.shift>DENTAL<Key.space><Key.shift>HYGIENIST<Key.enter>
Screenshot: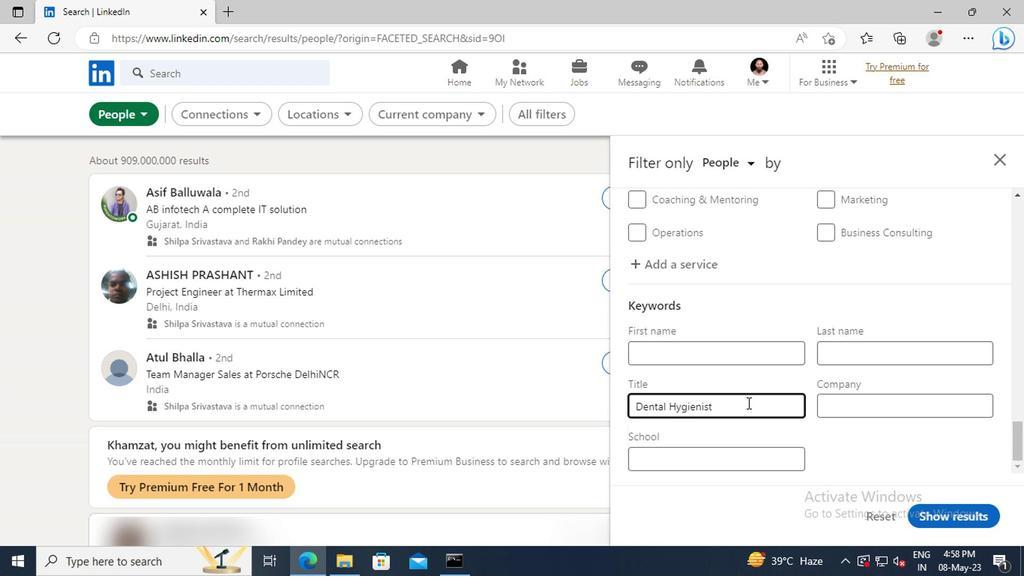 
Action: Mouse moved to (926, 514)
Screenshot: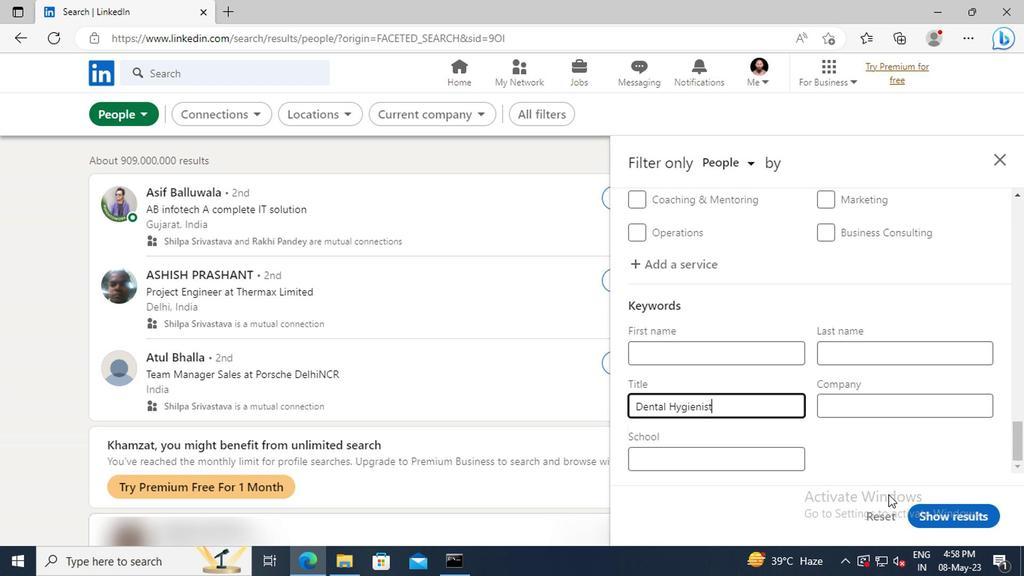 
Action: Mouse pressed left at (926, 514)
Screenshot: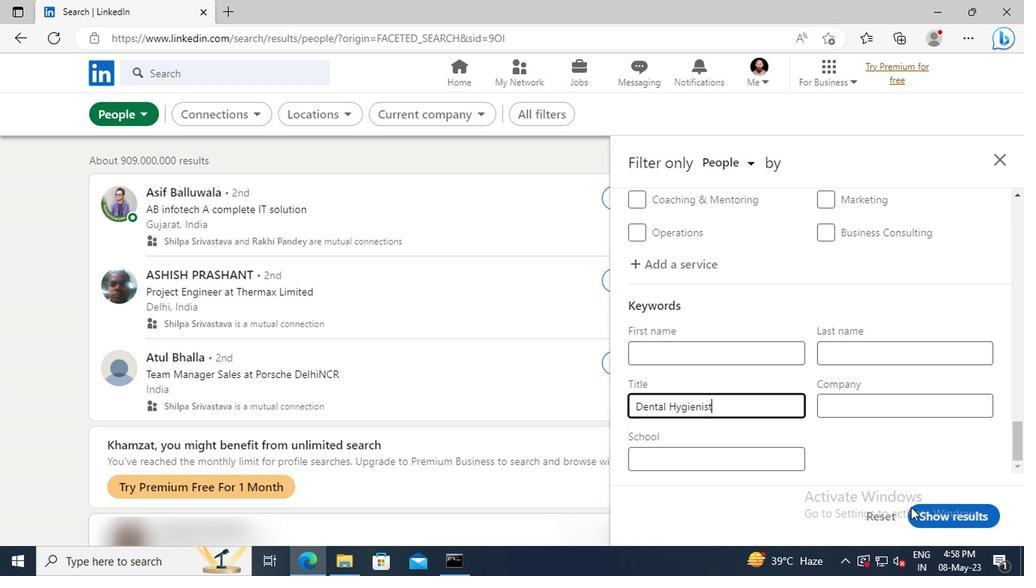 
